 Task: Open Card Dance Fitness Review in Board Product Design Sprint to Workspace Customer Relationship Management Software and add a team member Softage.2@softage.net, a label Green, a checklist Boxing, an attachment from Trello, a color Green and finally, add a card description 'Conduct team training session on active listening' and a comment 'Given the potential impact of this task on our company long-term goals, let us ensure that we approach it with a sense of strategic foresight.'. Add a start date 'Jan 02, 1900' with a due date 'Jan 09, 1900'
Action: Mouse moved to (382, 207)
Screenshot: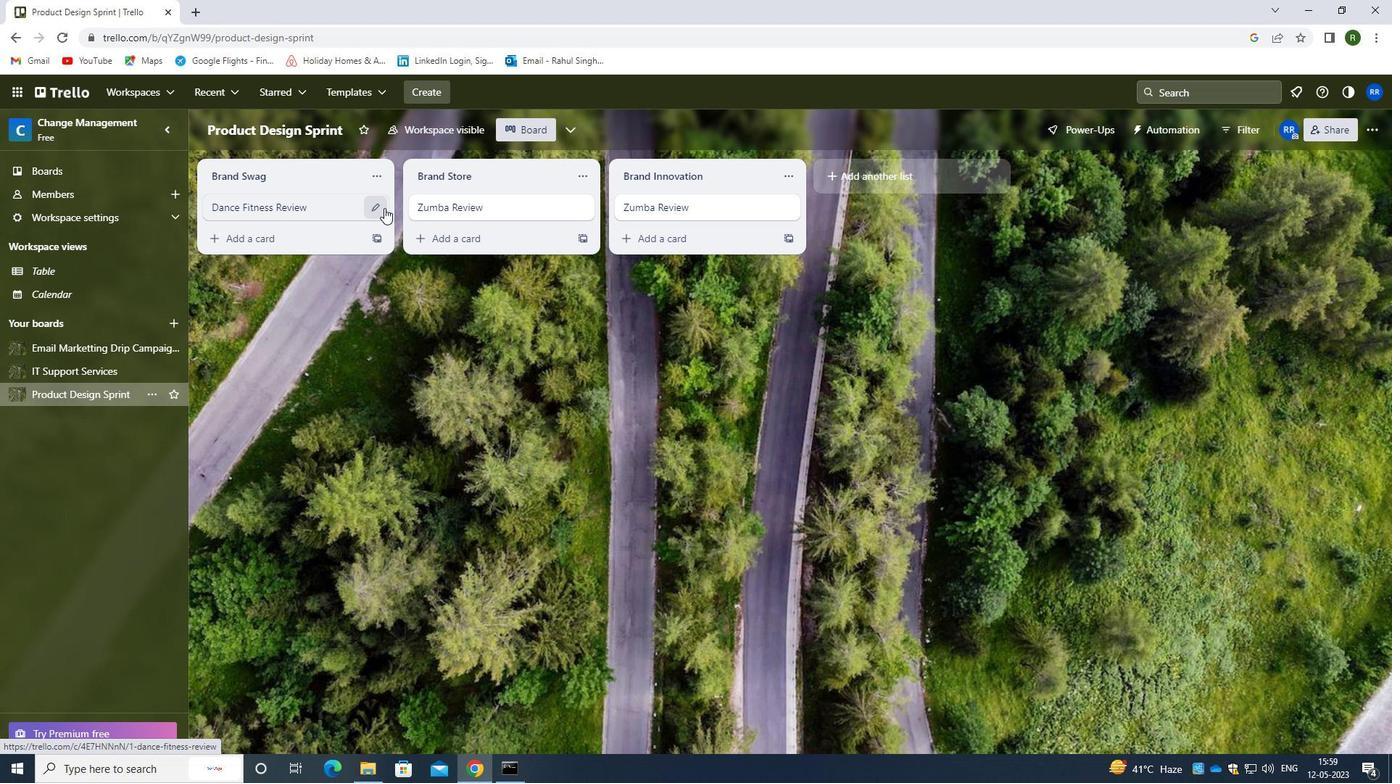 
Action: Mouse pressed left at (382, 207)
Screenshot: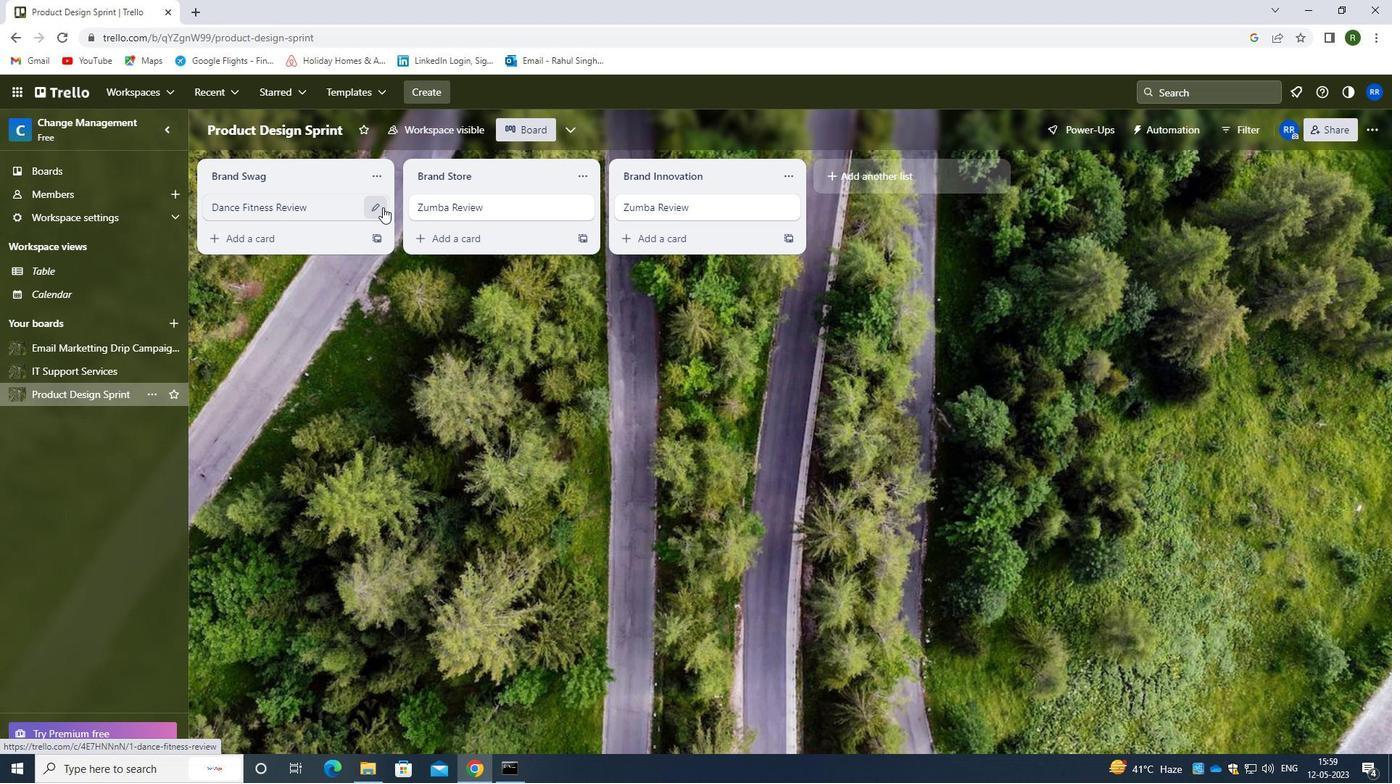 
Action: Mouse moved to (444, 201)
Screenshot: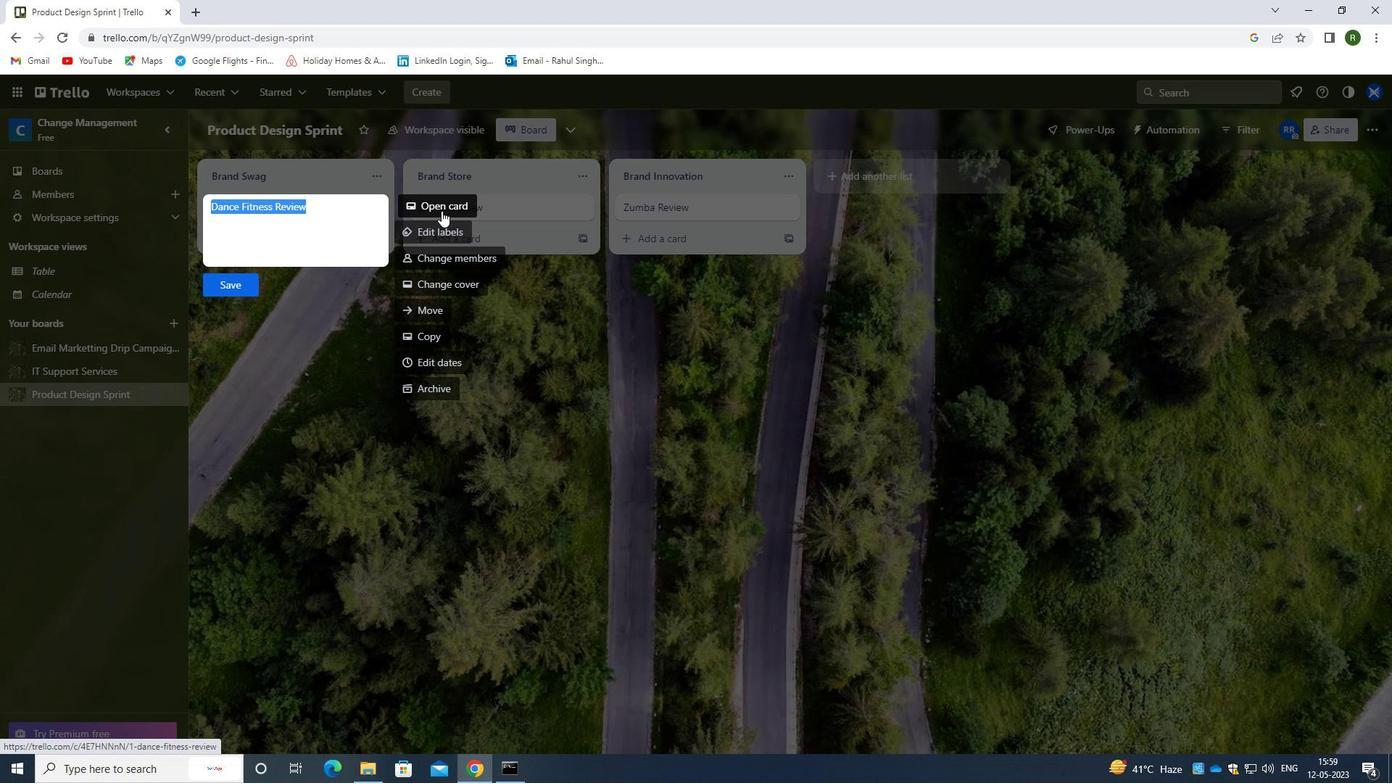 
Action: Mouse pressed left at (444, 201)
Screenshot: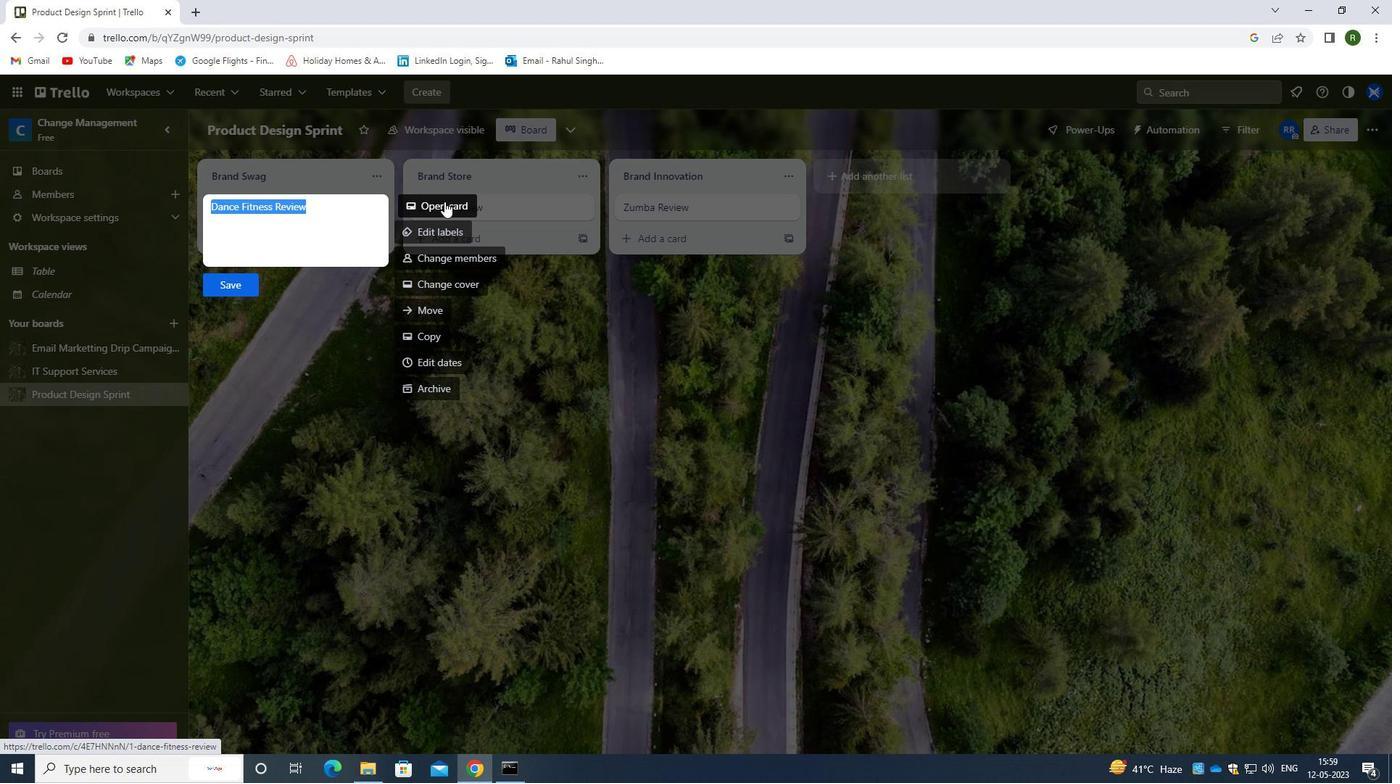 
Action: Mouse moved to (876, 213)
Screenshot: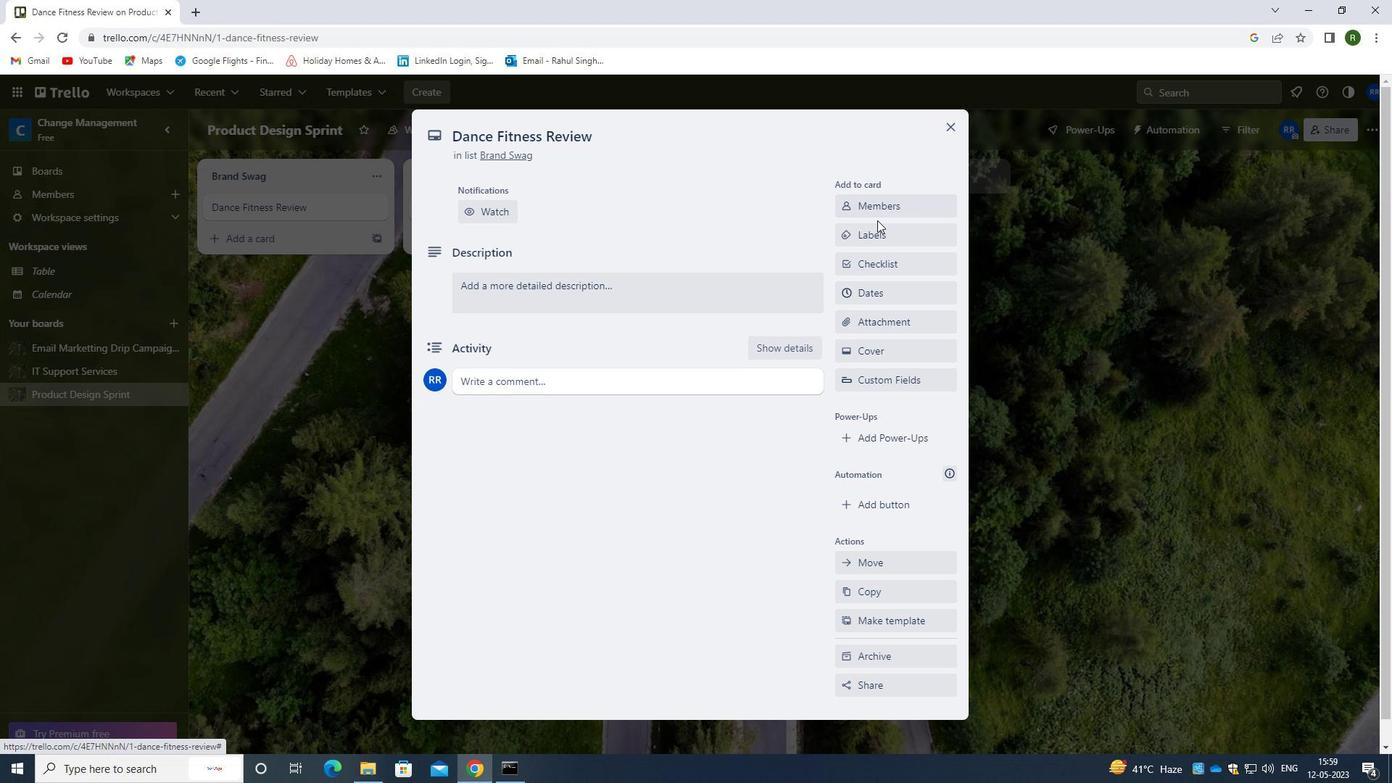 
Action: Mouse pressed left at (876, 213)
Screenshot: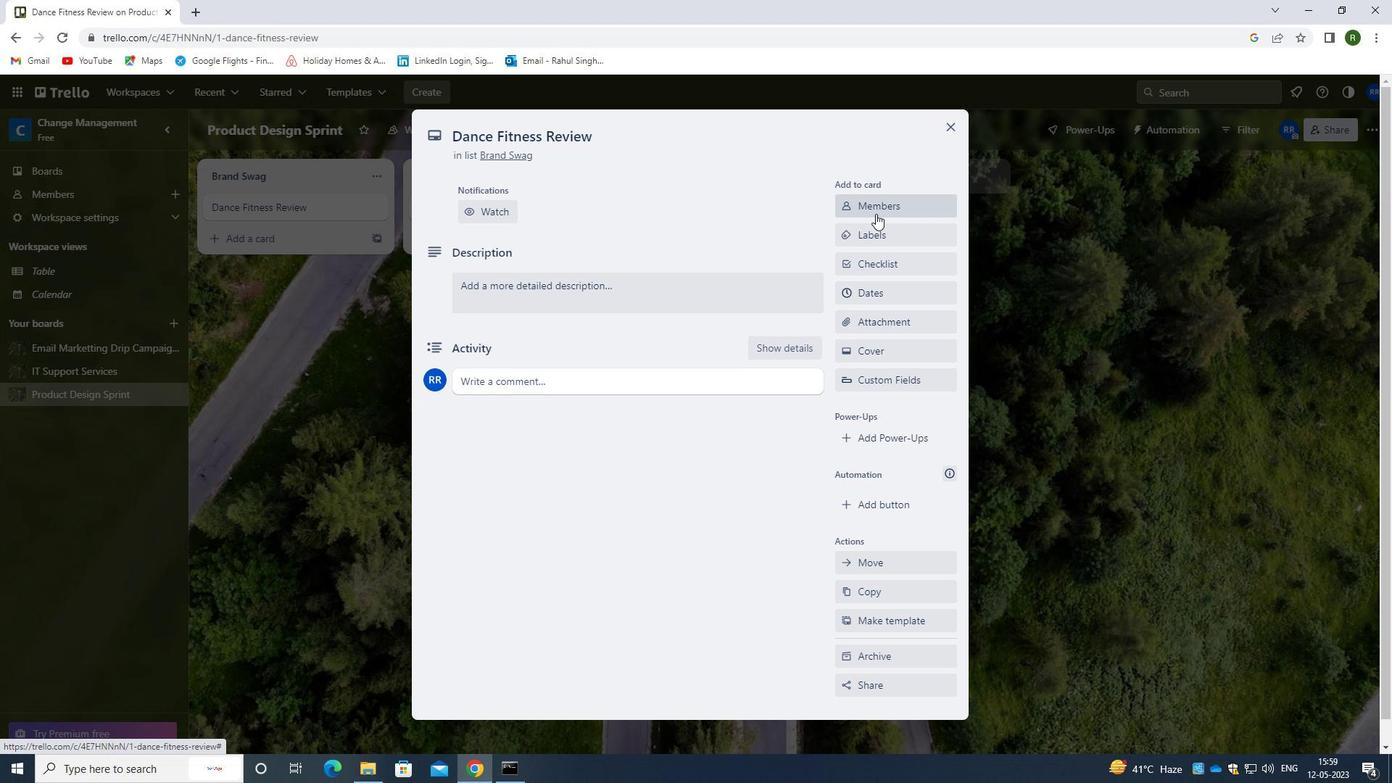 
Action: Mouse moved to (926, 271)
Screenshot: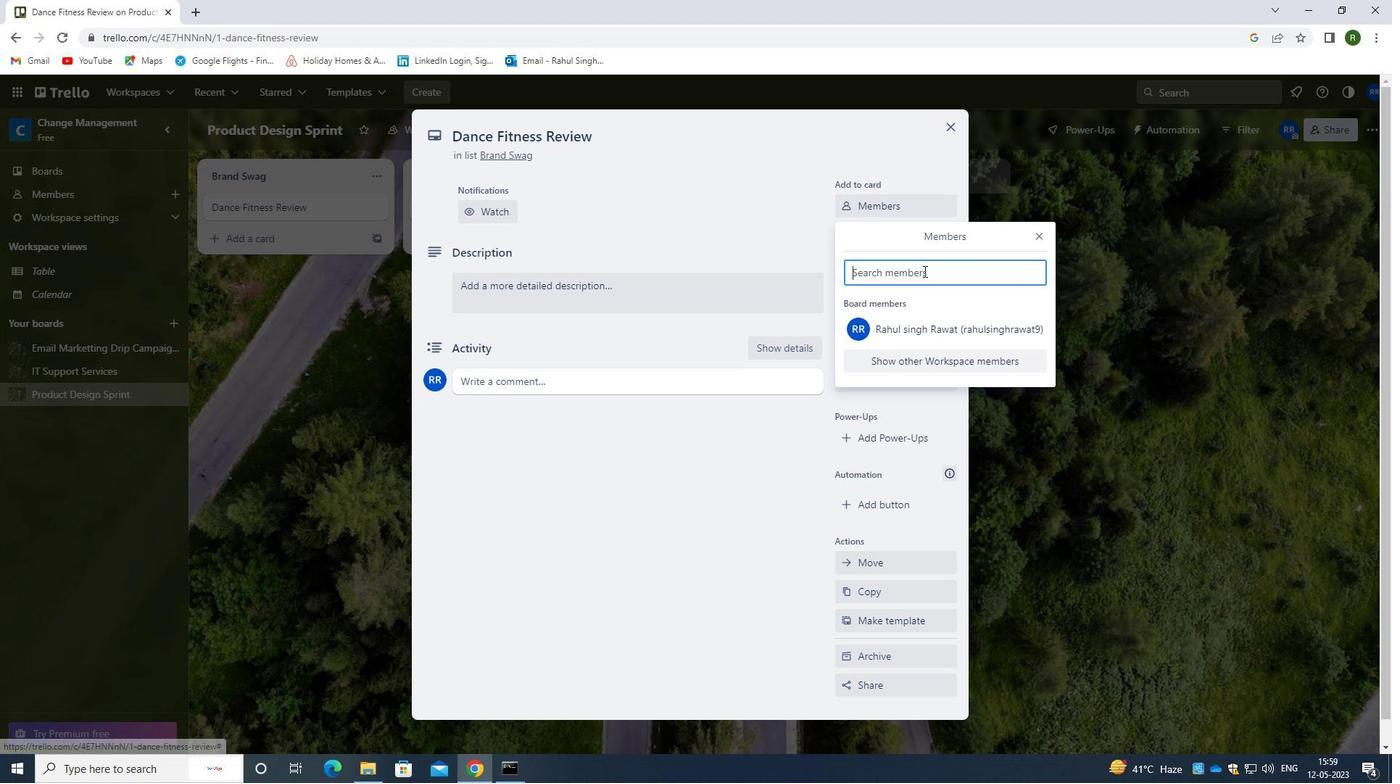 
Action: Key pressed <Key.shift>SOFTAGE.2<Key.shift>@SOFTAGE.NET
Screenshot: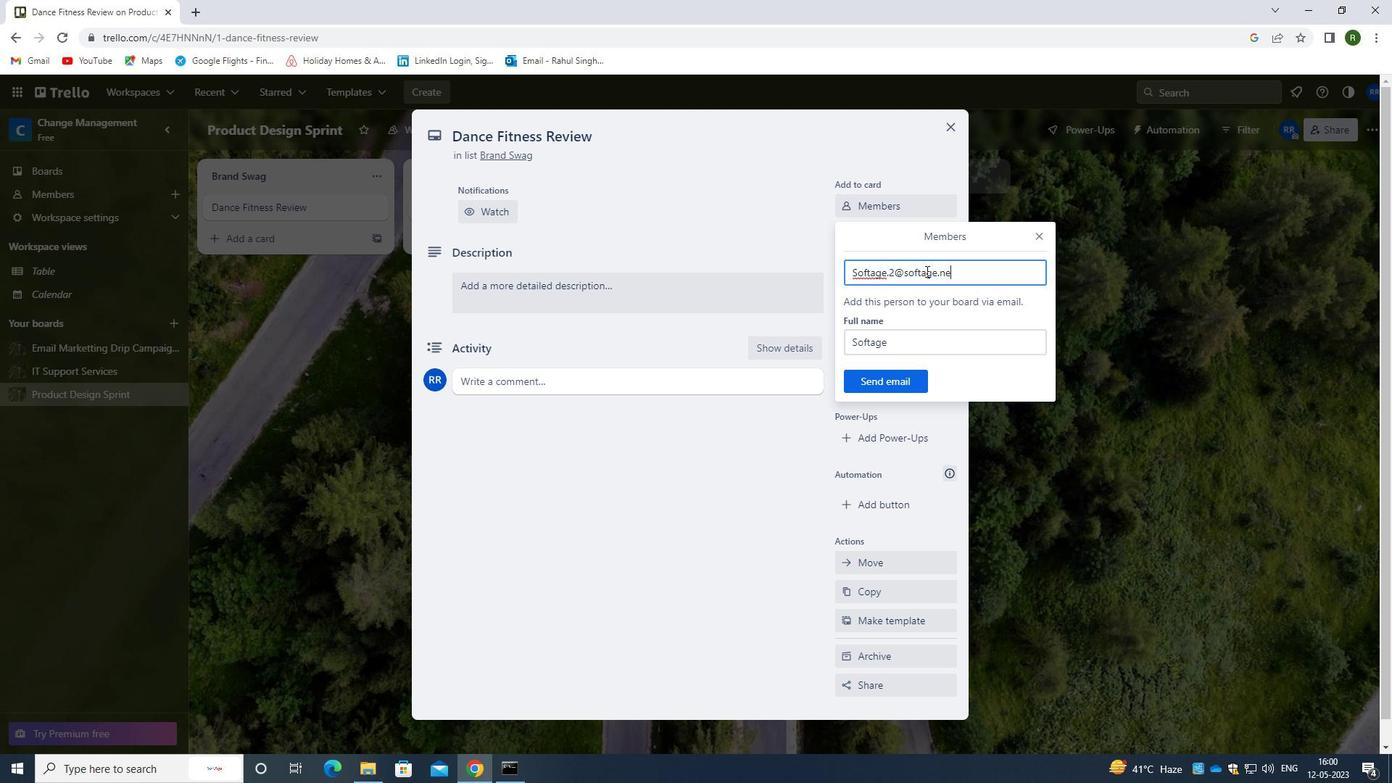 
Action: Mouse moved to (869, 376)
Screenshot: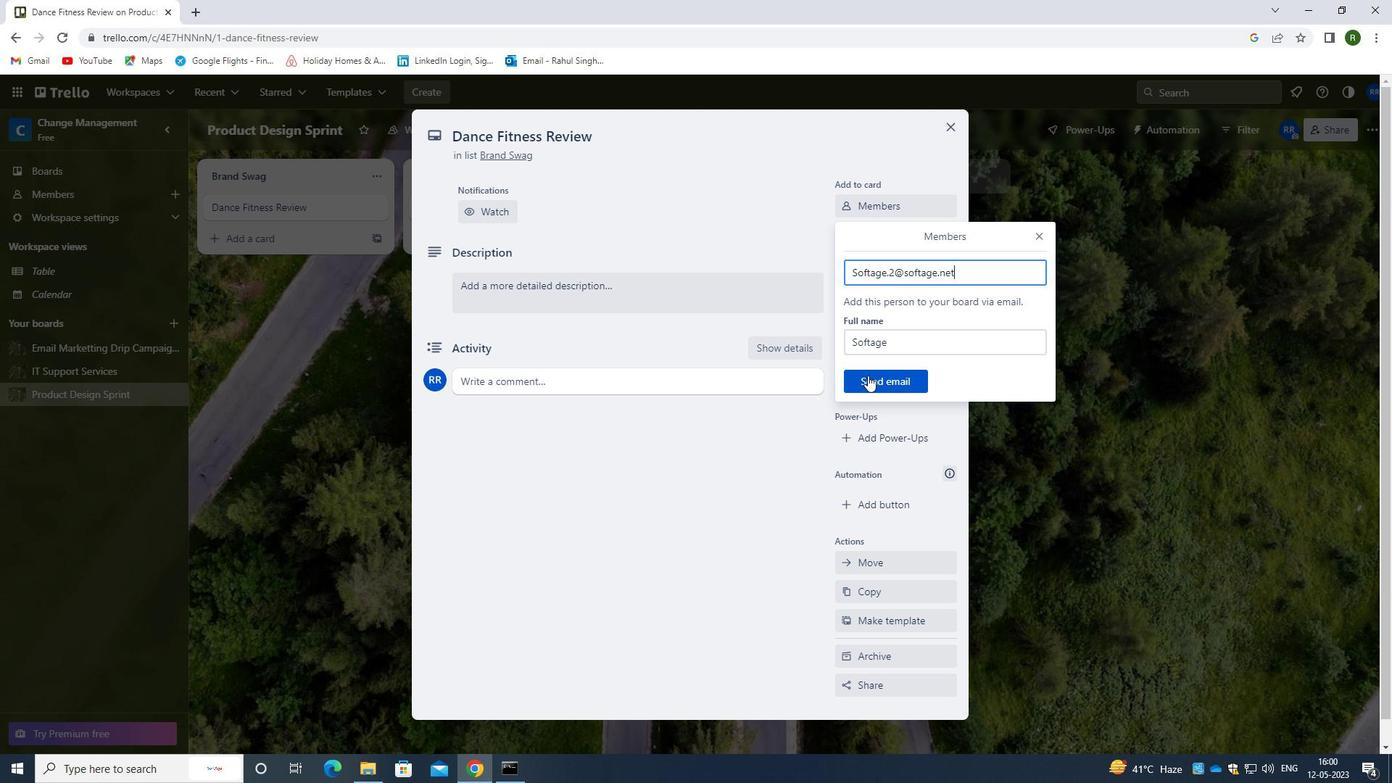 
Action: Mouse pressed left at (869, 376)
Screenshot: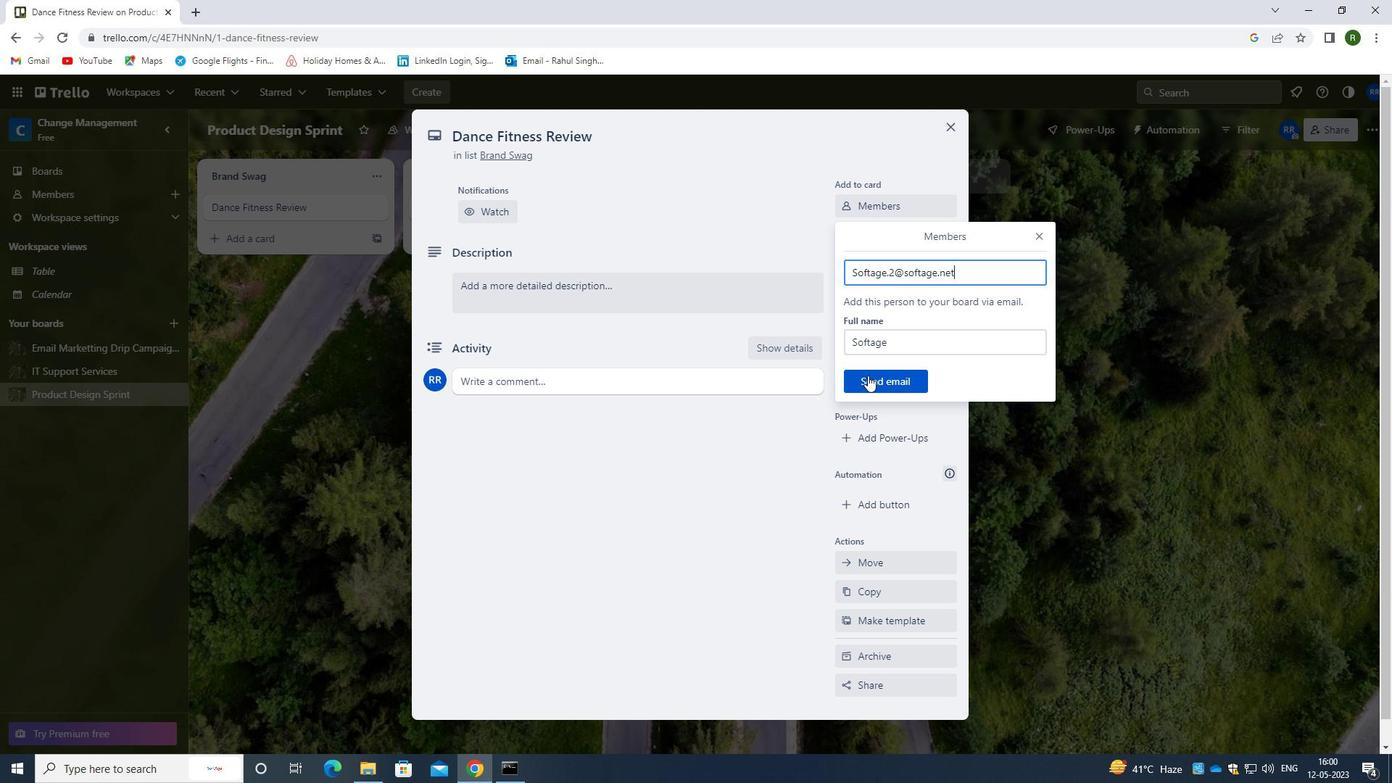 
Action: Mouse moved to (873, 292)
Screenshot: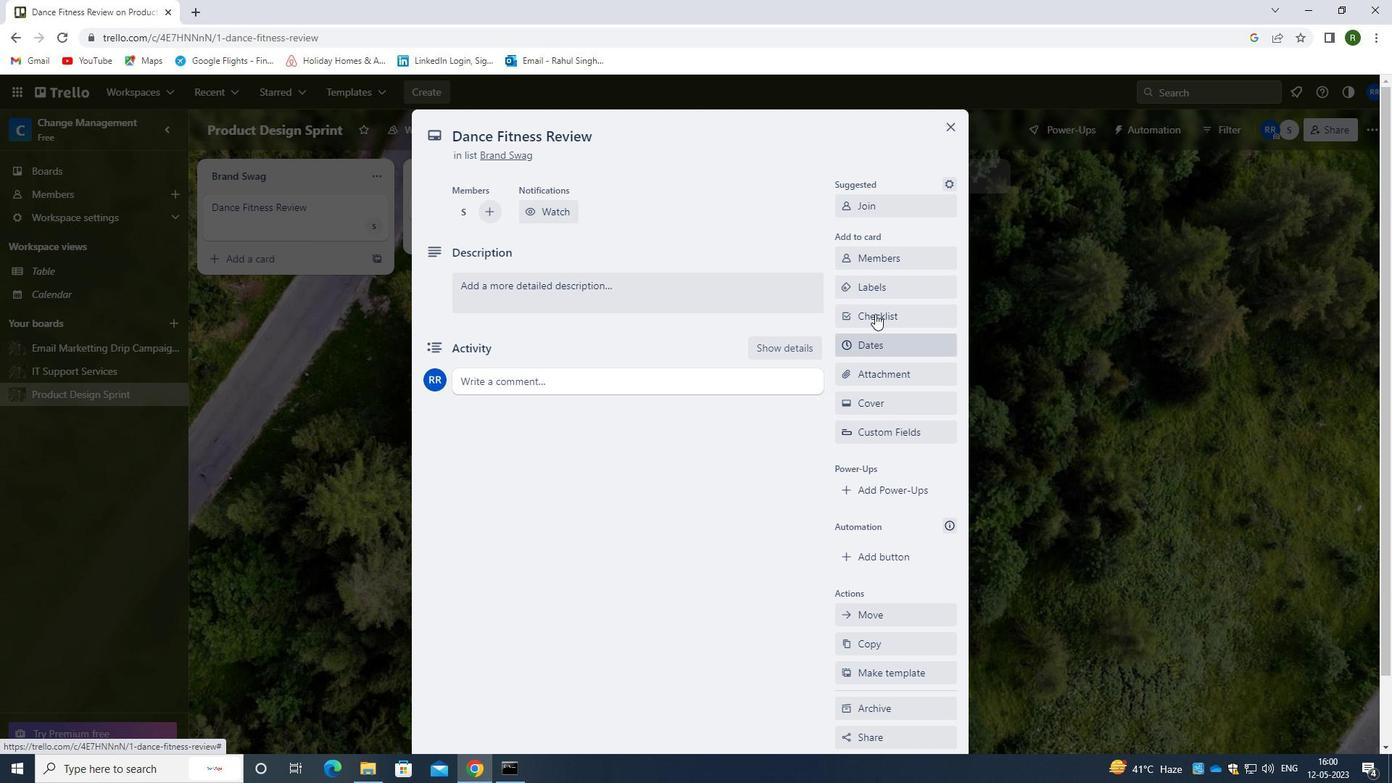 
Action: Mouse pressed left at (873, 292)
Screenshot: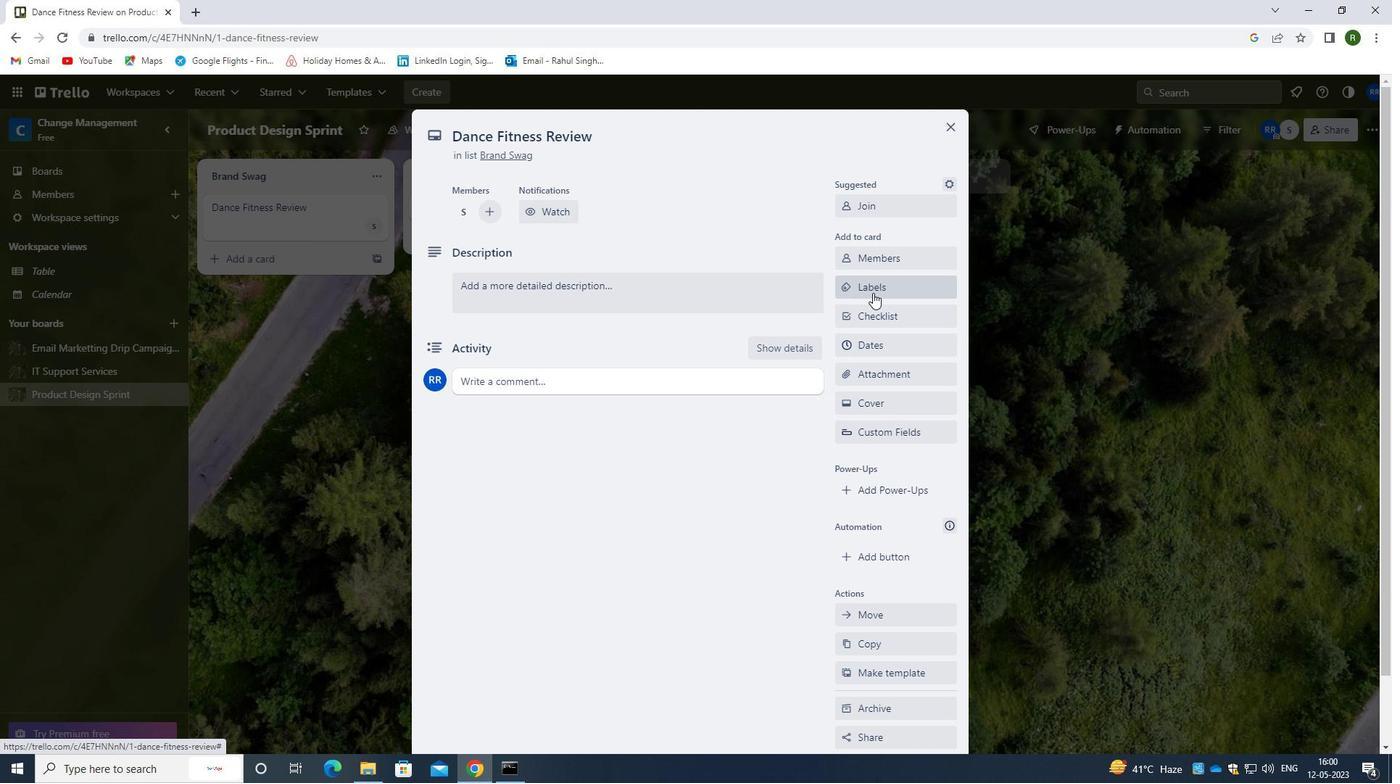 
Action: Mouse moved to (879, 311)
Screenshot: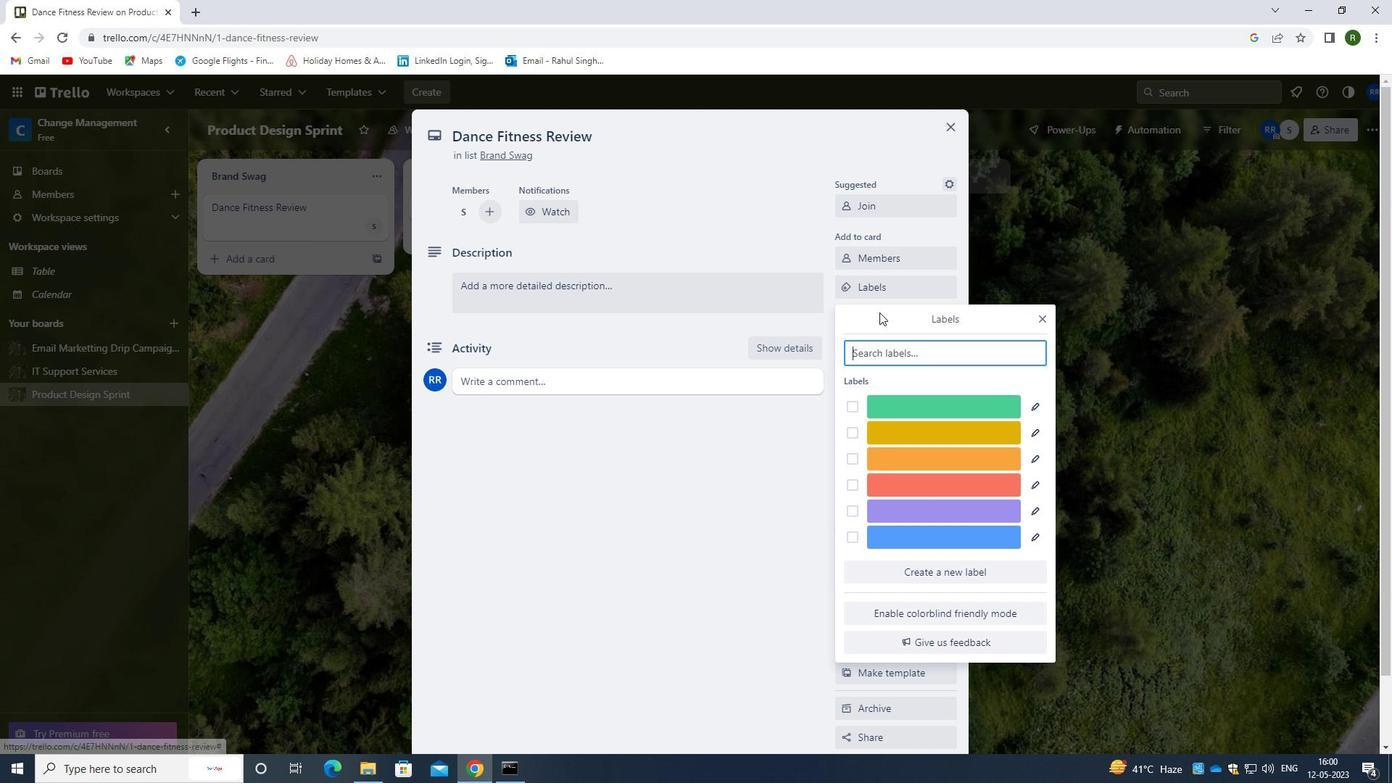 
Action: Key pressed GREEN
Screenshot: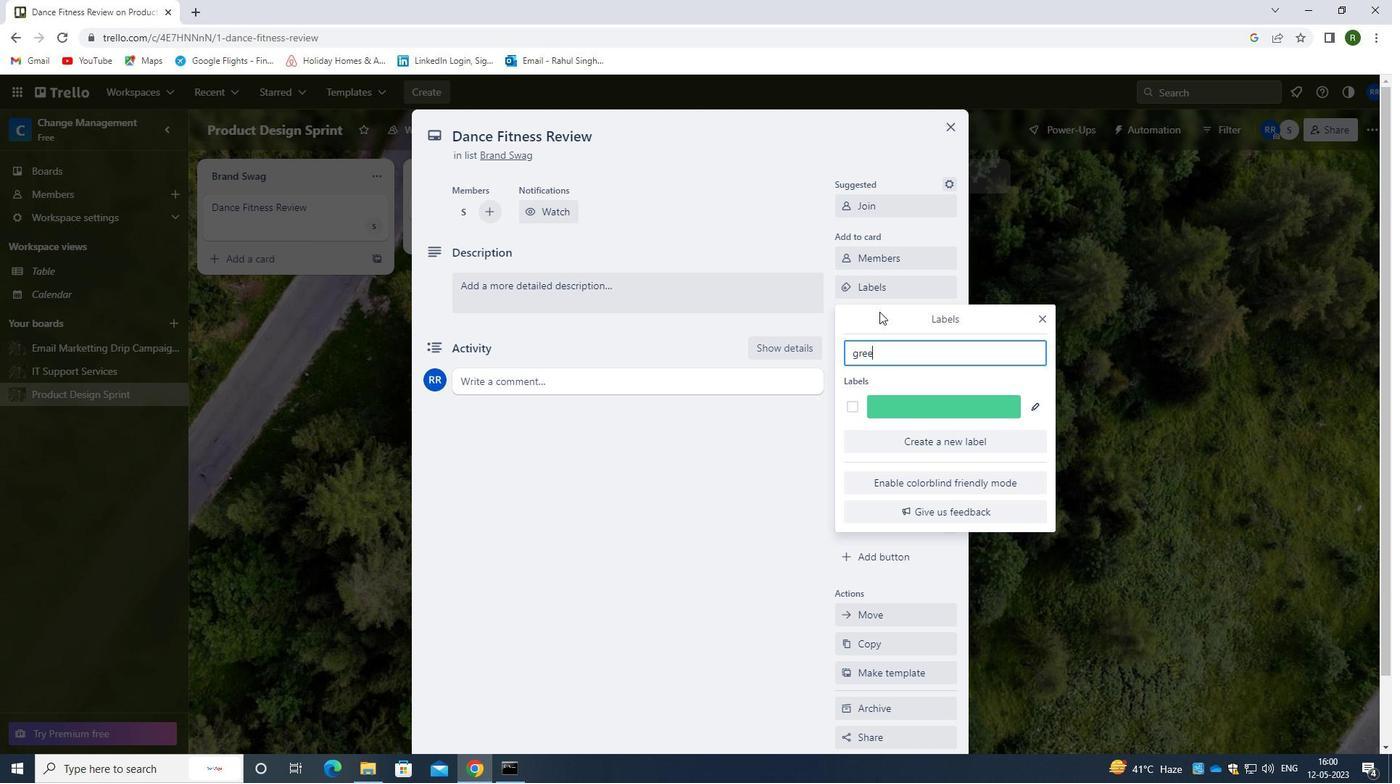 
Action: Mouse moved to (862, 403)
Screenshot: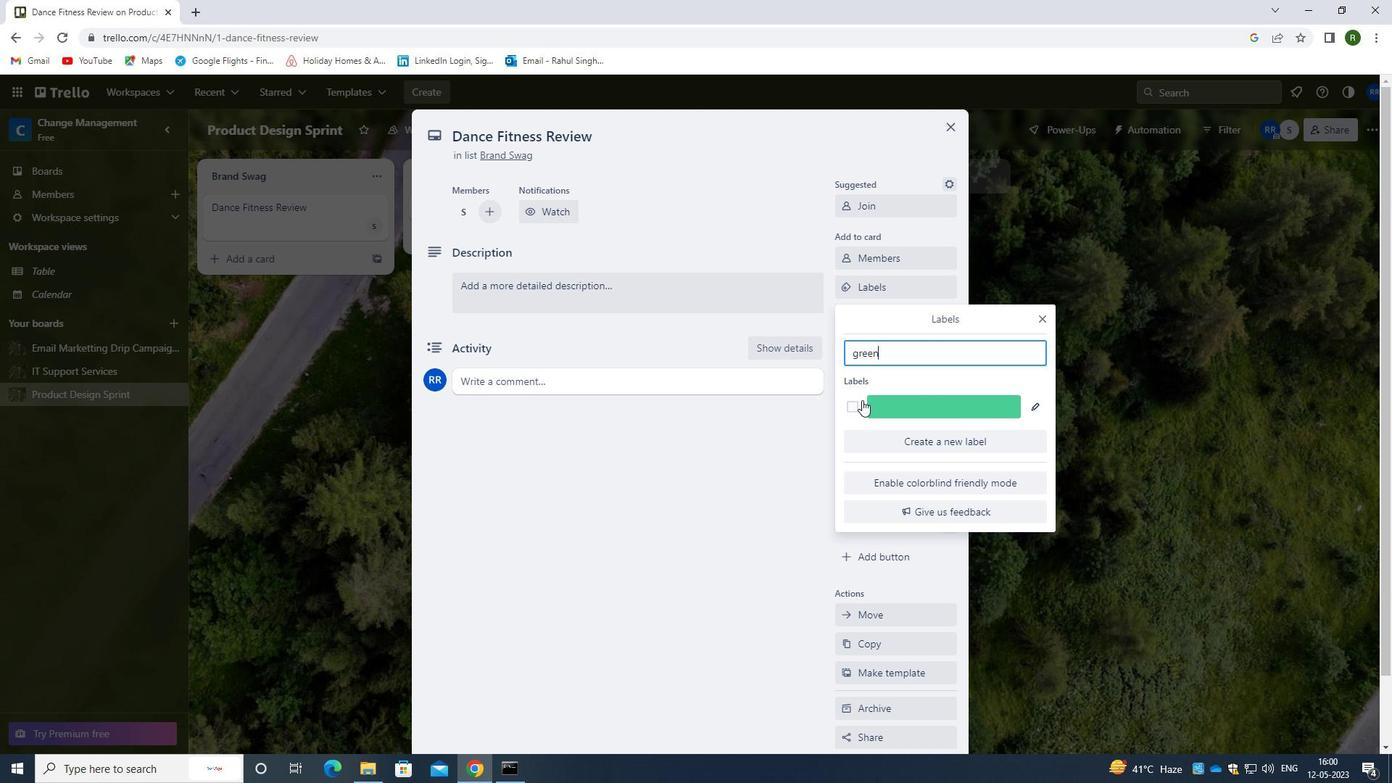 
Action: Mouse pressed left at (862, 403)
Screenshot: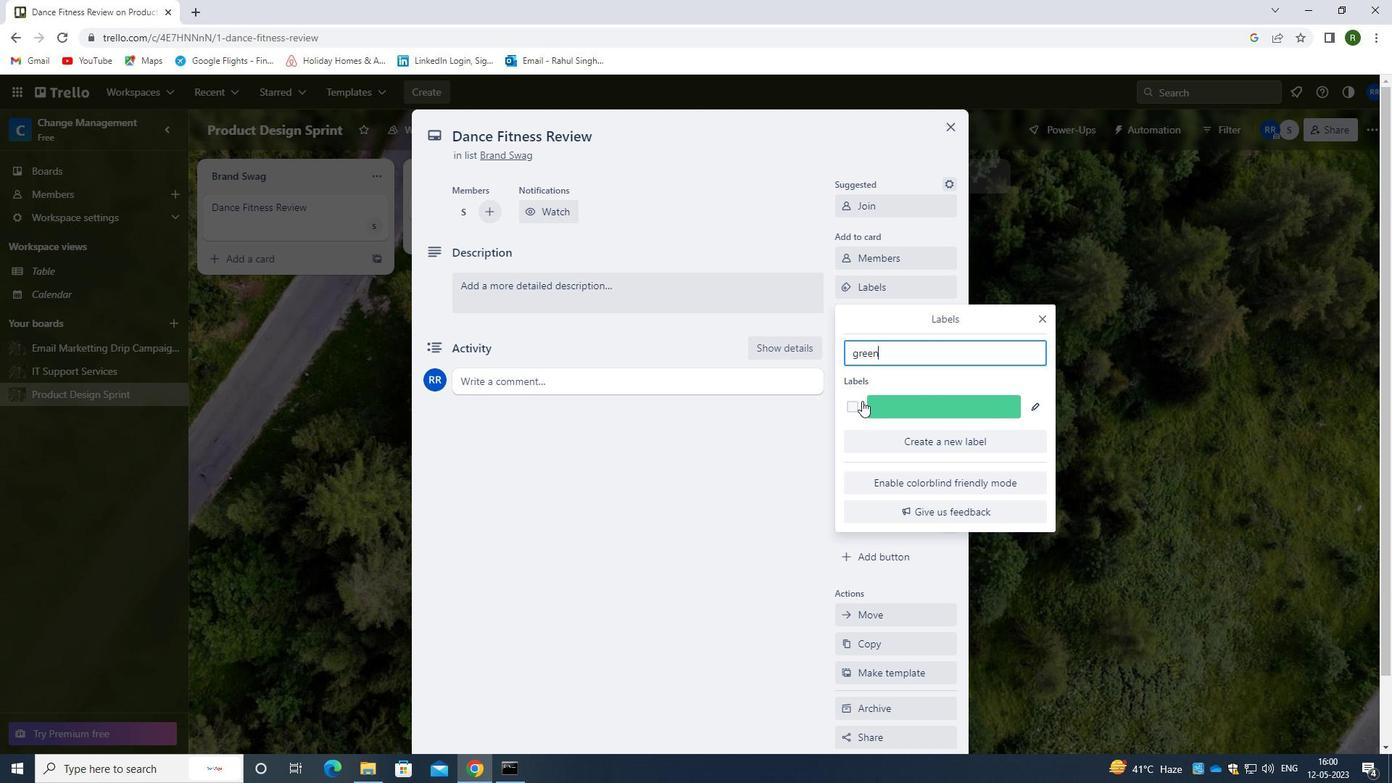 
Action: Mouse moved to (792, 435)
Screenshot: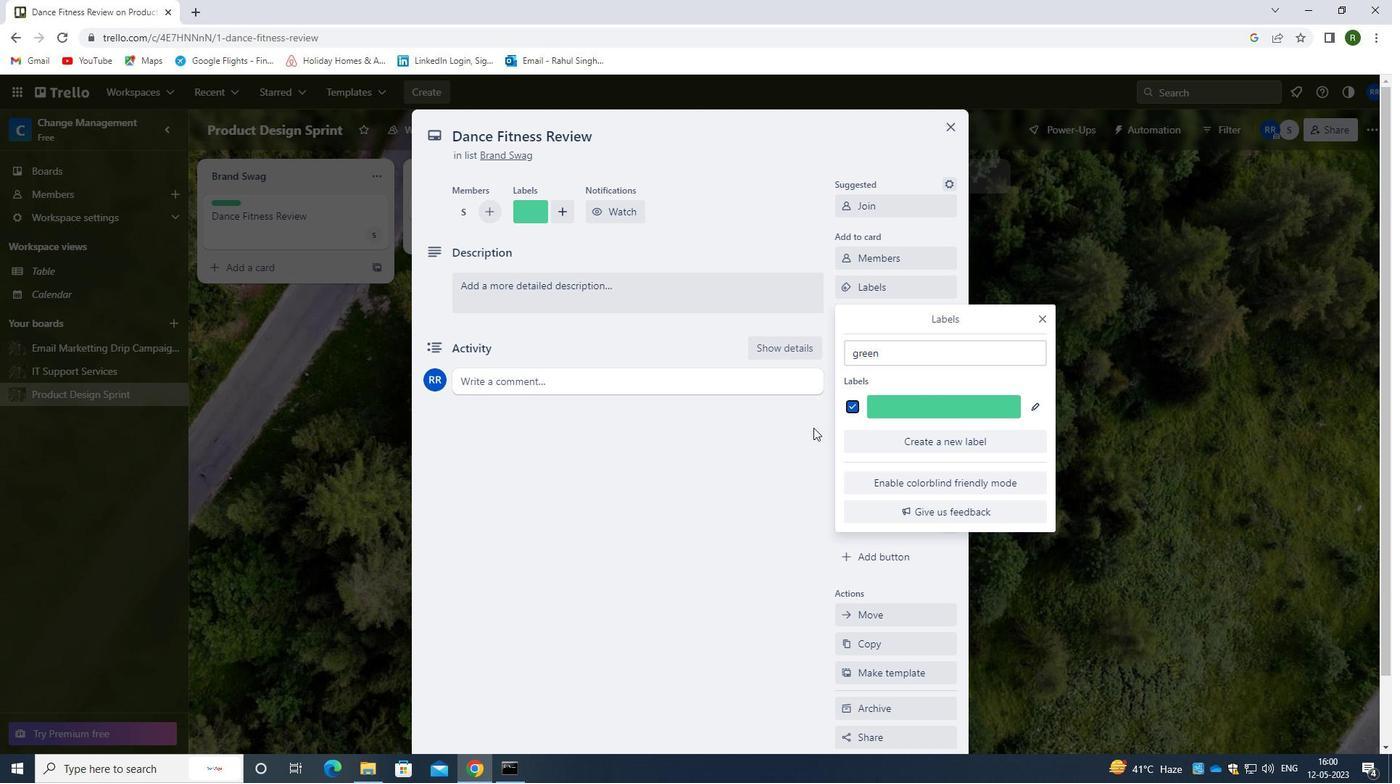 
Action: Mouse pressed left at (792, 435)
Screenshot: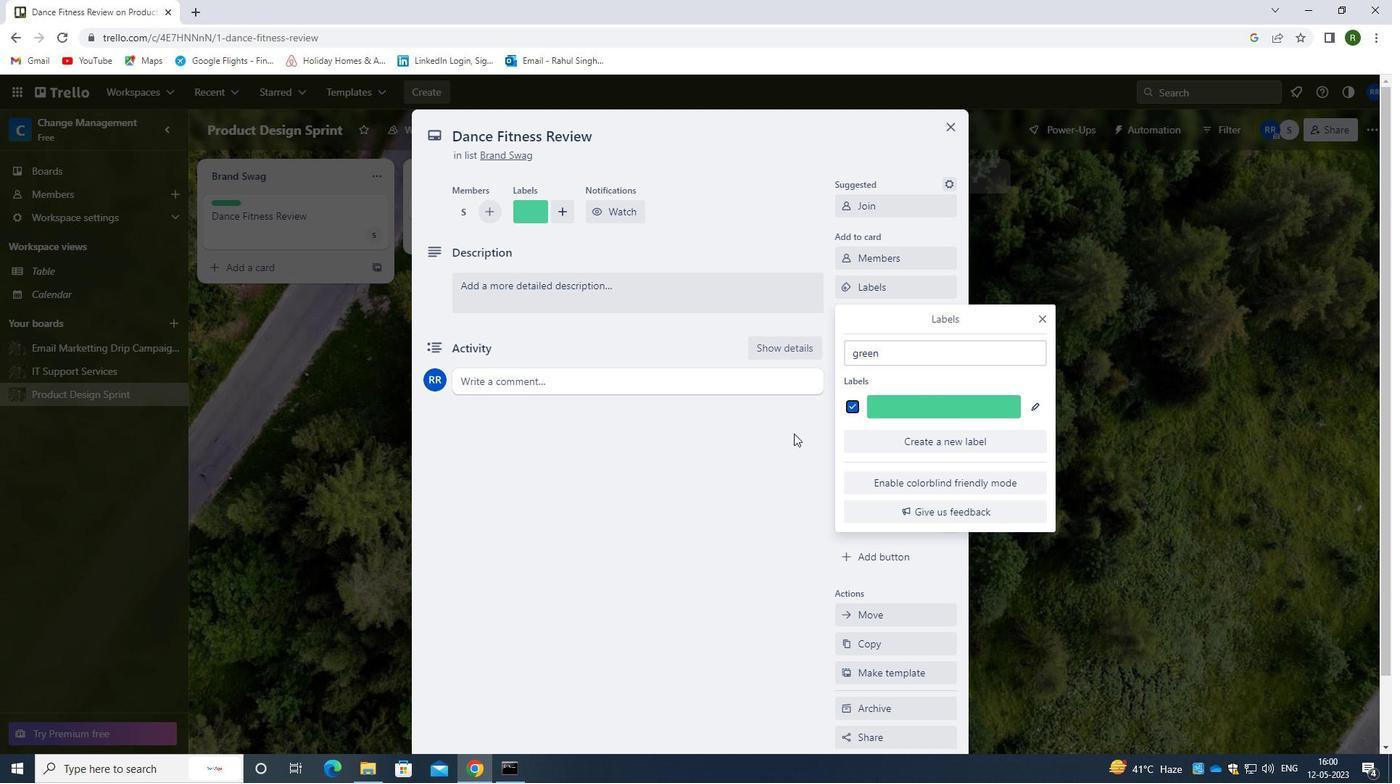 
Action: Mouse moved to (883, 314)
Screenshot: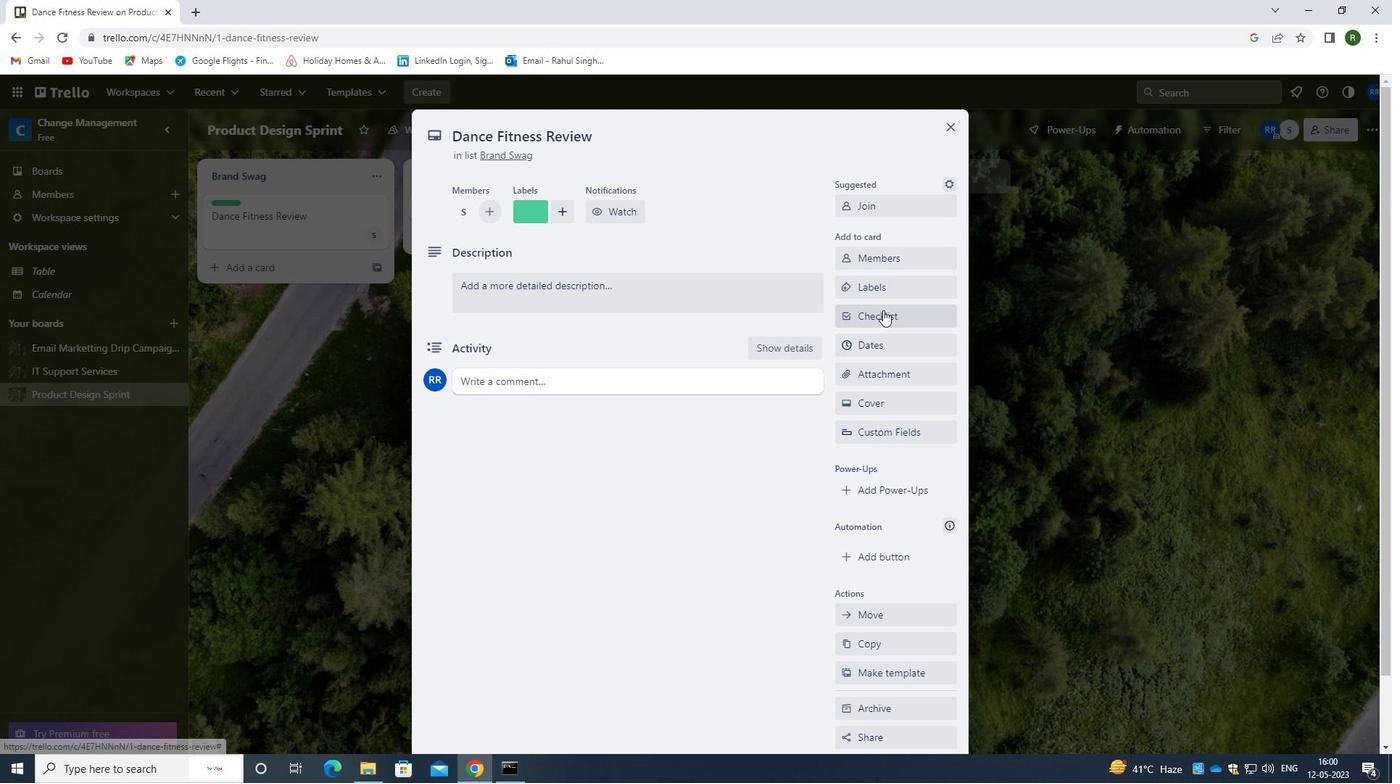 
Action: Mouse pressed left at (883, 314)
Screenshot: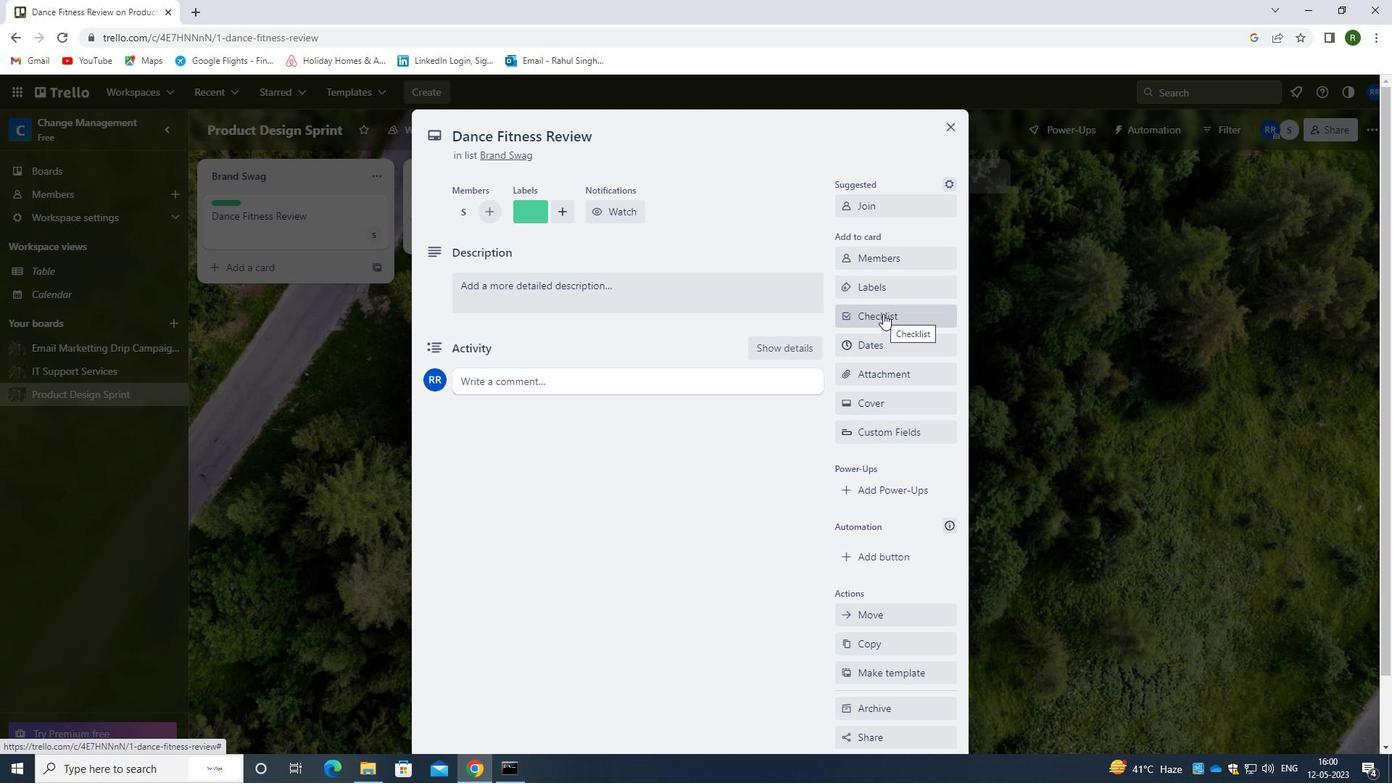 
Action: Mouse moved to (878, 314)
Screenshot: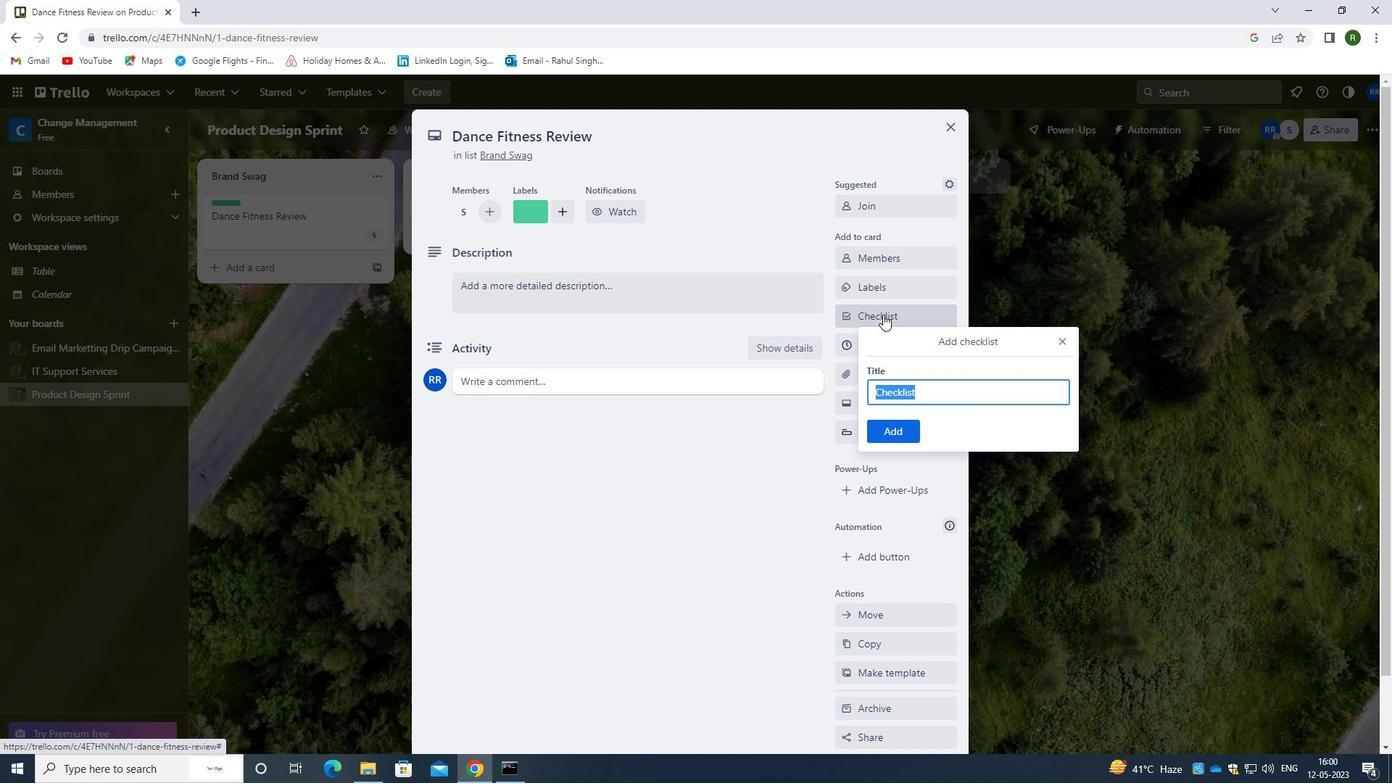 
Action: Key pressed <Key.shift>BOXING
Screenshot: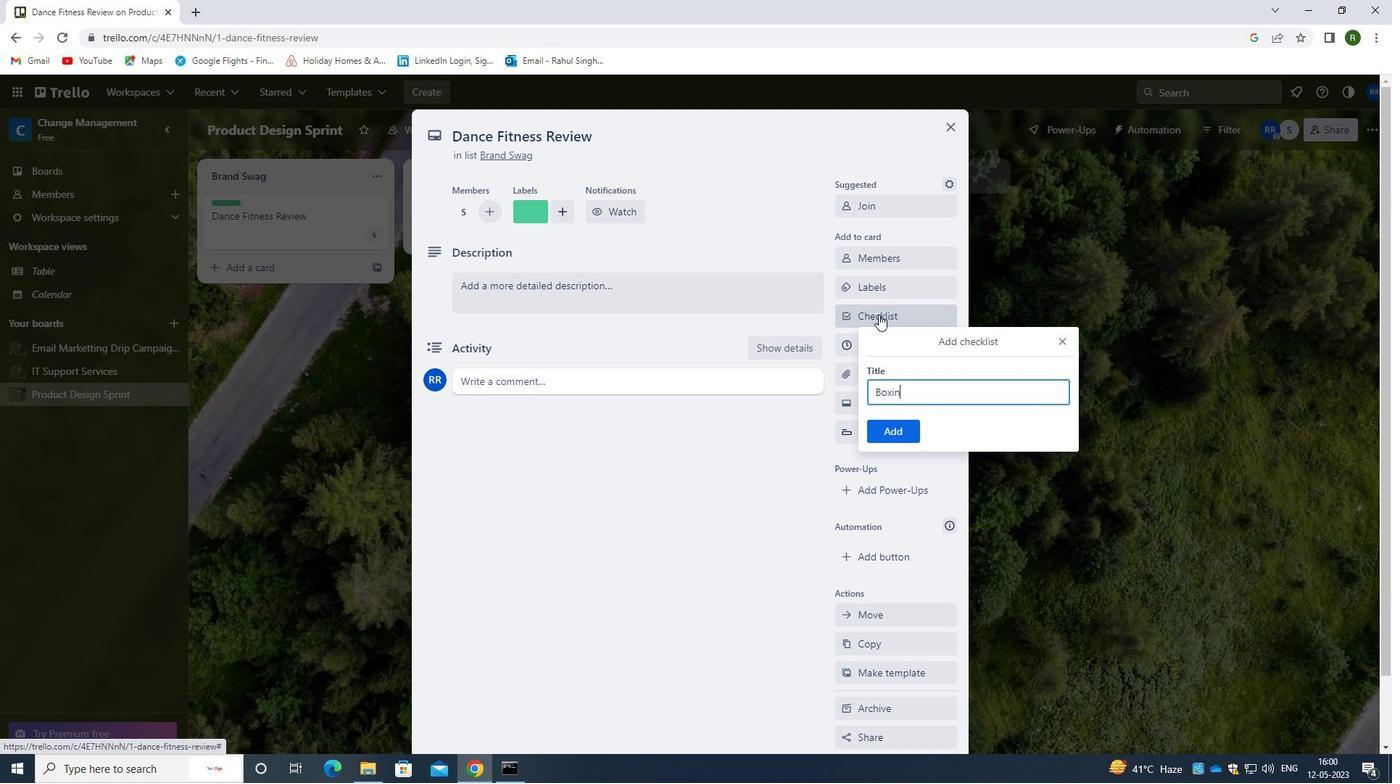 
Action: Mouse moved to (897, 427)
Screenshot: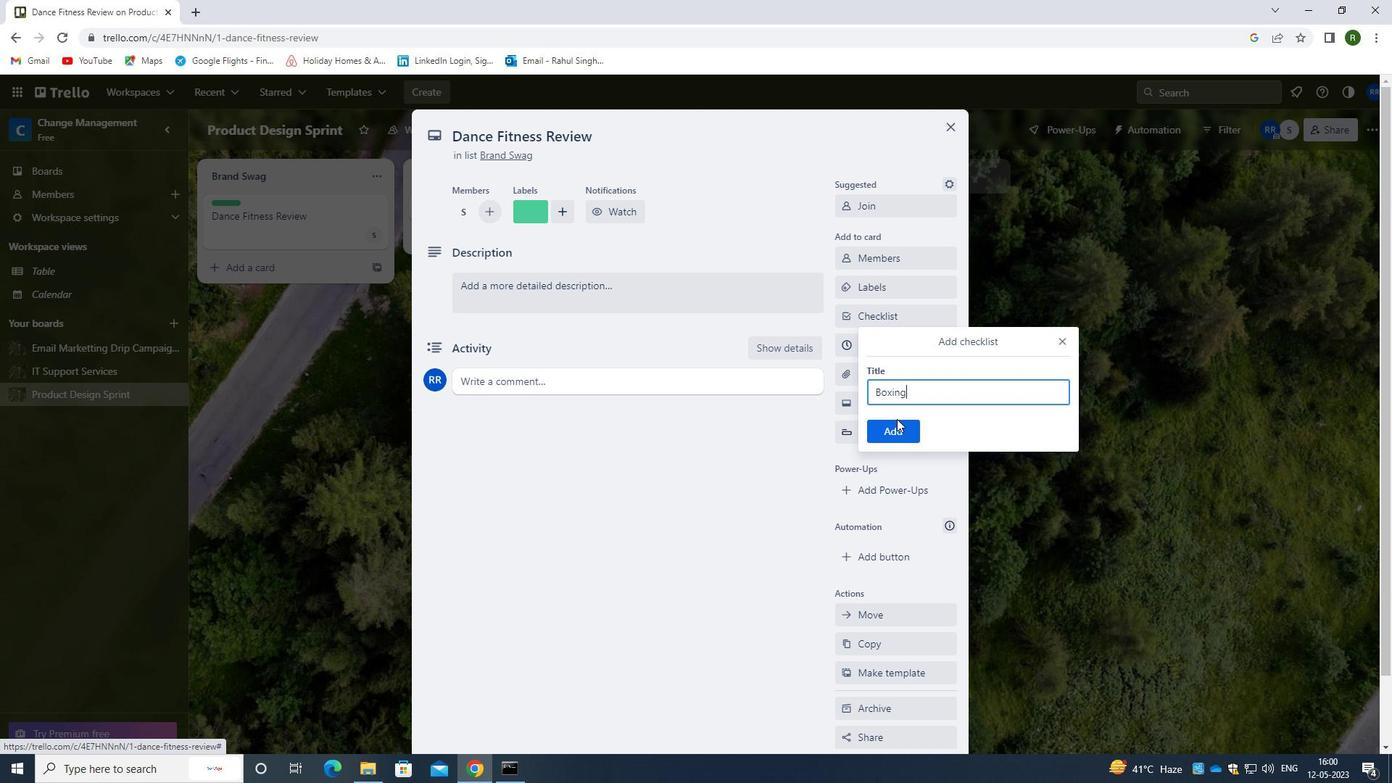 
Action: Mouse pressed left at (897, 427)
Screenshot: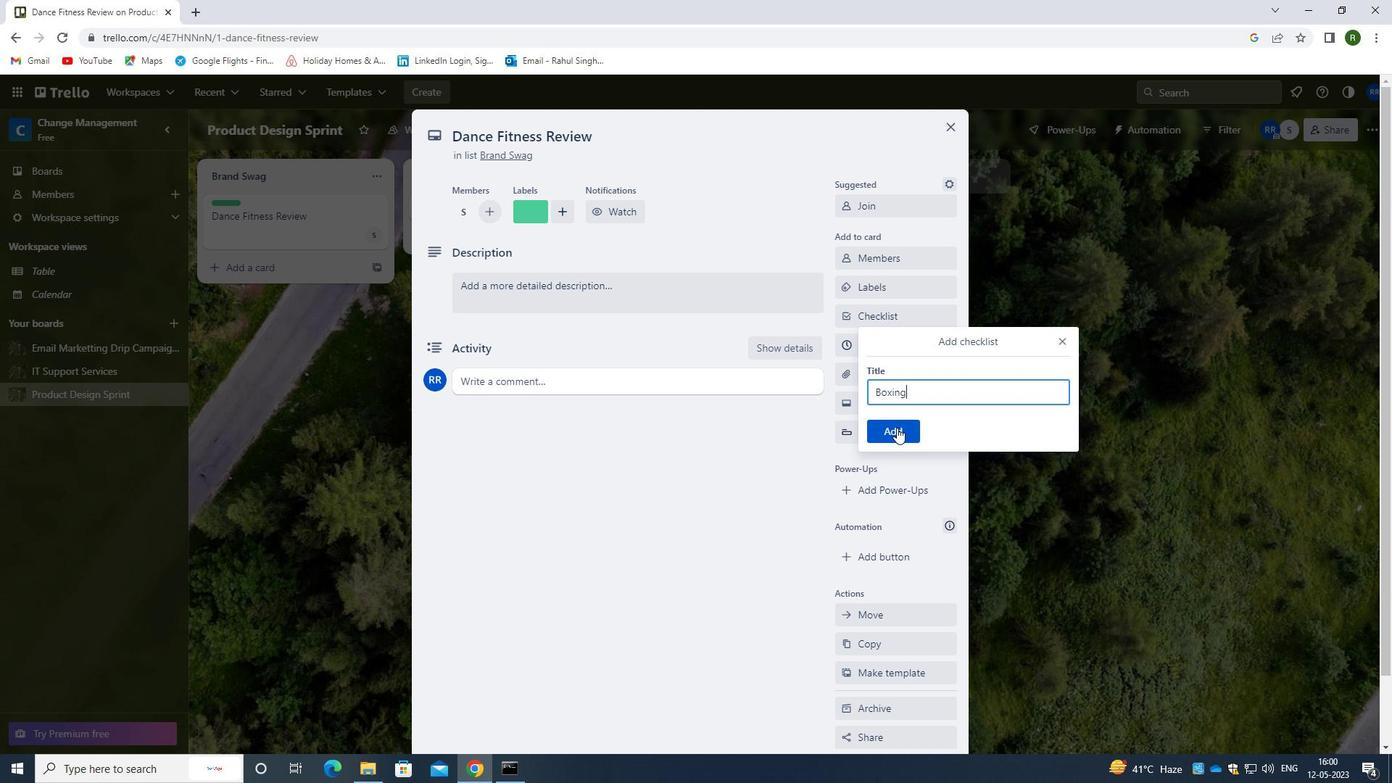 
Action: Mouse moved to (735, 575)
Screenshot: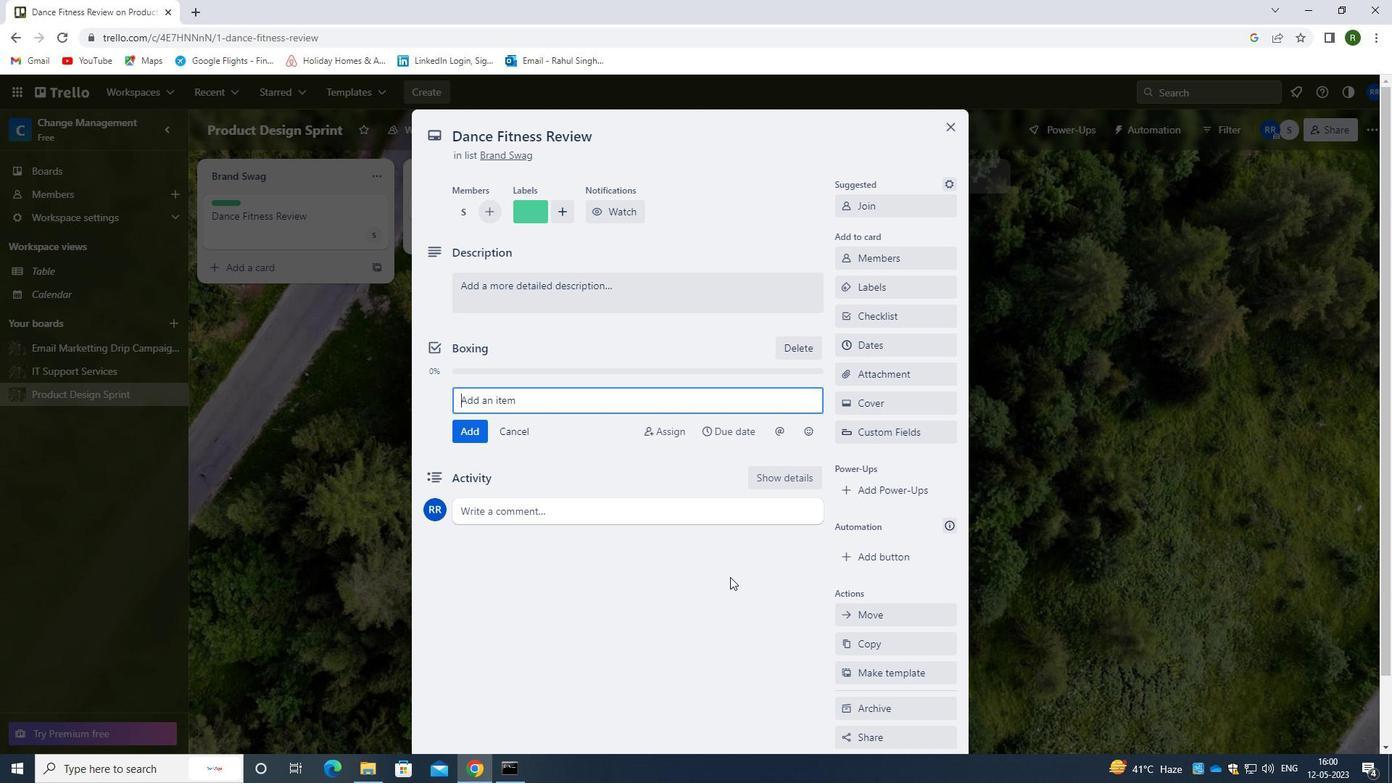 
Action: Mouse pressed left at (735, 575)
Screenshot: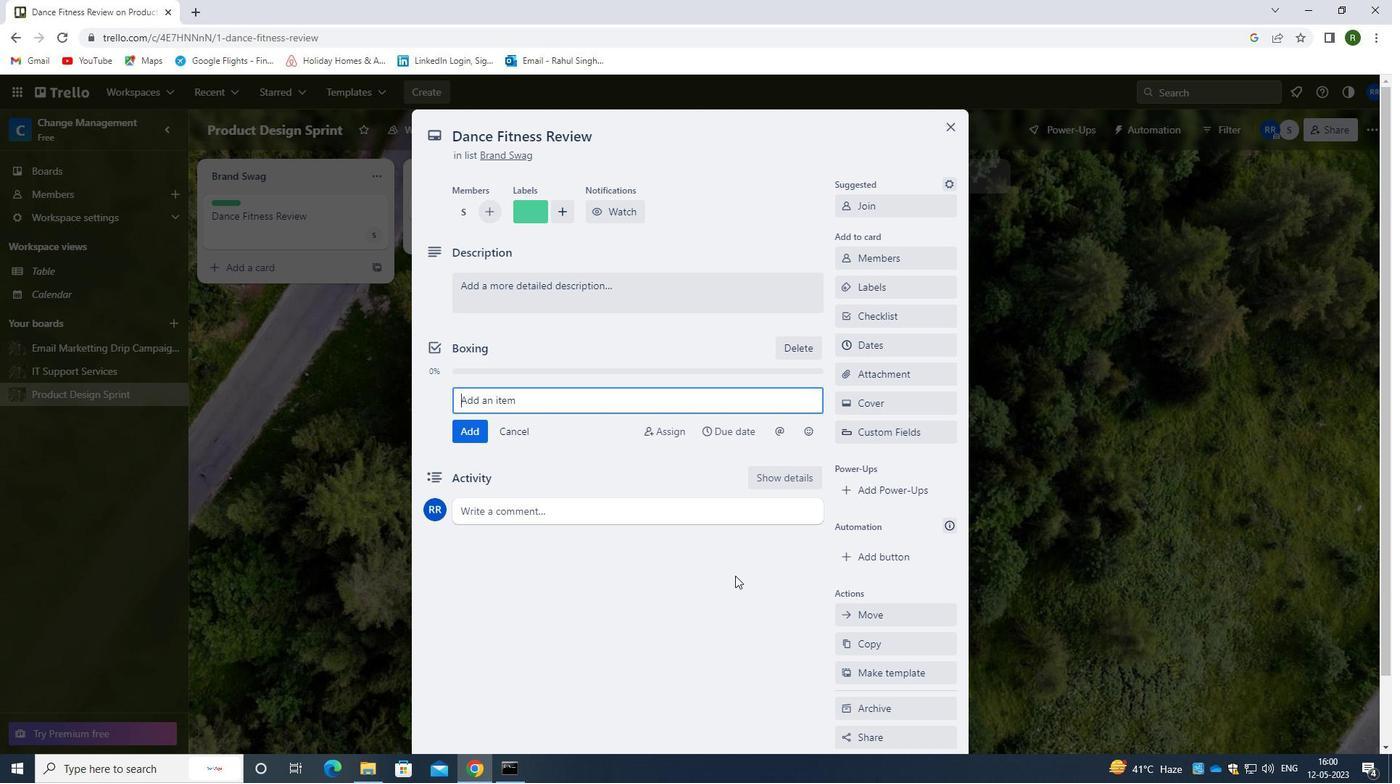 
Action: Mouse moved to (868, 376)
Screenshot: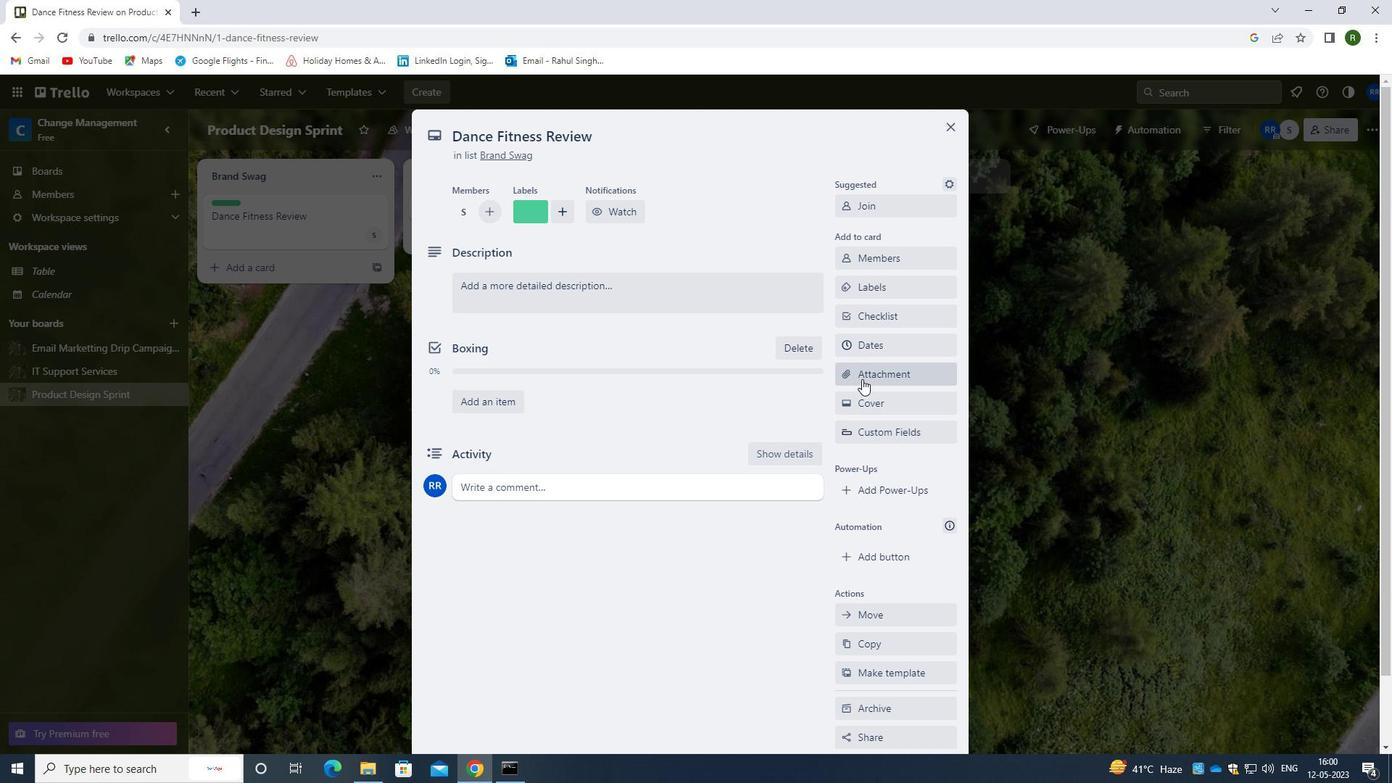 
Action: Mouse pressed left at (868, 376)
Screenshot: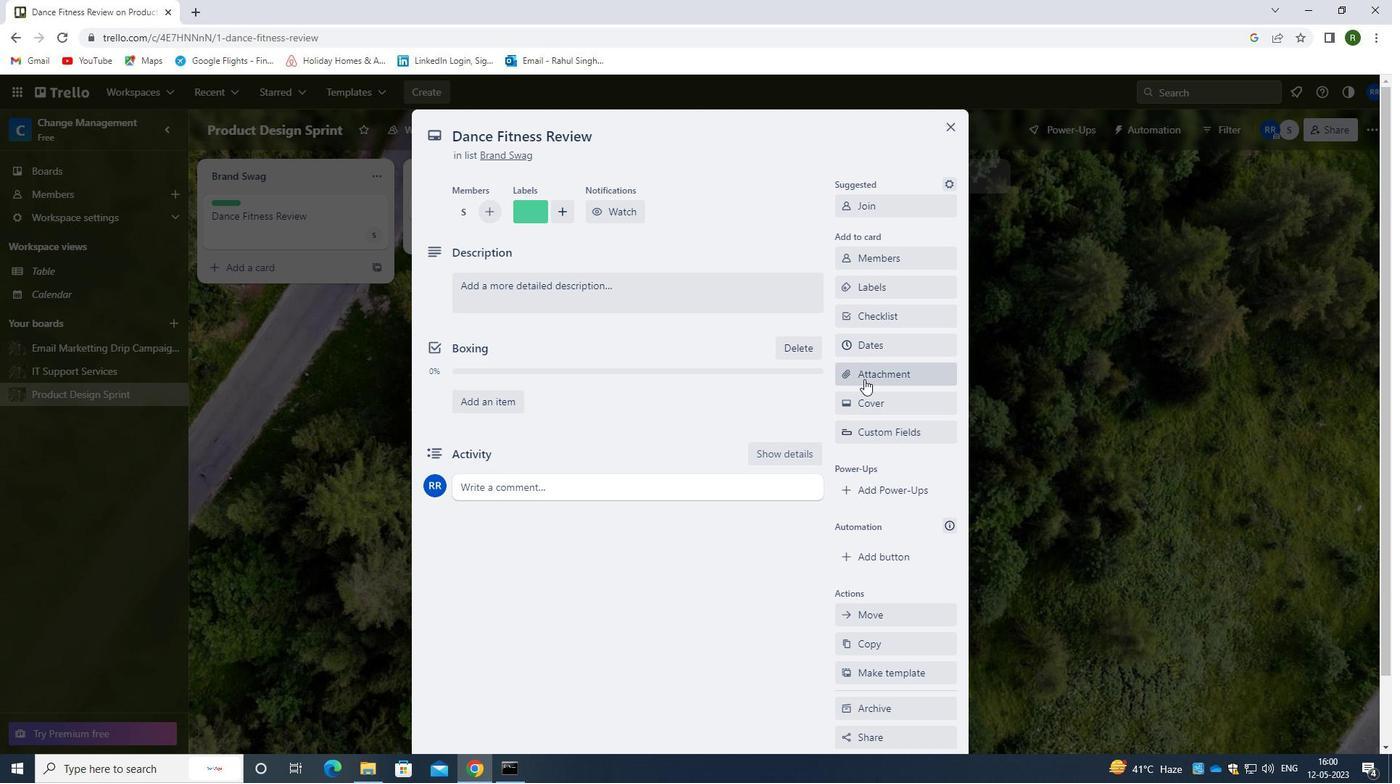 
Action: Mouse moved to (880, 459)
Screenshot: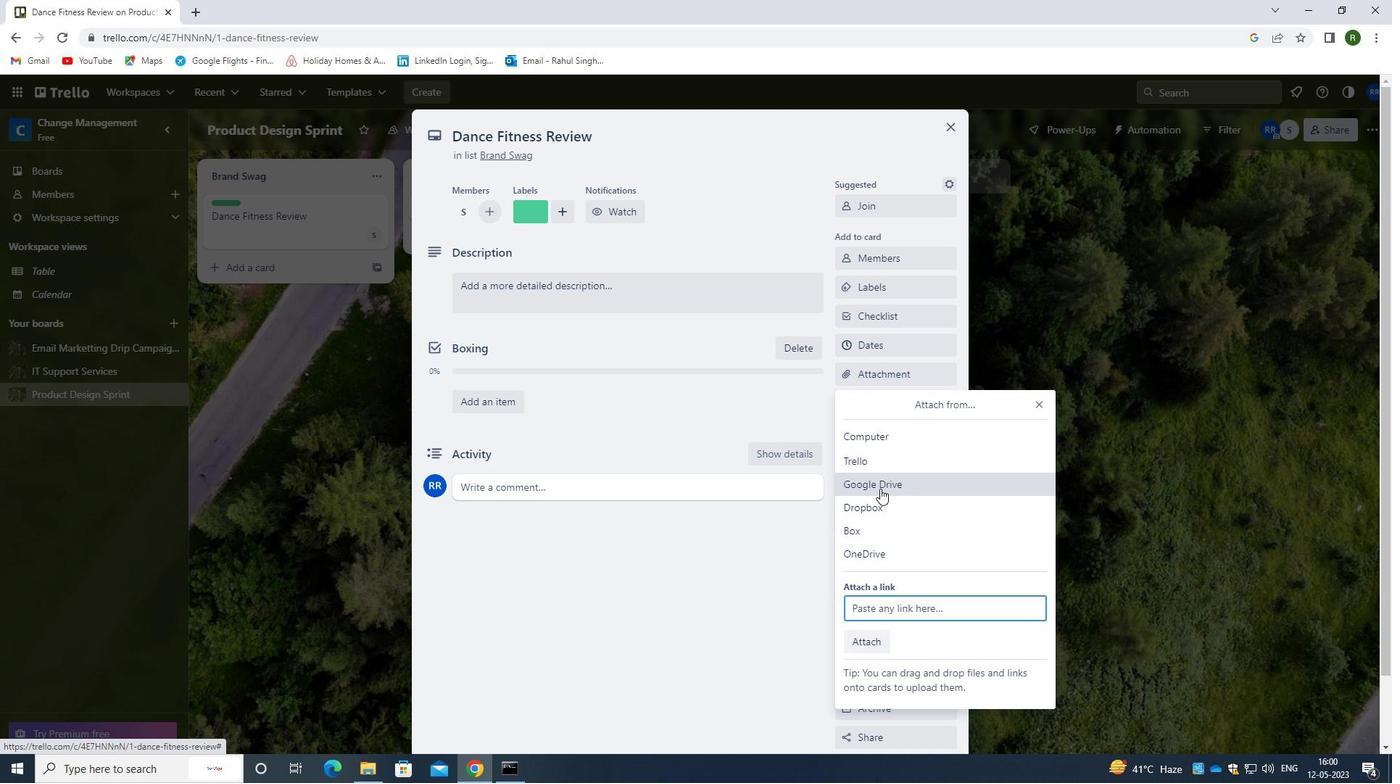 
Action: Mouse pressed left at (880, 459)
Screenshot: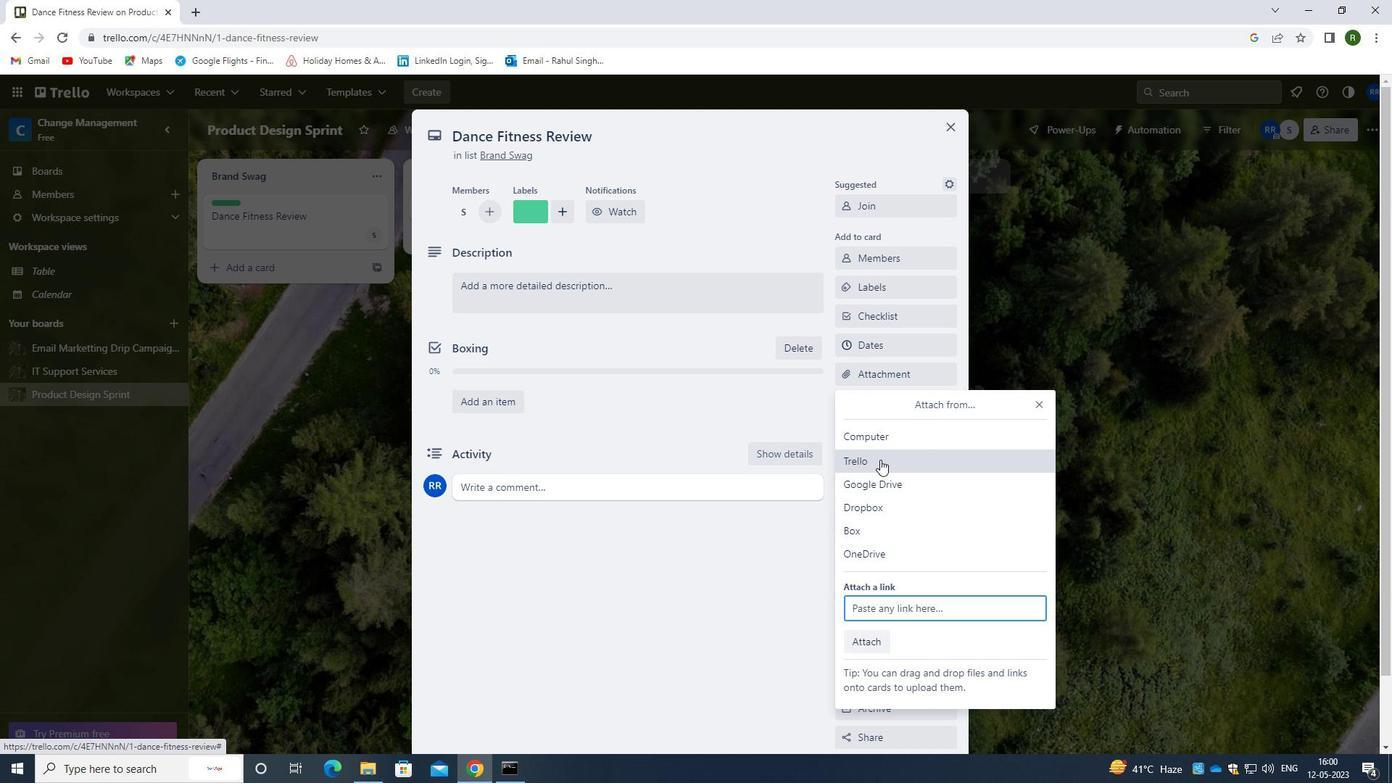 
Action: Mouse moved to (917, 400)
Screenshot: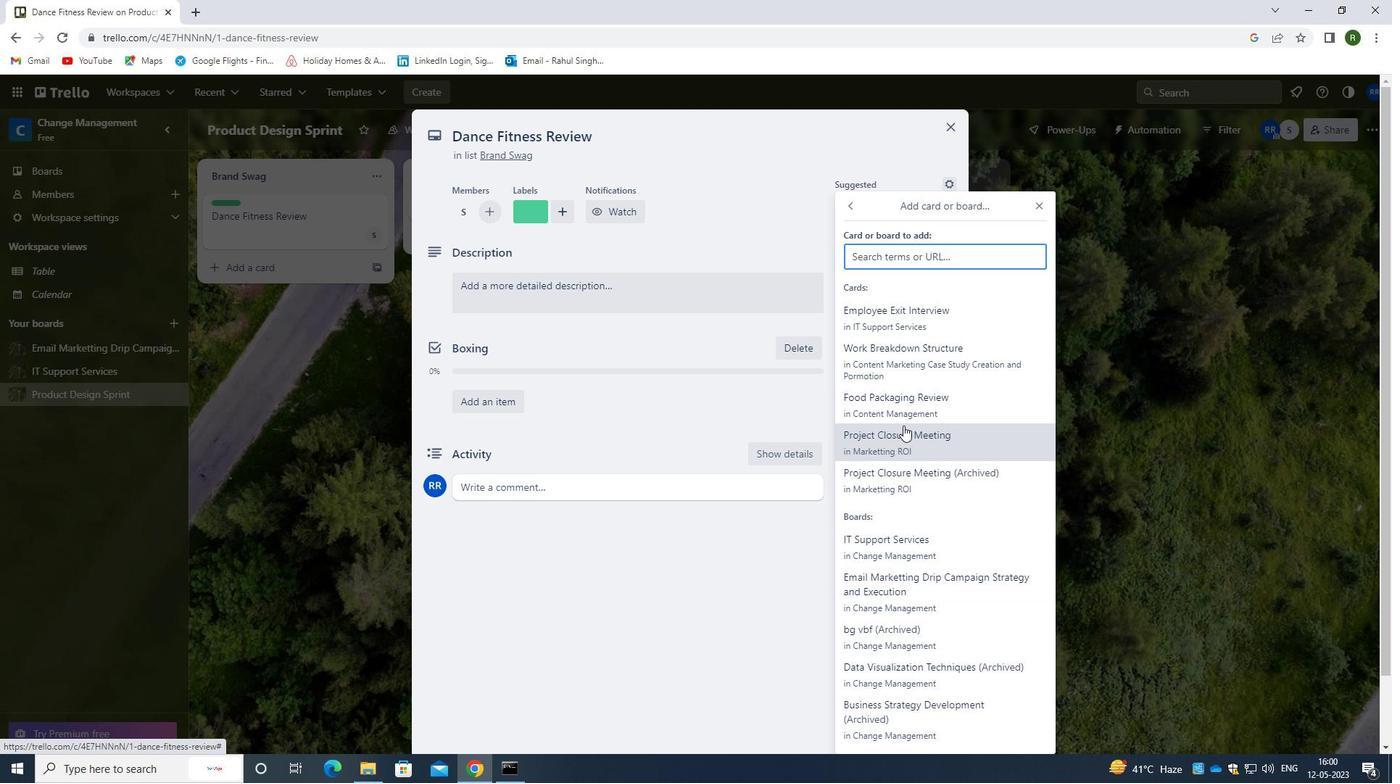 
Action: Mouse pressed left at (917, 400)
Screenshot: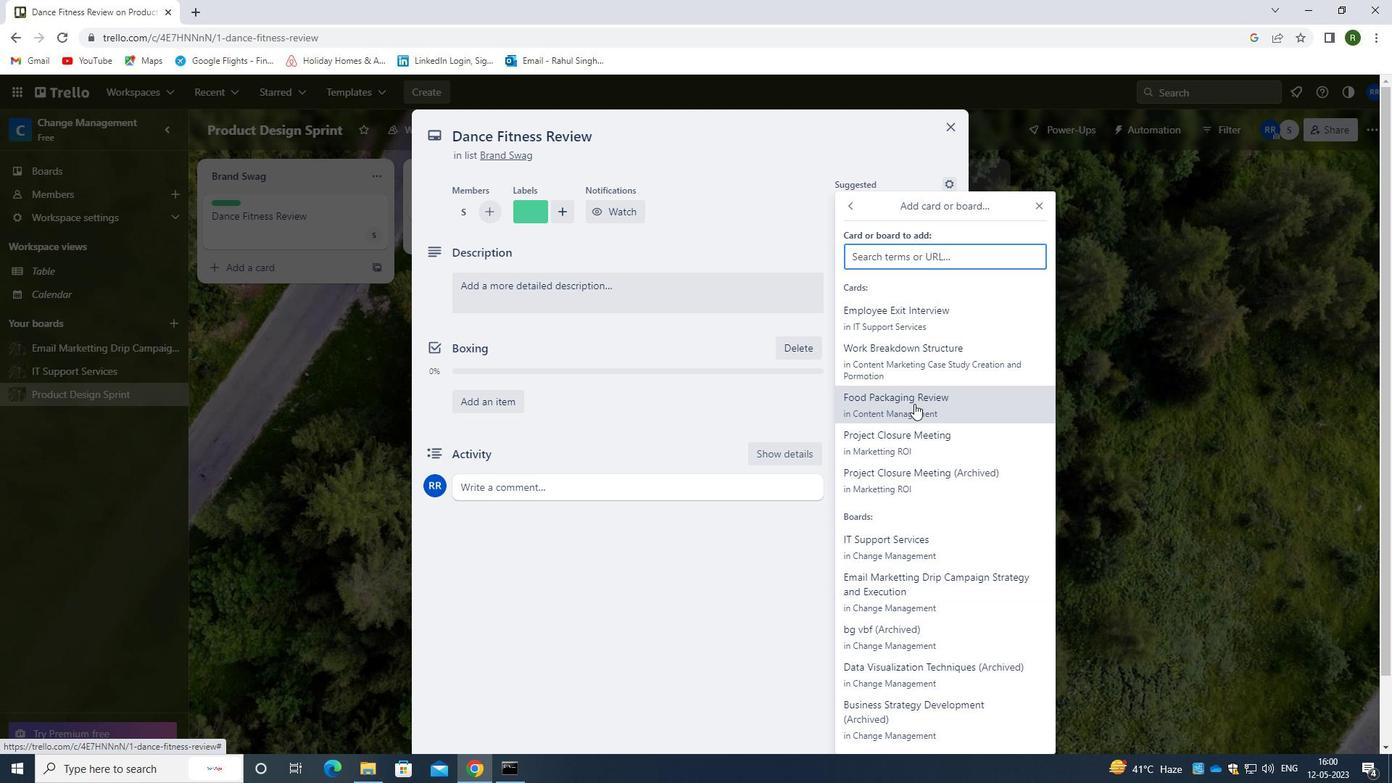 
Action: Mouse moved to (618, 300)
Screenshot: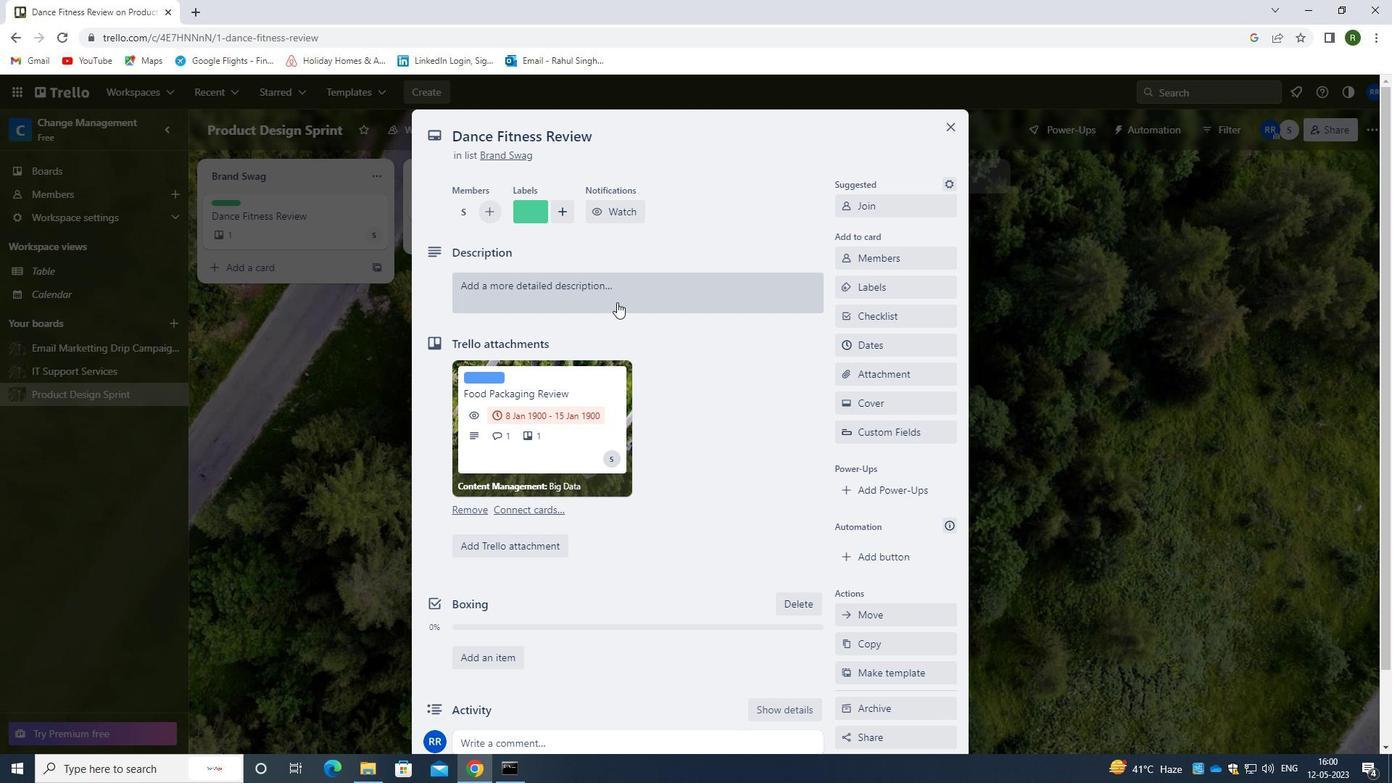 
Action: Mouse pressed left at (618, 300)
Screenshot: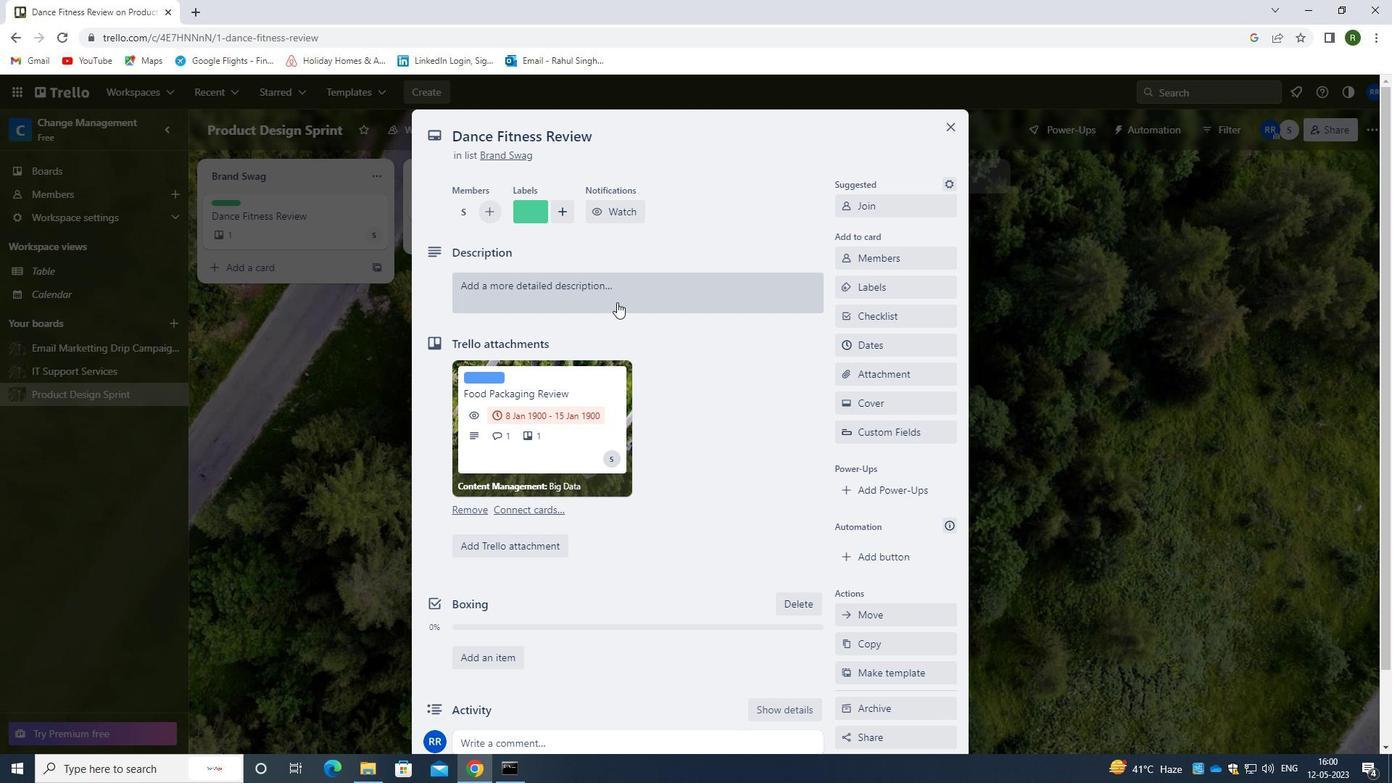 
Action: Mouse moved to (632, 363)
Screenshot: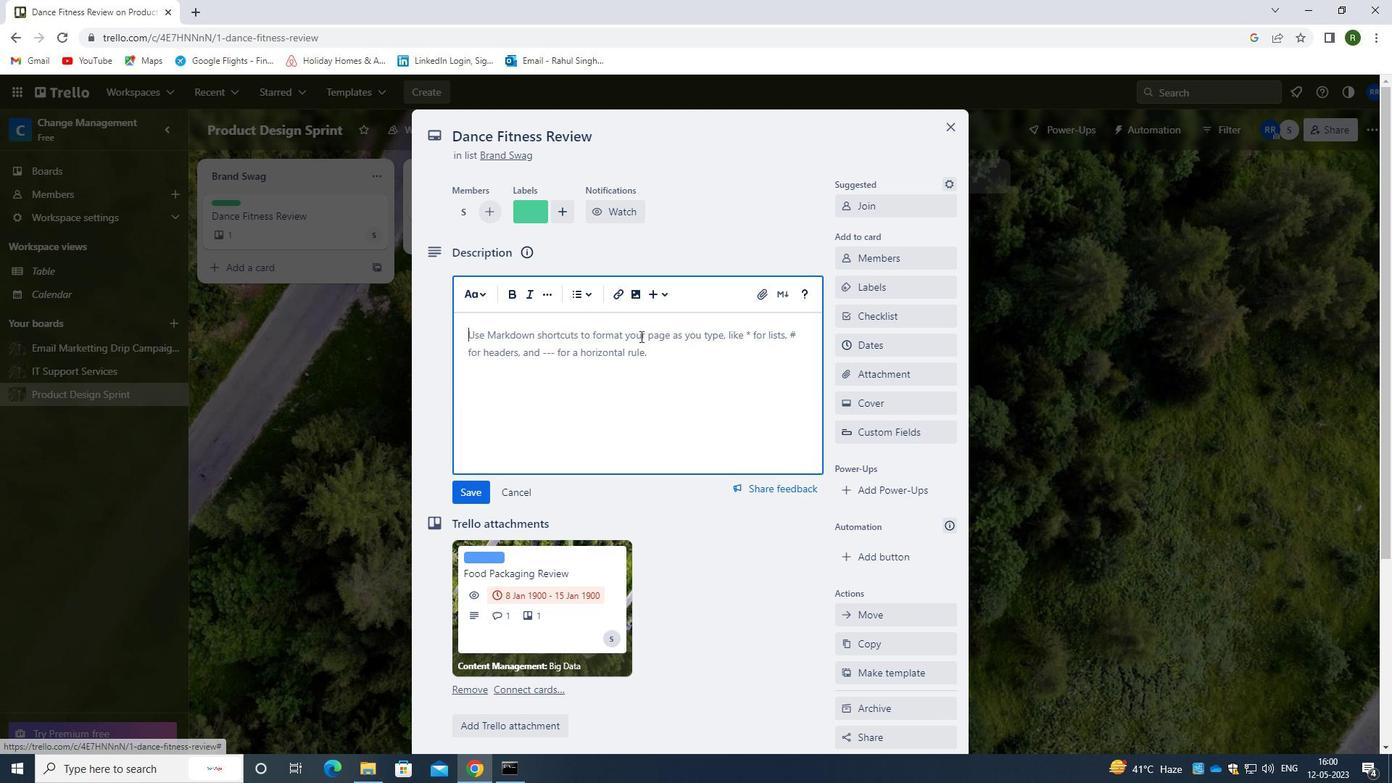 
Action: Mouse pressed left at (632, 363)
Screenshot: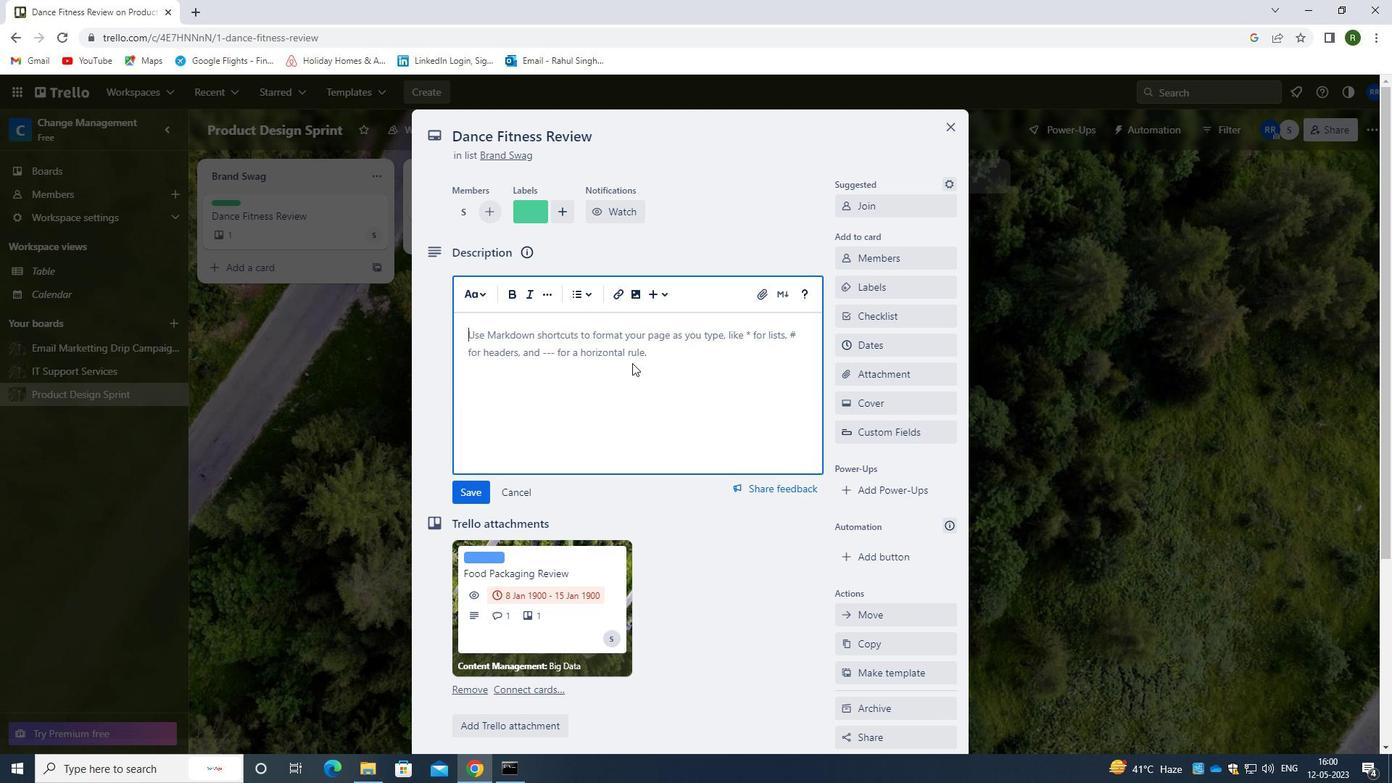 
Action: Key pressed <Key.shift><Key.shift><Key.shift><Key.shift><Key.shift><Key.shift><Key.shift><Key.shift><Key.shift><Key.shift><Key.shift><Key.shift><Key.shift><Key.shift><Key.shift><Key.shift><Key.shift><Key.shift><Key.shift><Key.shift><Key.shift><Key.shift><Key.shift><Key.shift><Key.shift><Key.shift><Key.shift><Key.shift><Key.shift><Key.shift><Key.shift><Key.shift><Key.shift><Key.shift><Key.shift><Key.shift><Key.shift><Key.shift><Key.shift><Key.shift><Key.shift><Key.shift><Key.shift><Key.shift><Key.shift><Key.shift><Key.shift><Key.shift><Key.shift><Key.shift><Key.shift><Key.shift><Key.shift><Key.shift><Key.shift><Key.shift><Key.shift><Key.shift><Key.shift><Key.shift><Key.shift><Key.shift><Key.shift><Key.shift><Key.shift><Key.shift><Key.shift><Key.shift><Key.shift><Key.shift><Key.shift><Key.shift><Key.shift><Key.shift><Key.shift><Key.shift><Key.shift><Key.shift><Key.shift><Key.shift><Key.shift><Key.shift><Key.shift><Key.shift><Key.shift><Key.shift><Key.shift><Key.shift><Key.shift><Key.shift><Key.shift><Key.shift><Key.shift><Key.shift><Key.shift><Key.shift><Key.shift><Key.shift><Key.shift><Key.shift><Key.shift><Key.shift><Key.shift><Key.shift><Key.shift><Key.shift><Key.shift><Key.shift><Key.shift><Key.shift><Key.shift><Key.shift><Key.shift><Key.shift><Key.shift><Key.shift><Key.shift><Key.shift><Key.shift><Key.shift><Key.shift><Key.shift><Key.shift><Key.shift><Key.shift><Key.shift><Key.shift><Key.shift><Key.shift><Key.shift><Key.shift><Key.shift><Key.shift><Key.shift><Key.shift><Key.shift><Key.shift><Key.shift><Key.shift><Key.shift><Key.shift><Key.shift><Key.shift><Key.shift><Key.shift><Key.shift><Key.shift><Key.shift><Key.shift><Key.shift><Key.shift><Key.shift><Key.shift><Key.shift><Key.shift>CONDUCT<Key.space>TRA,<Key.backspace>M<Key.space>TRAINING<Key.space>SESSU<Key.backspace>ION<Key.space>ON<Key.space>ACTIVE<Key.space>LISTENING
Screenshot: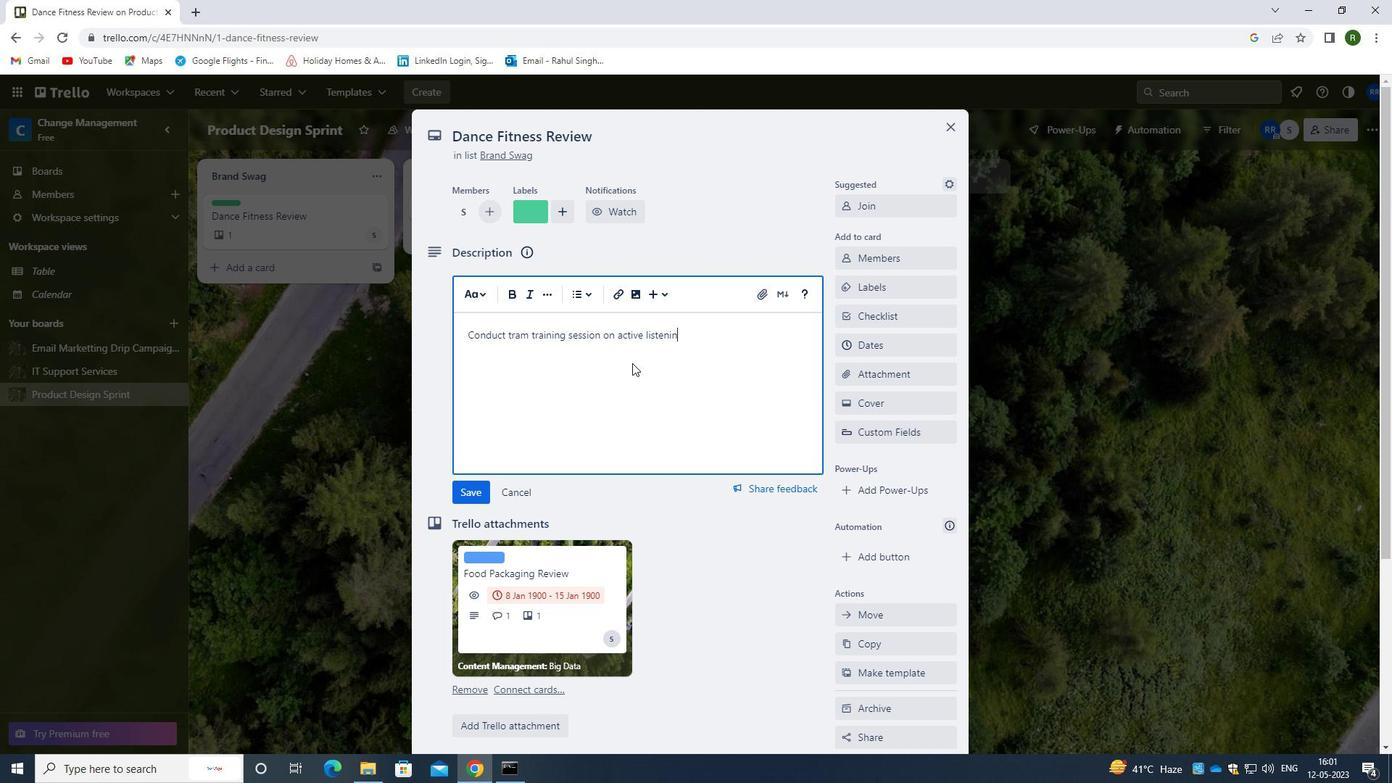 
Action: Mouse moved to (471, 492)
Screenshot: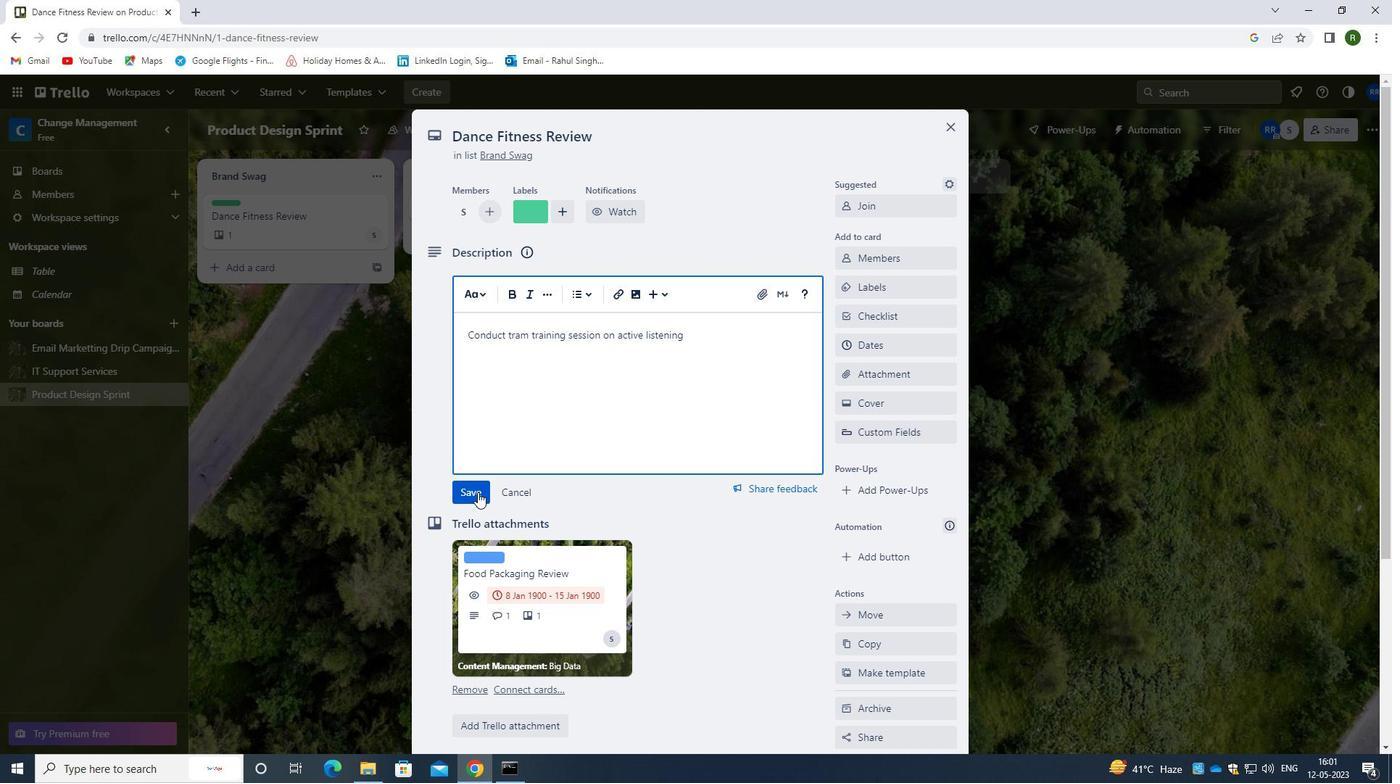 
Action: Mouse pressed left at (471, 492)
Screenshot: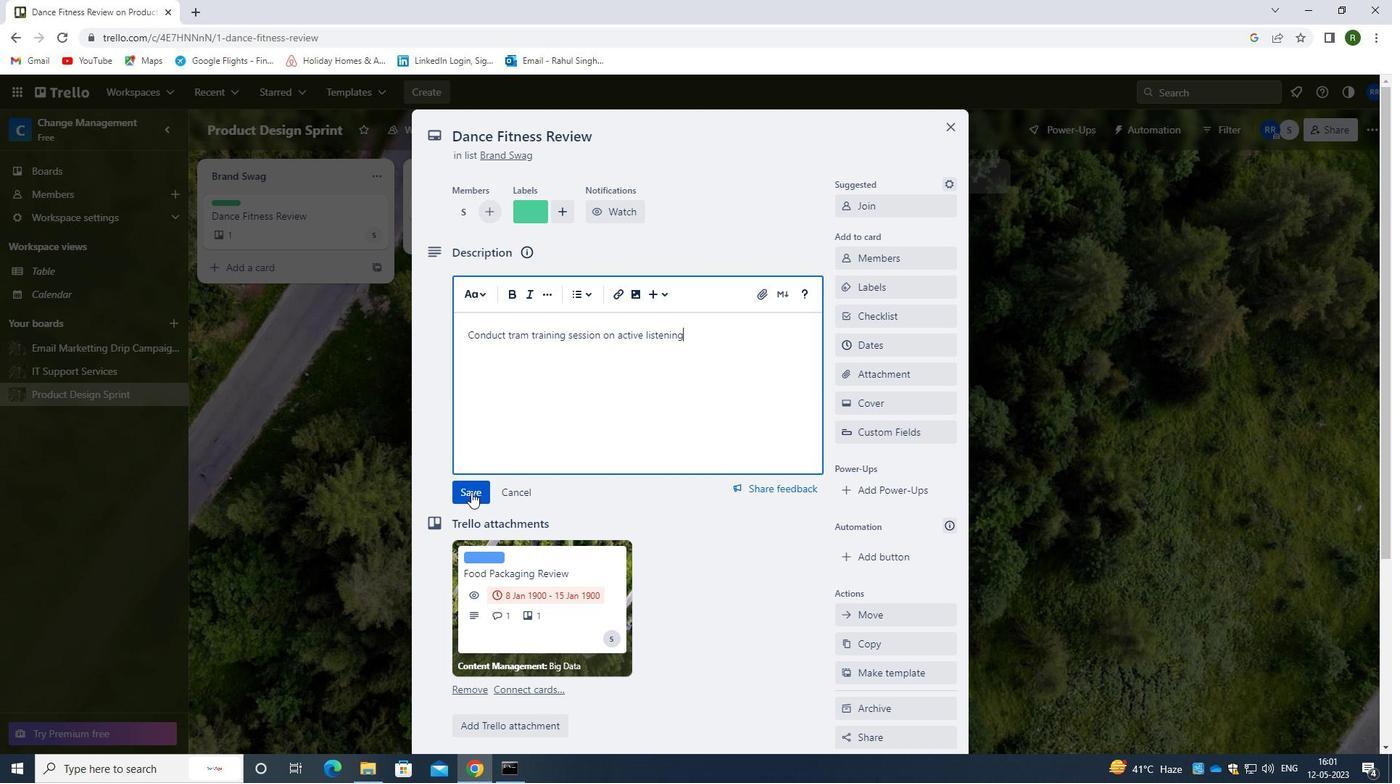 
Action: Mouse moved to (615, 442)
Screenshot: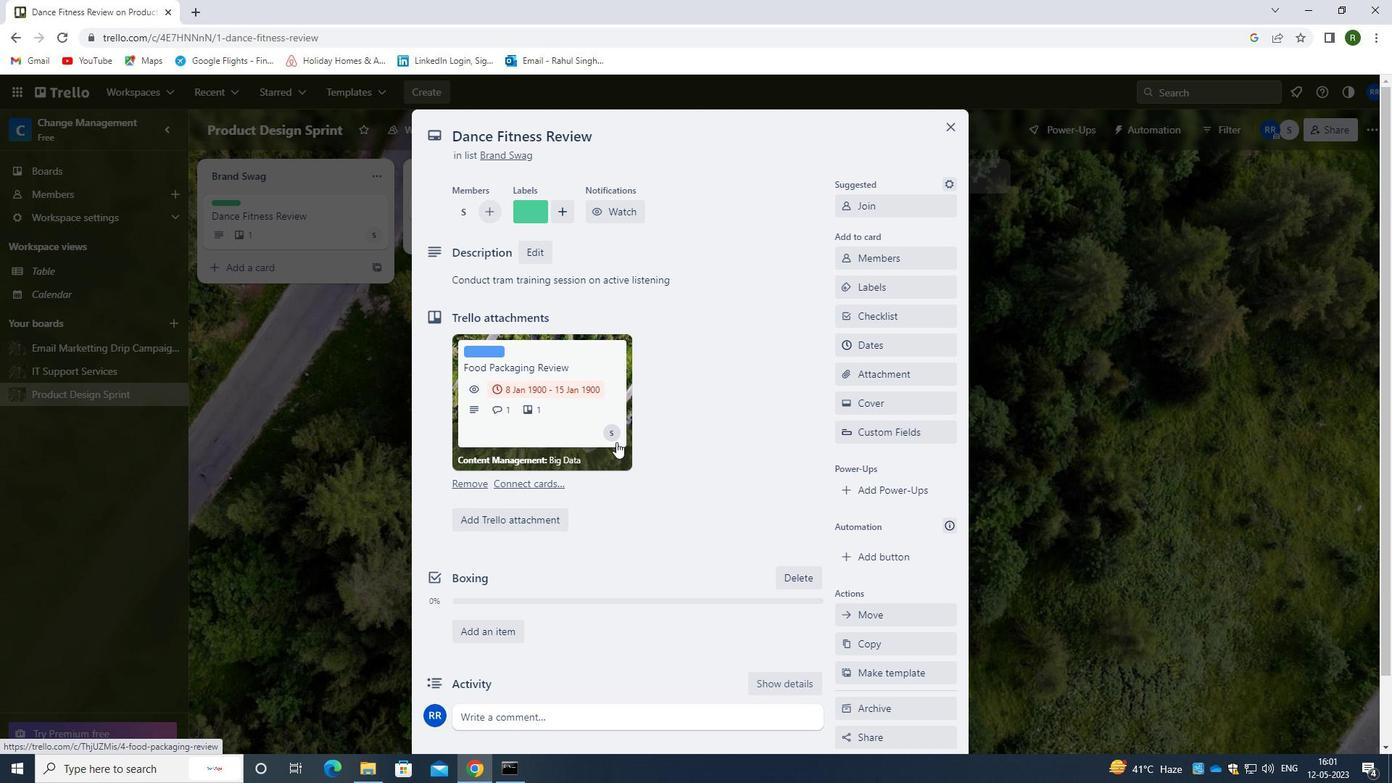 
Action: Mouse scrolled (615, 441) with delta (0, 0)
Screenshot: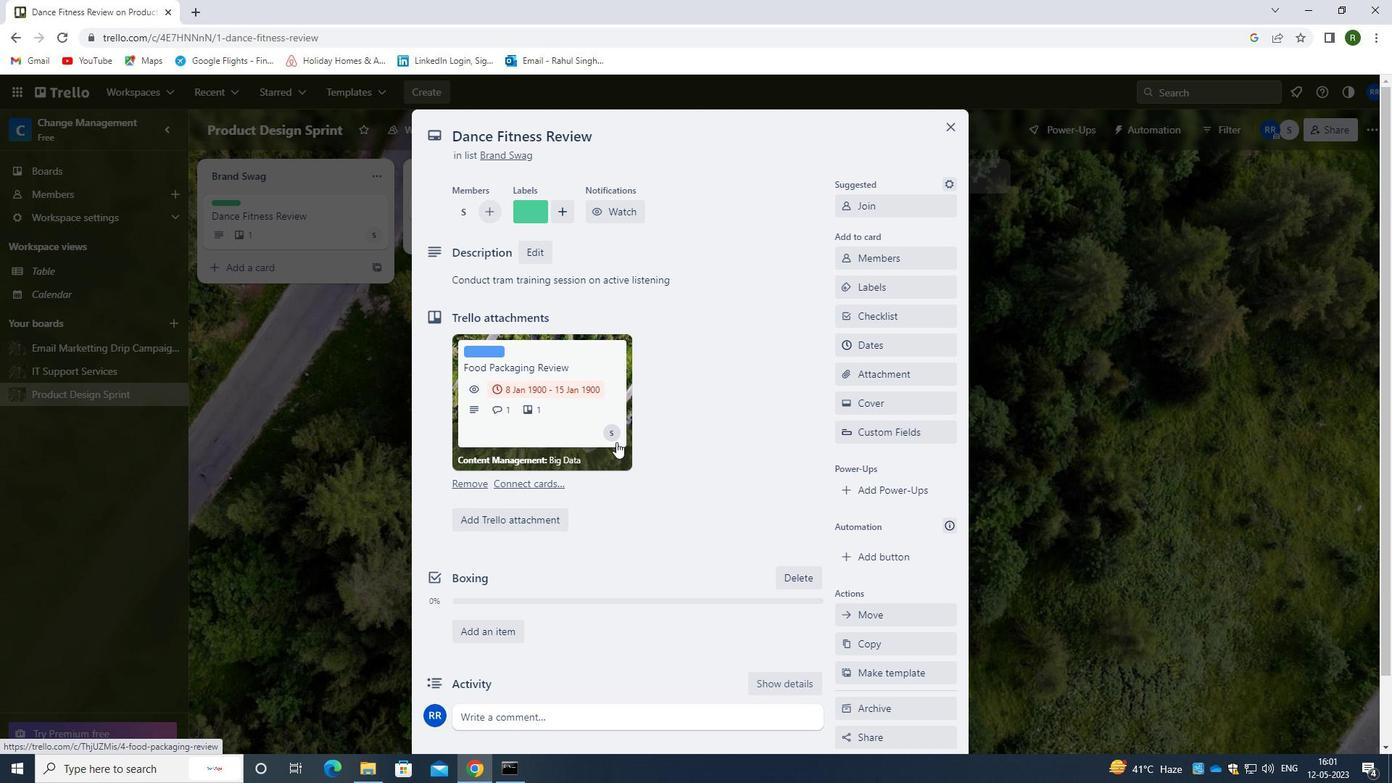 
Action: Mouse moved to (638, 457)
Screenshot: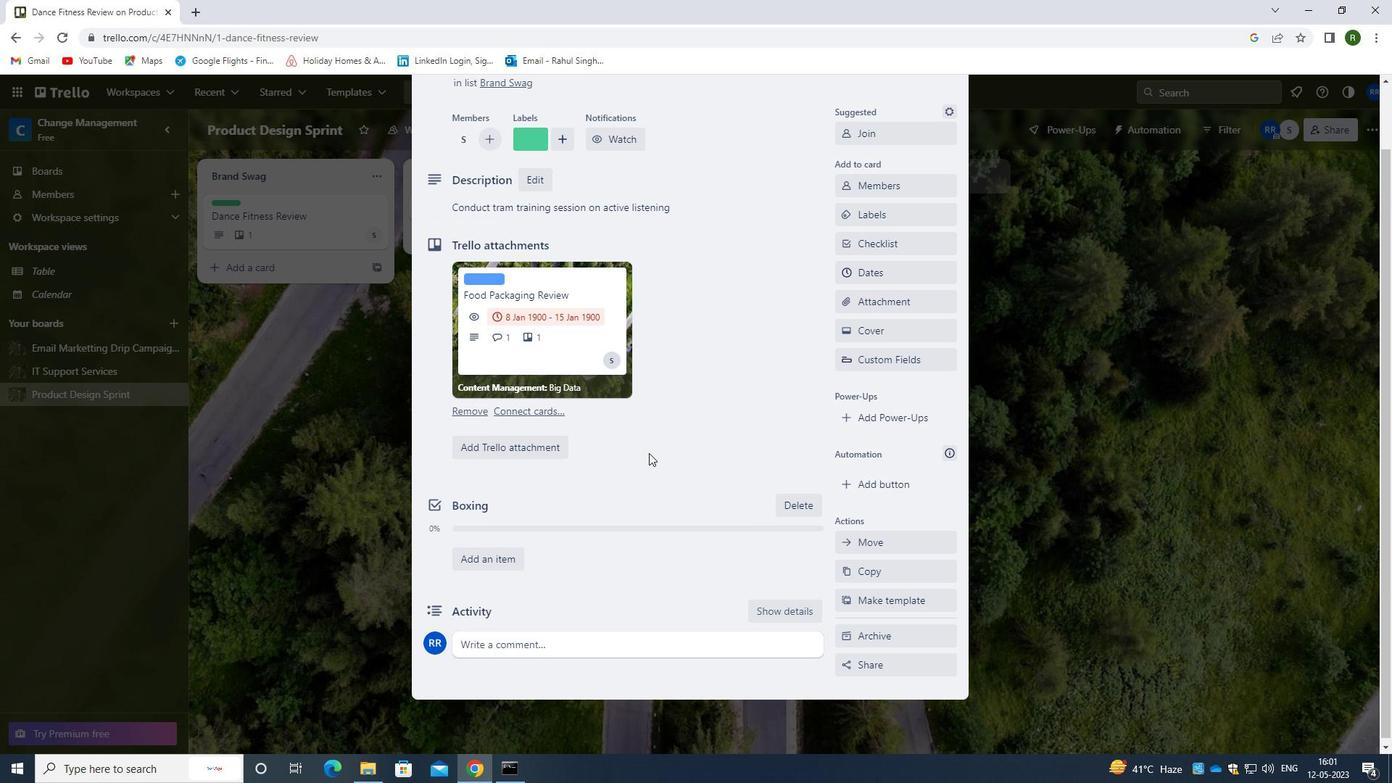 
Action: Mouse scrolled (638, 456) with delta (0, 0)
Screenshot: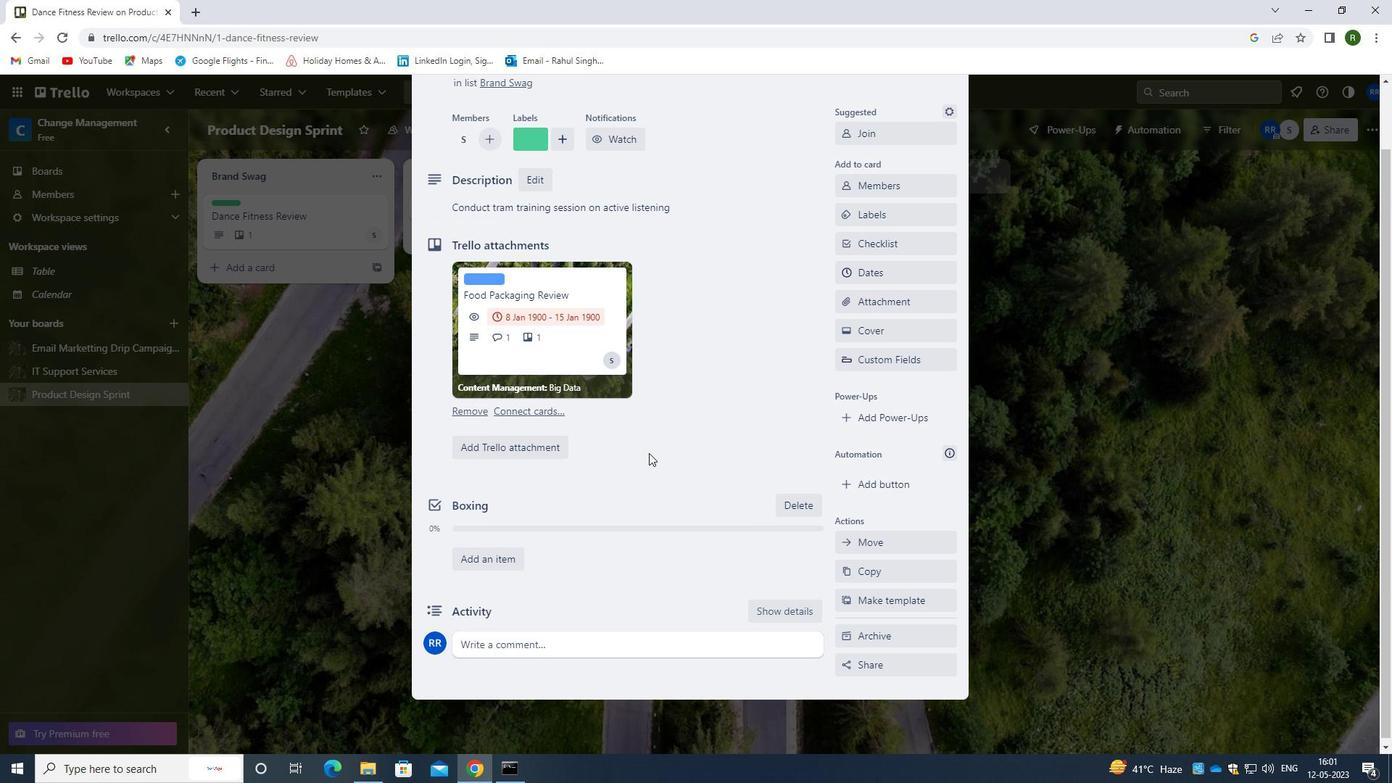 
Action: Mouse moved to (532, 636)
Screenshot: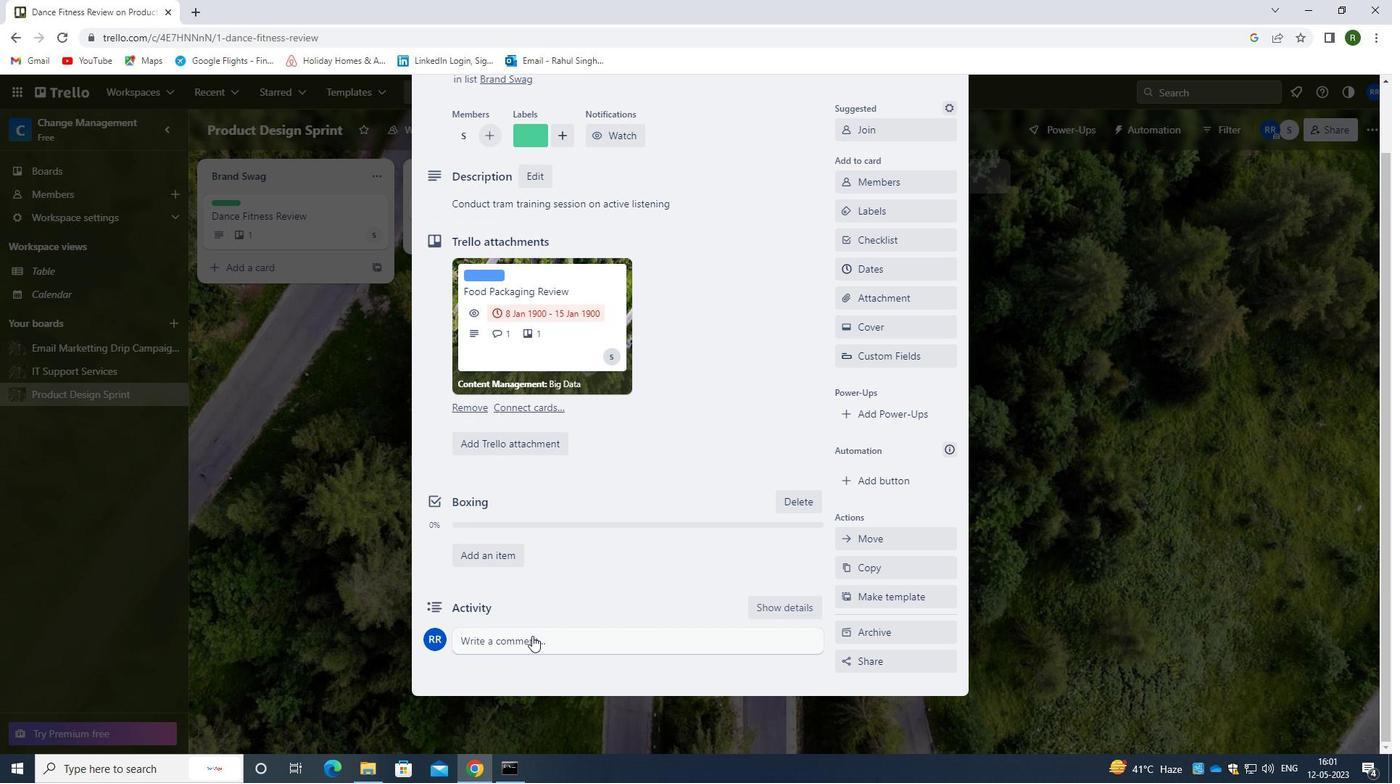 
Action: Mouse pressed left at (532, 636)
Screenshot: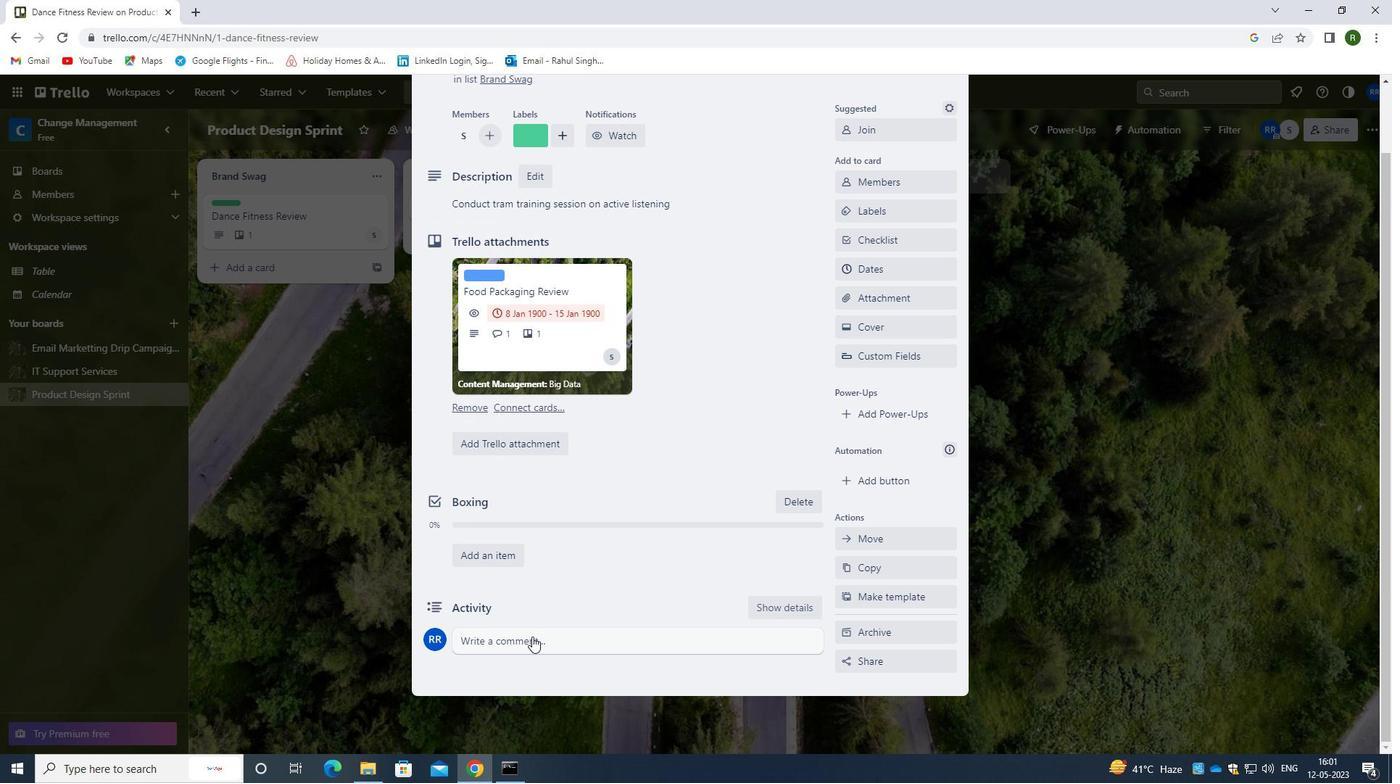 
Action: Mouse moved to (524, 641)
Screenshot: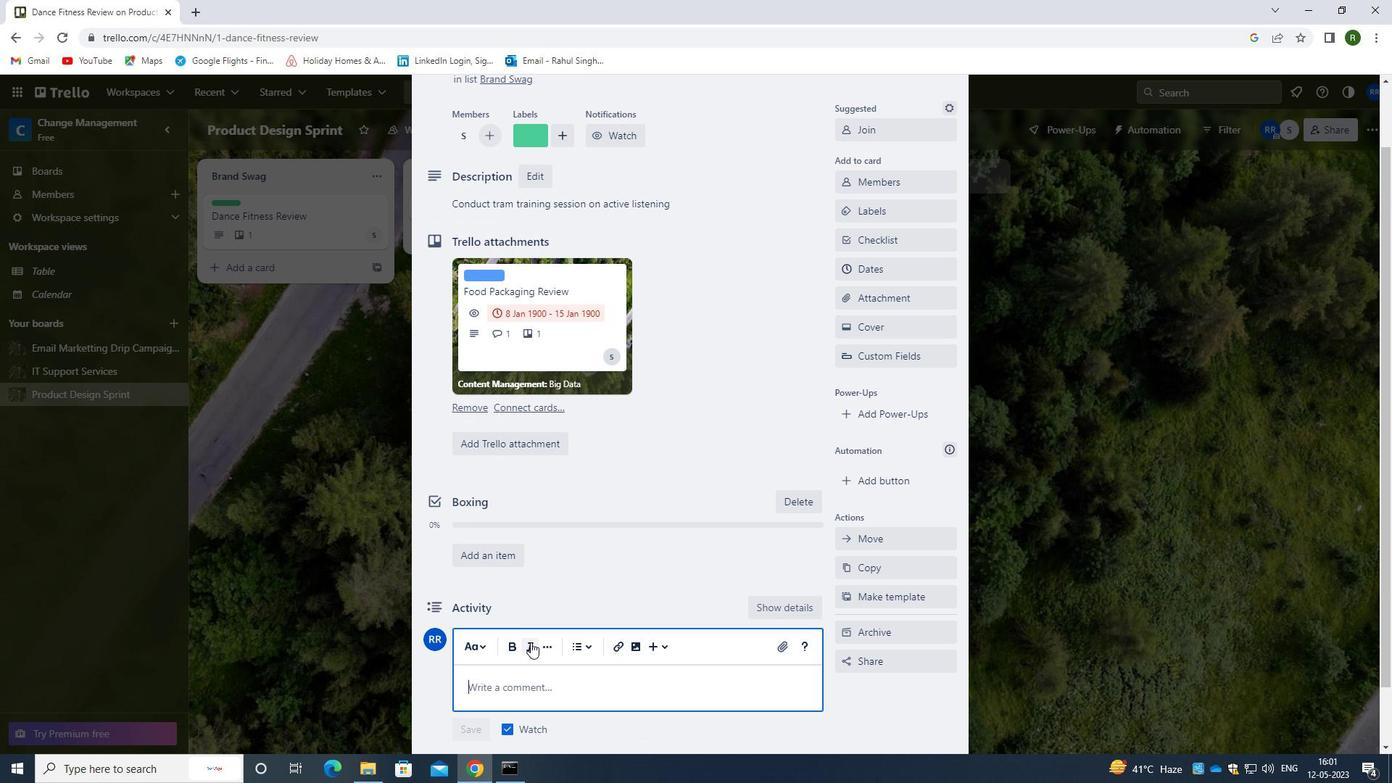 
Action: Key pressed <Key.shift><Key.shift><Key.shift>GIVEN<Key.space>THE<Key.space>POTENTIAL<Key.space>IMPACT<Key.space>OF<Key.space>THIS<Key.space>TASK<Key.space>ON<Key.space>OUR<Key.space>O<Key.backspace>COMPANY<Key.space>LONG-TERM<Key.space>GOALS,<Key.space>LET<Key.space>US<Key.space>ENSURE<Key.space>THAT<Key.space>WE<Key.space>APPROACH<Key.space>IT<Key.space>WITH<Key.space>A<Key.space>SENCE<Key.backspace><Key.backspace>SE<Key.space>OF<Key.space>STRATEGIC<Key.space>FORESIGHT.
Screenshot: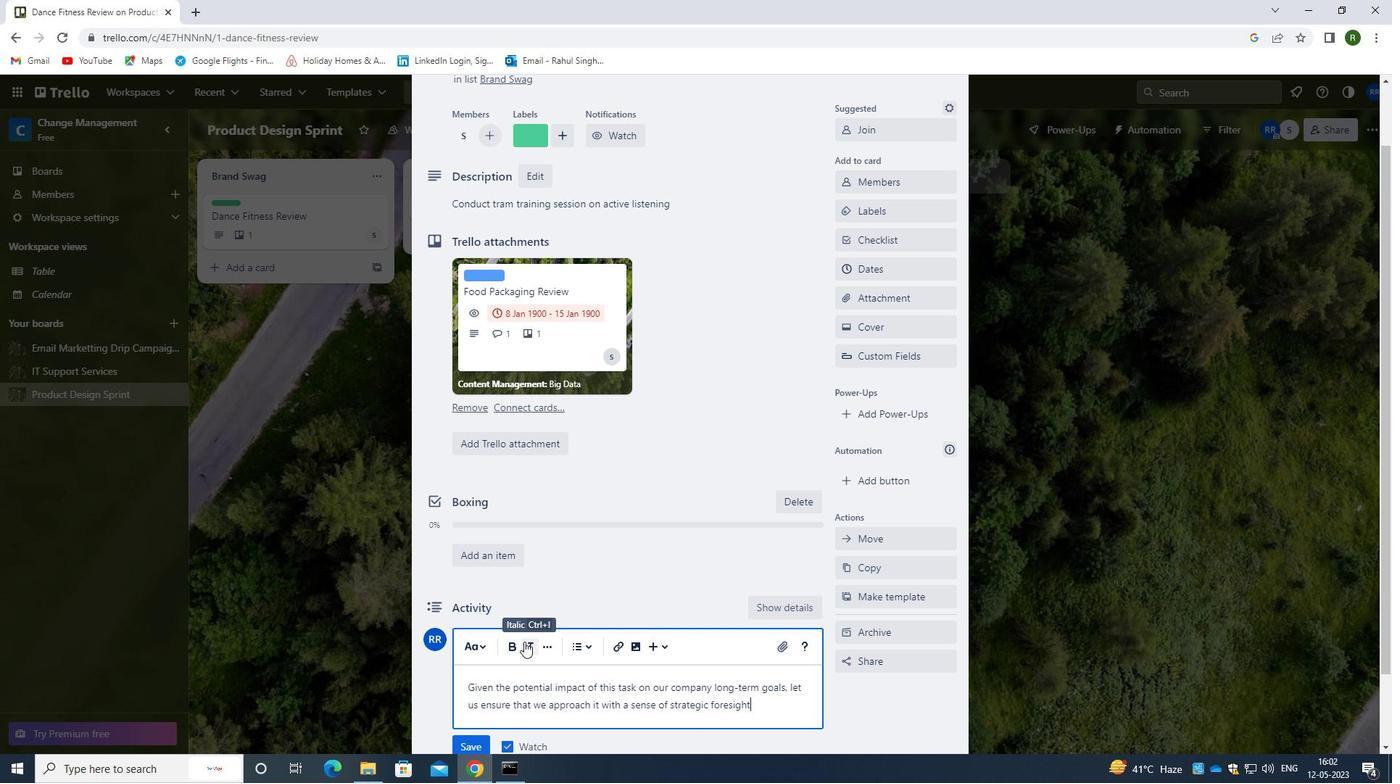 
Action: Mouse moved to (472, 745)
Screenshot: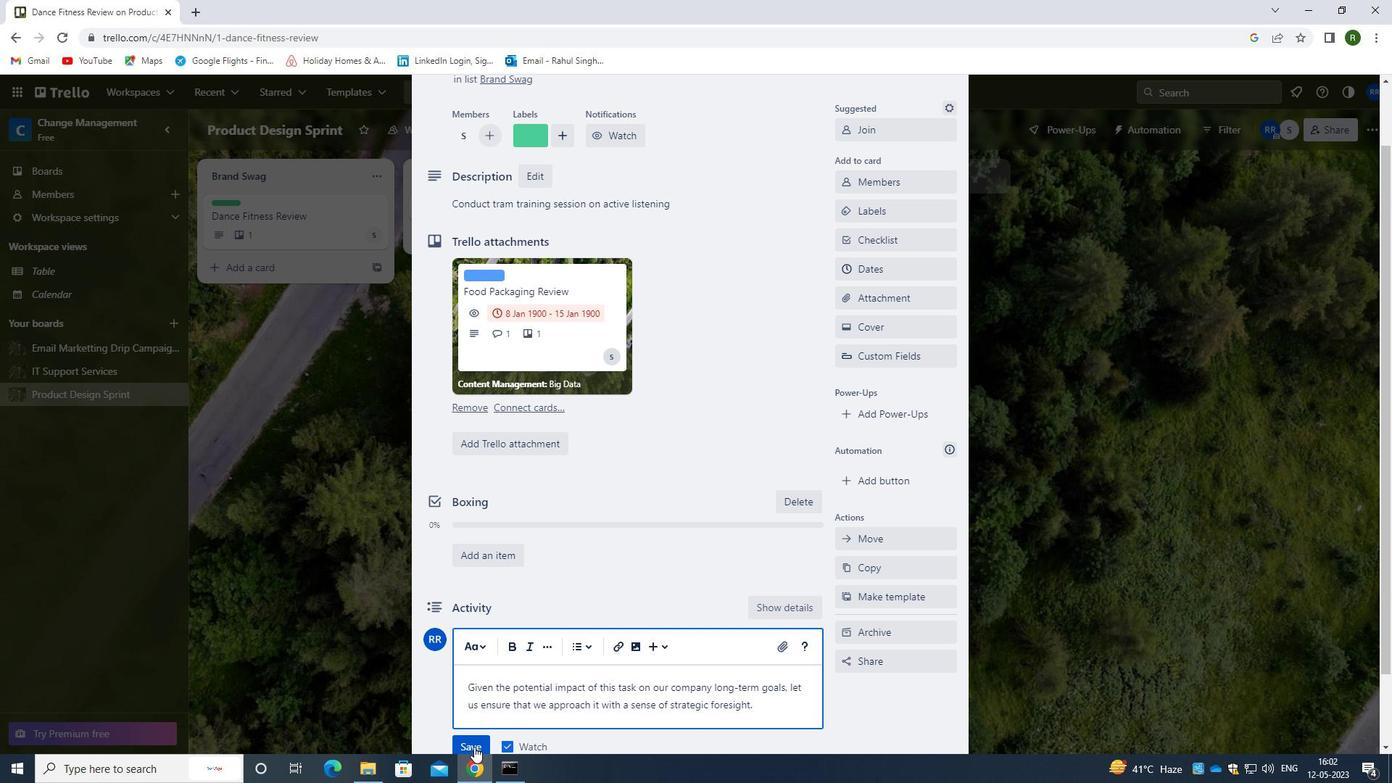 
Action: Mouse pressed left at (472, 745)
Screenshot: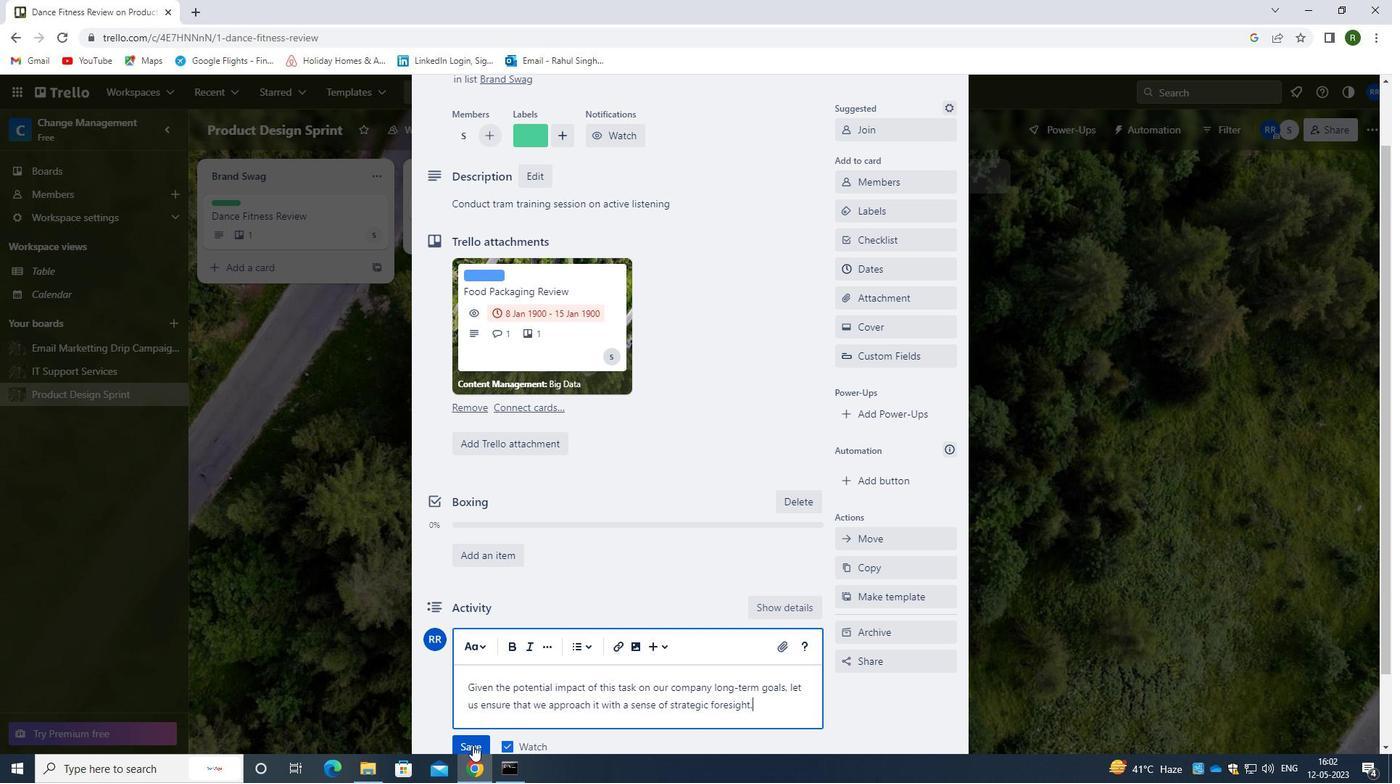 
Action: Mouse moved to (878, 269)
Screenshot: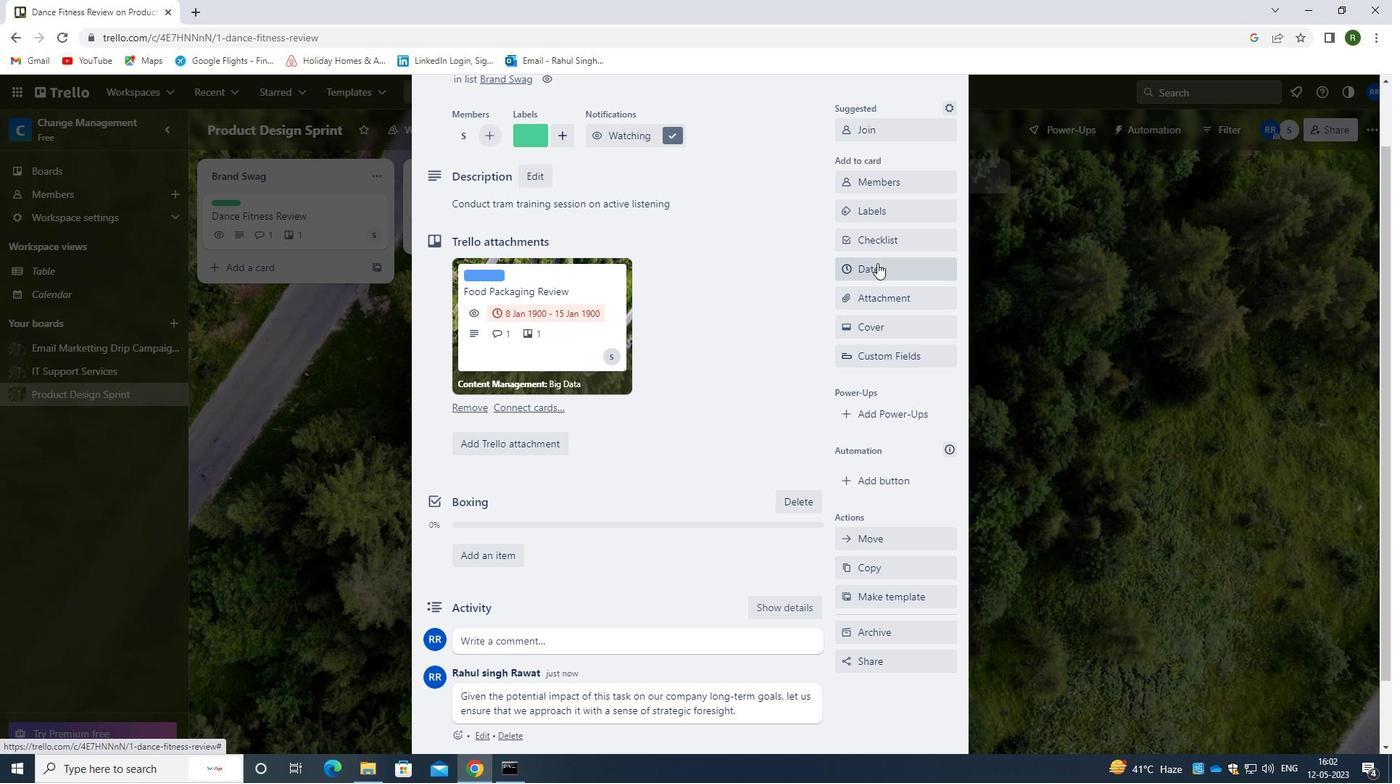 
Action: Mouse pressed left at (878, 269)
Screenshot: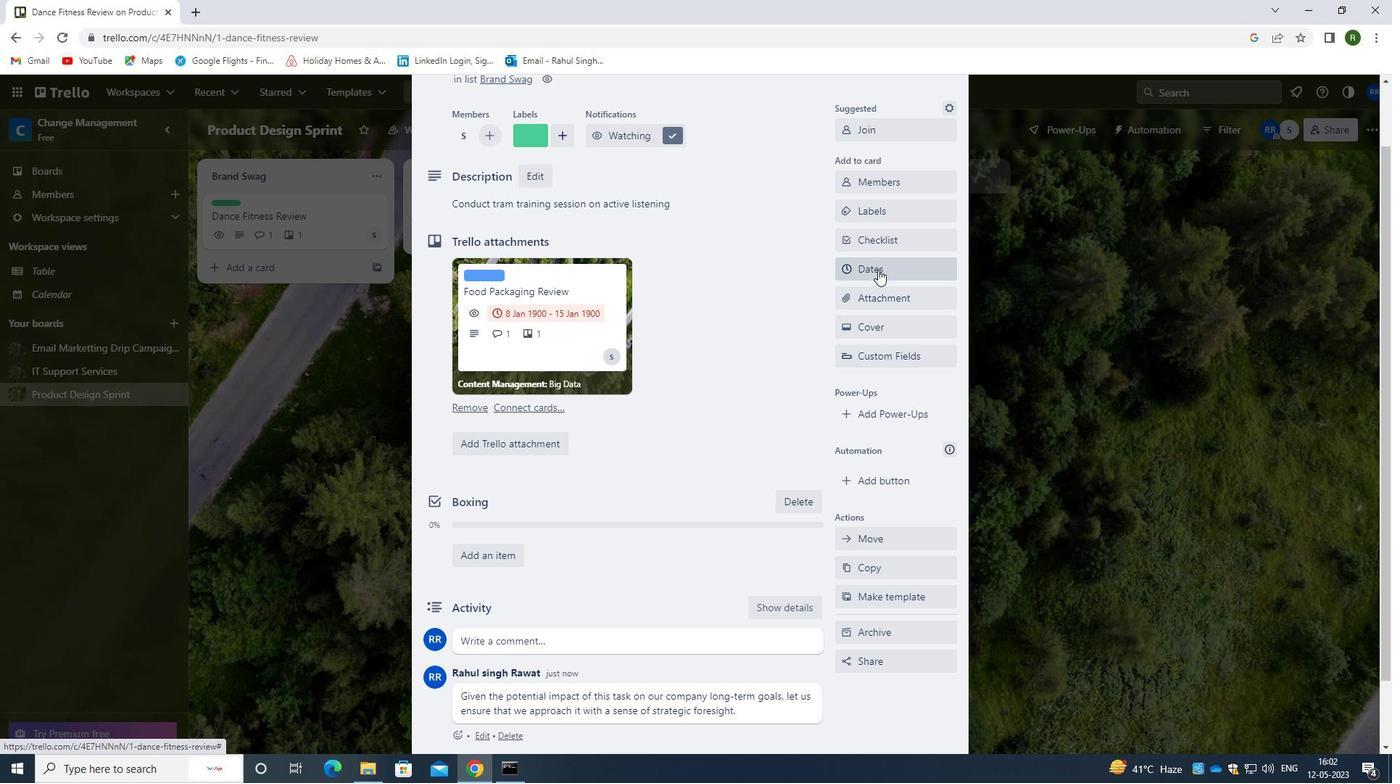 
Action: Mouse moved to (850, 390)
Screenshot: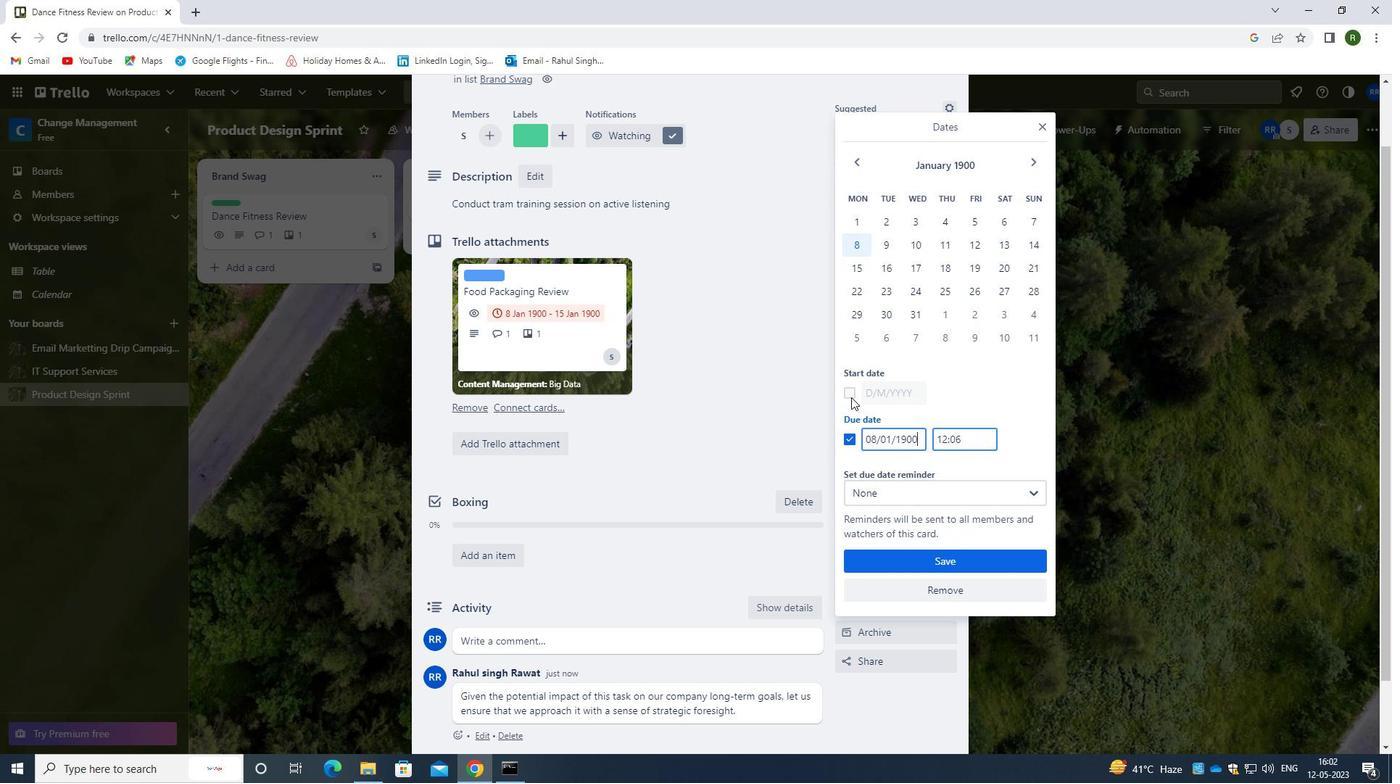 
Action: Mouse pressed left at (850, 390)
Screenshot: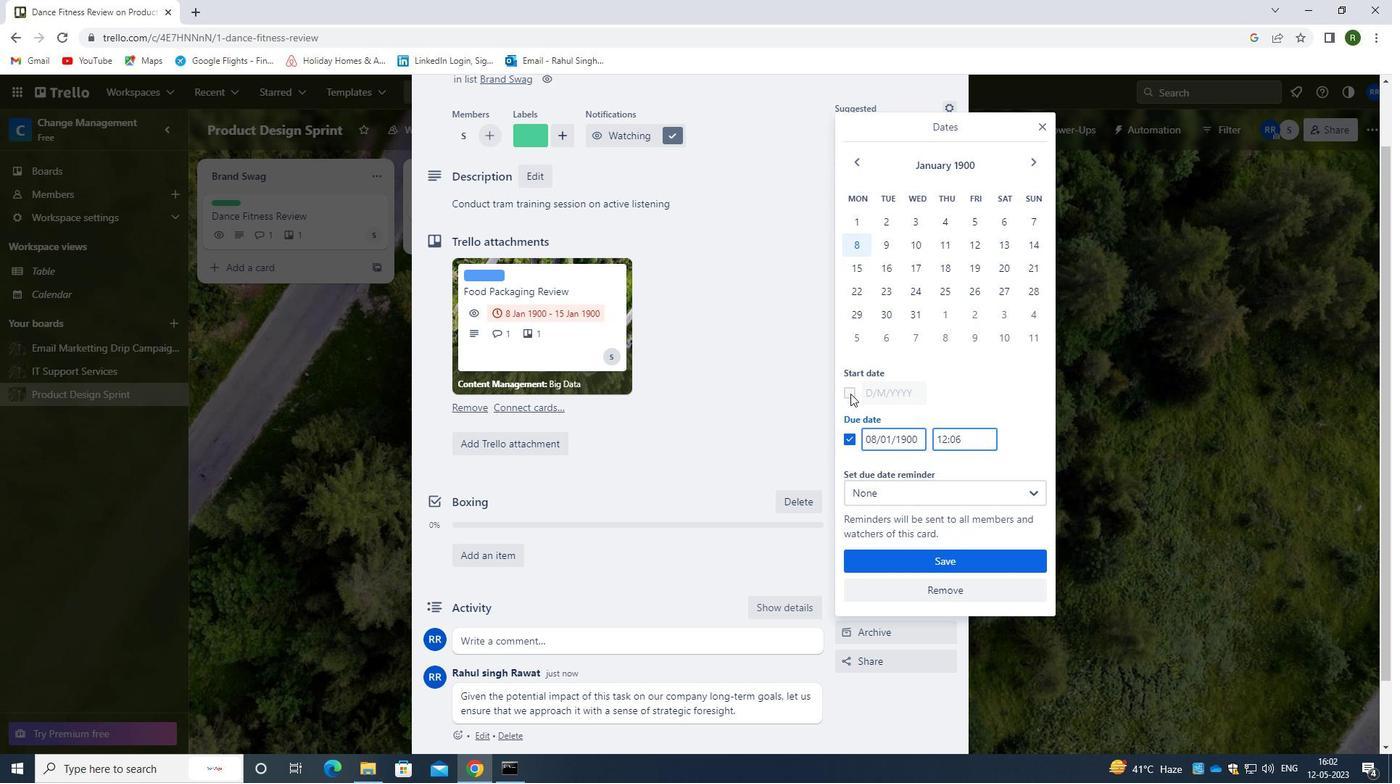 
Action: Mouse moved to (921, 390)
Screenshot: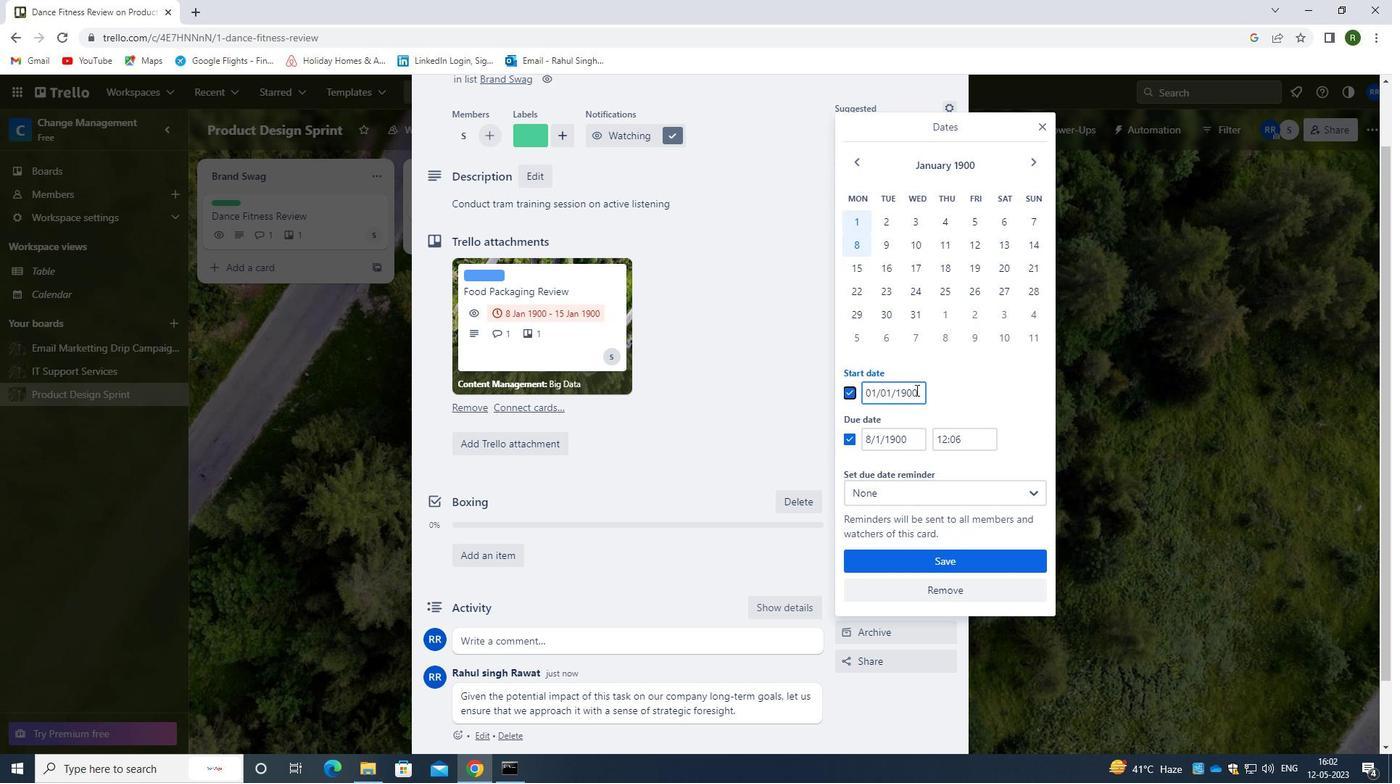 
Action: Mouse pressed left at (921, 390)
Screenshot: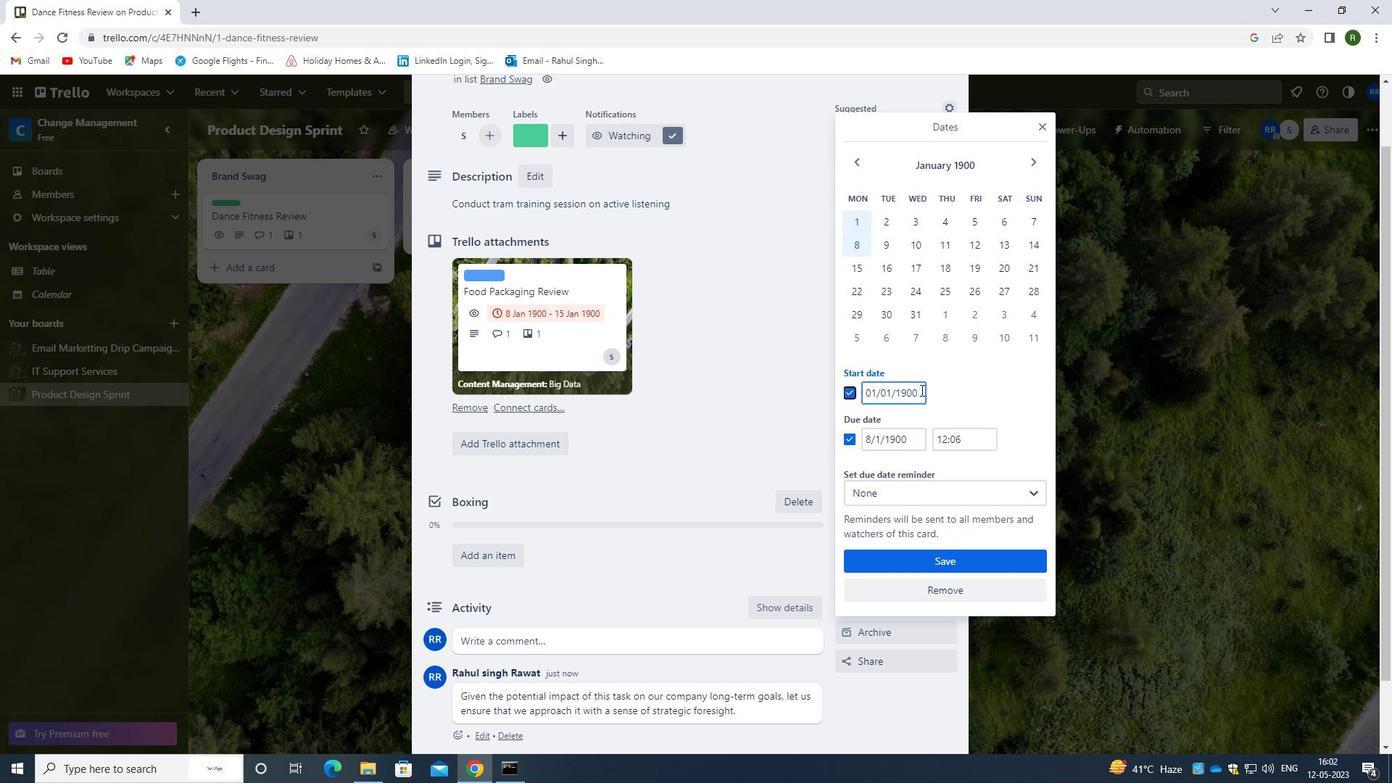 
Action: Mouse moved to (852, 395)
Screenshot: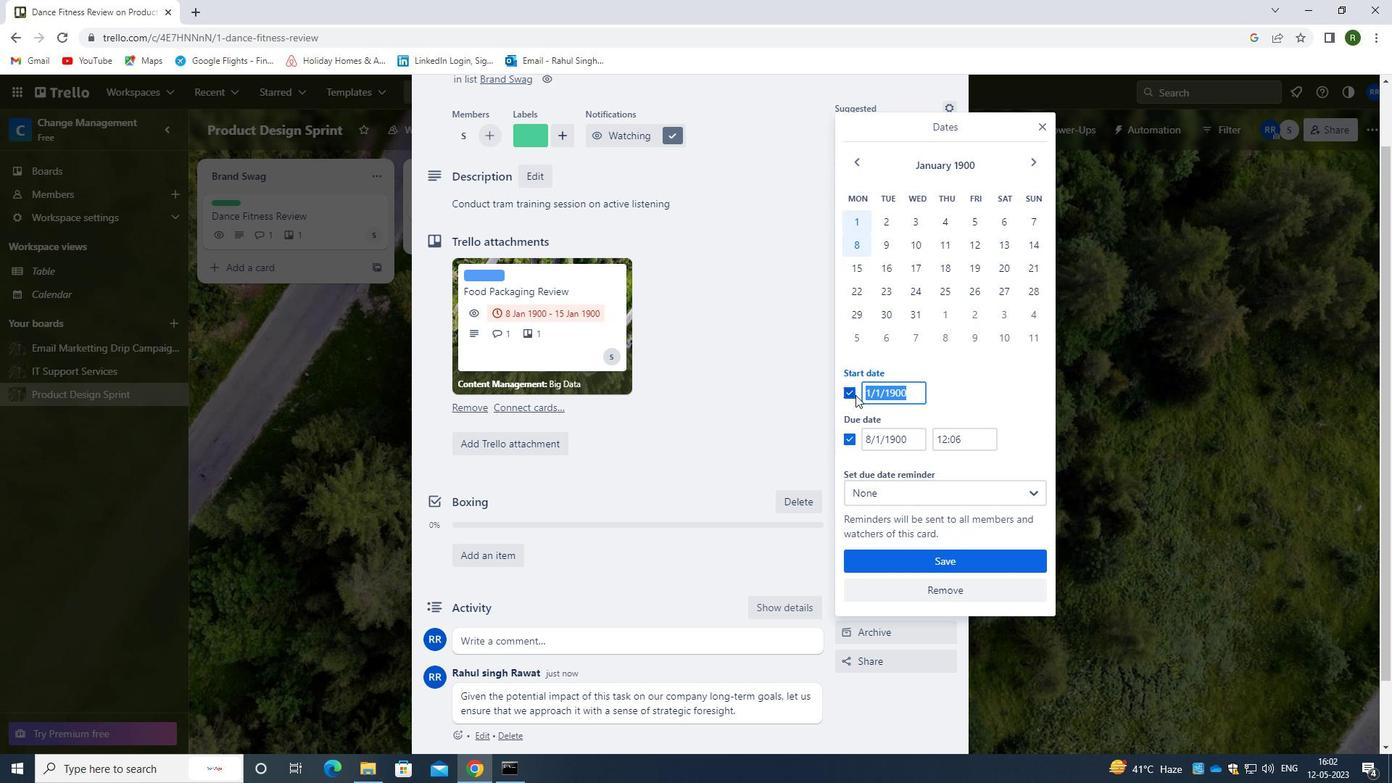 
Action: Key pressed 02/01/1900
Screenshot: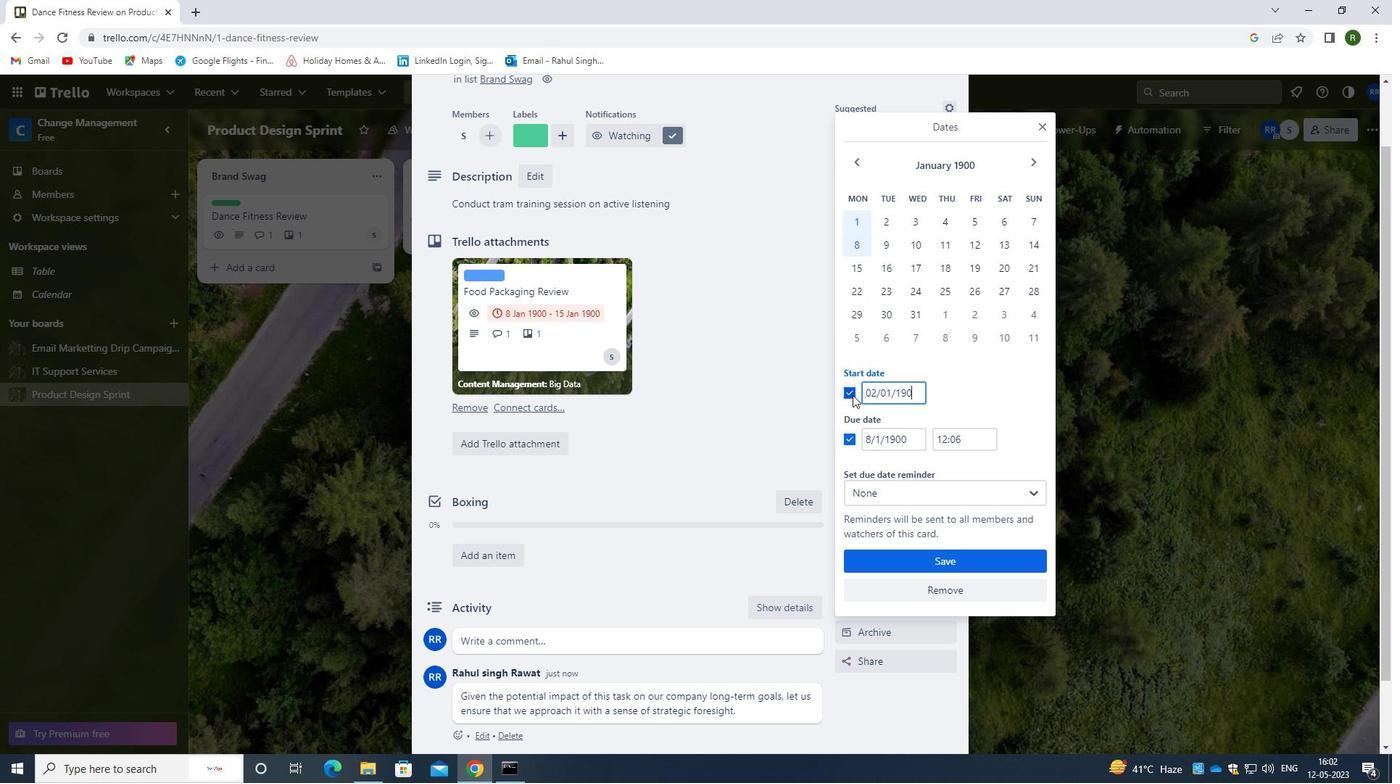 
Action: Mouse moved to (913, 442)
Screenshot: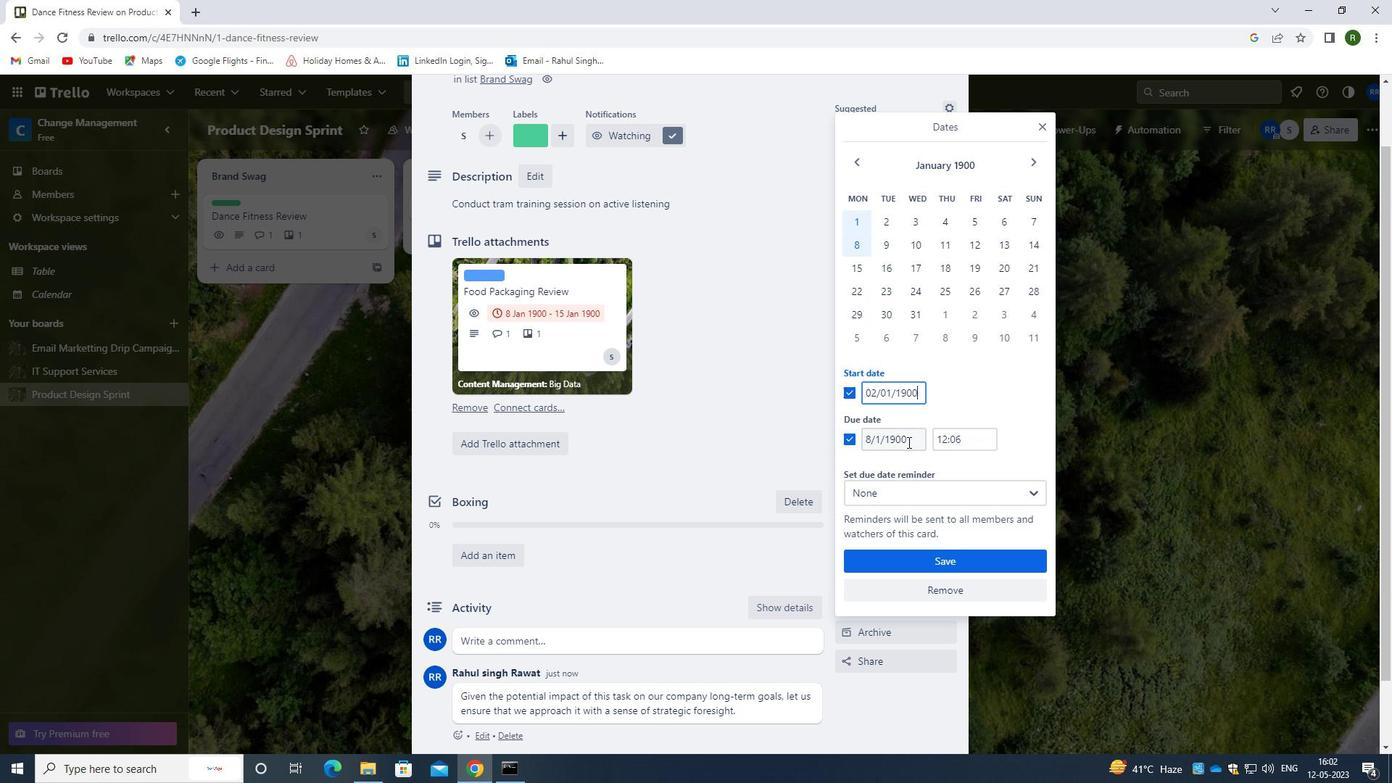 
Action: Mouse pressed left at (913, 442)
Screenshot: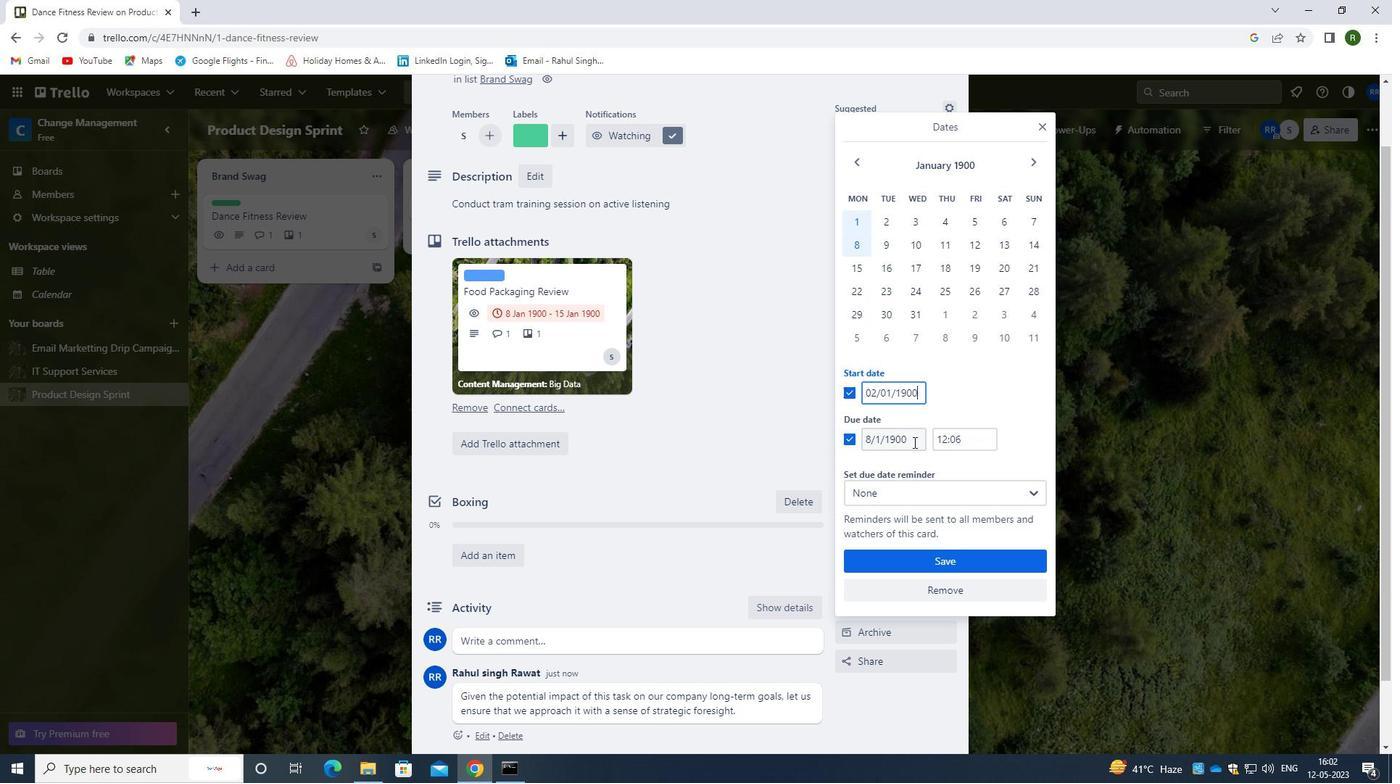 
Action: Mouse moved to (856, 459)
Screenshot: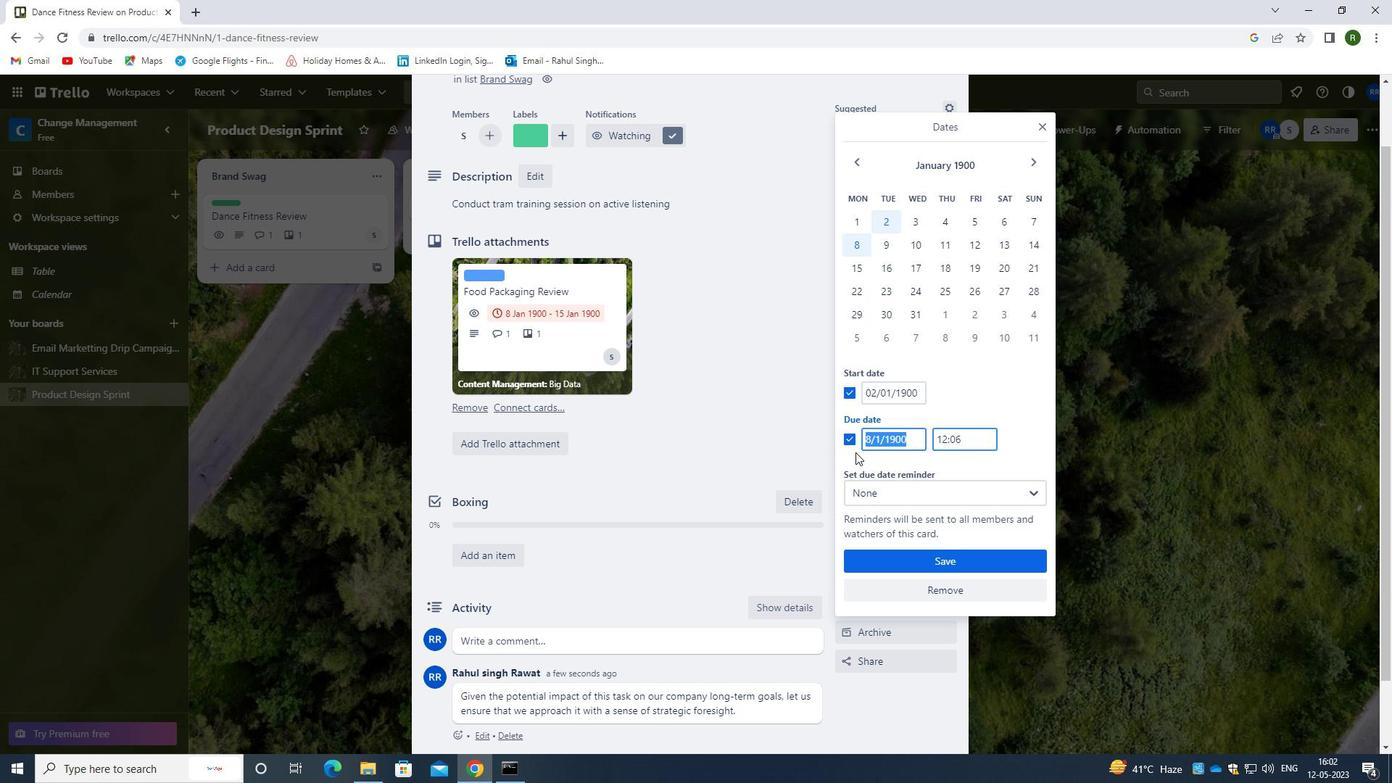 
Action: Key pressed <Key.backspace>09/01/1900
Screenshot: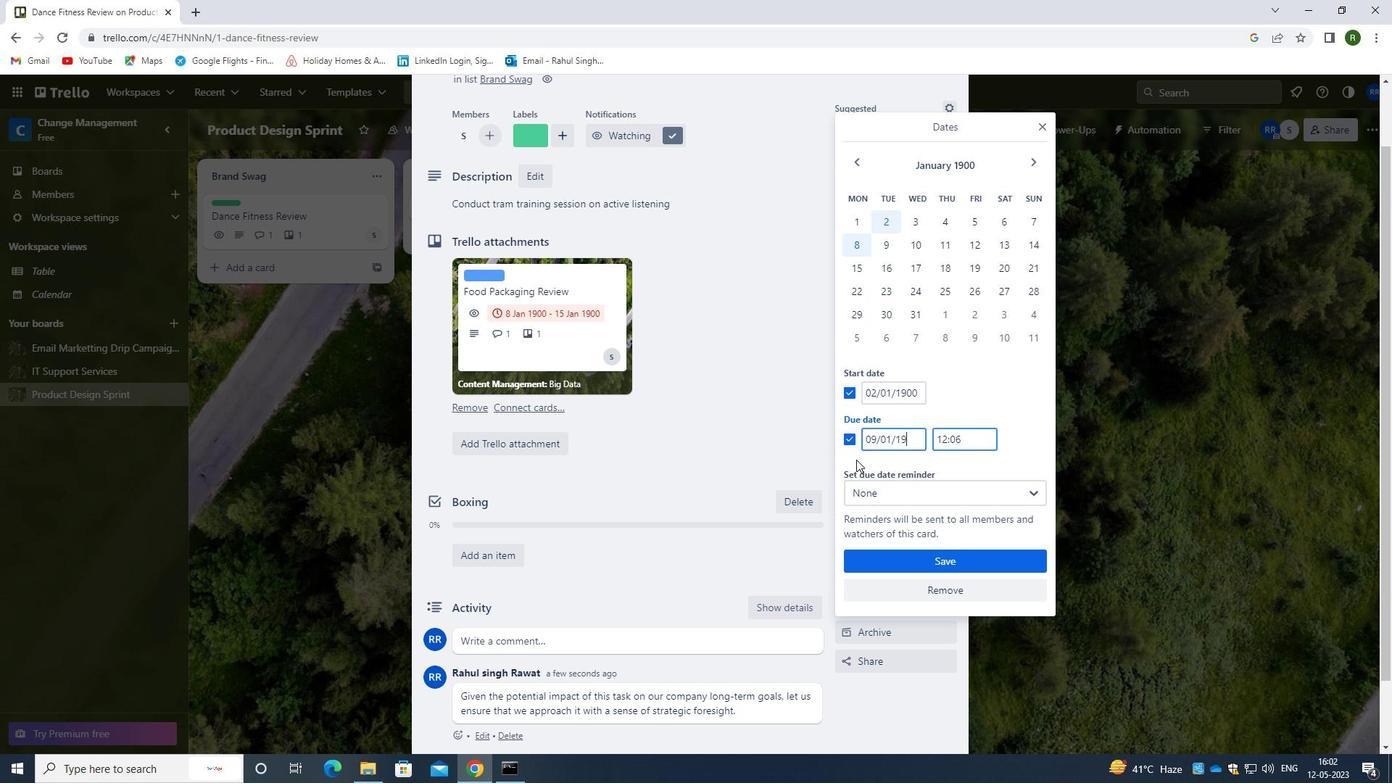 
Action: Mouse moved to (938, 555)
Screenshot: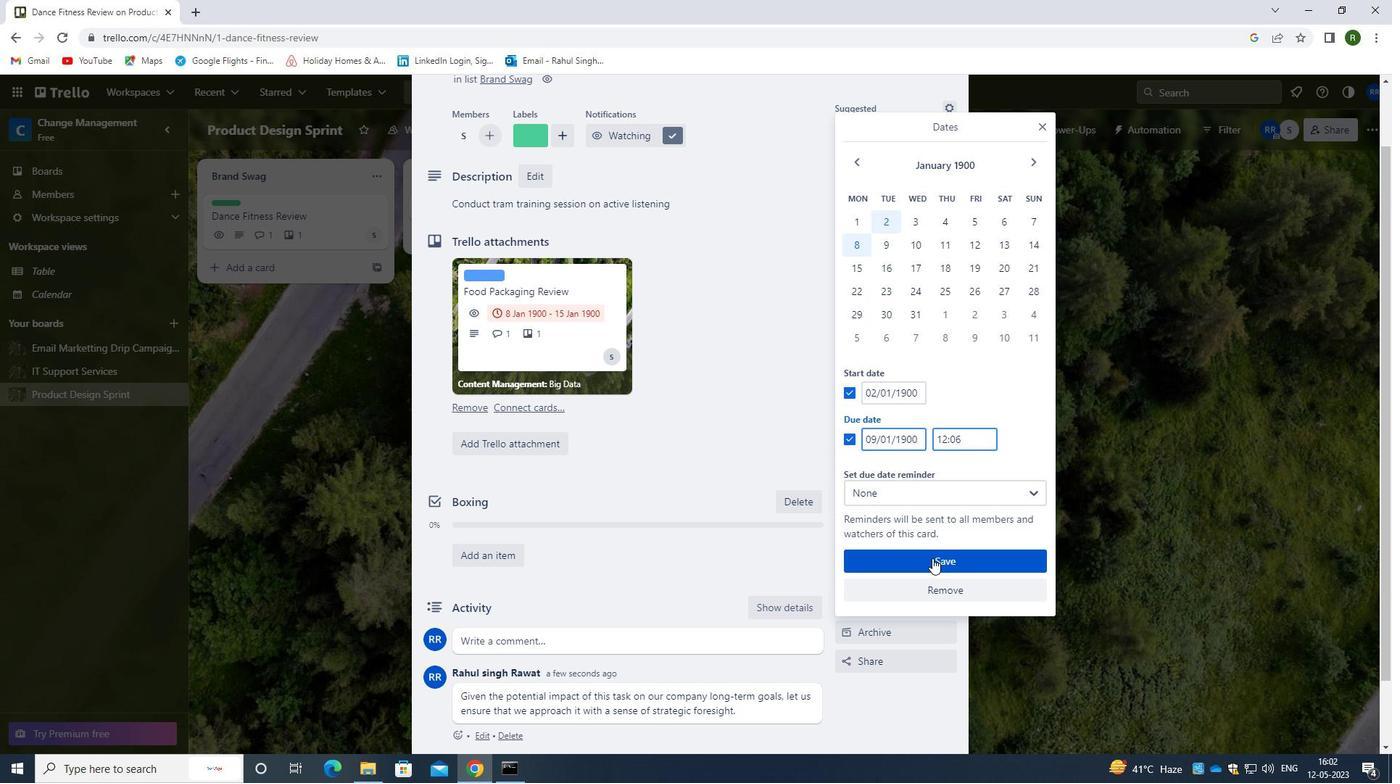 
Action: Mouse pressed left at (938, 555)
Screenshot: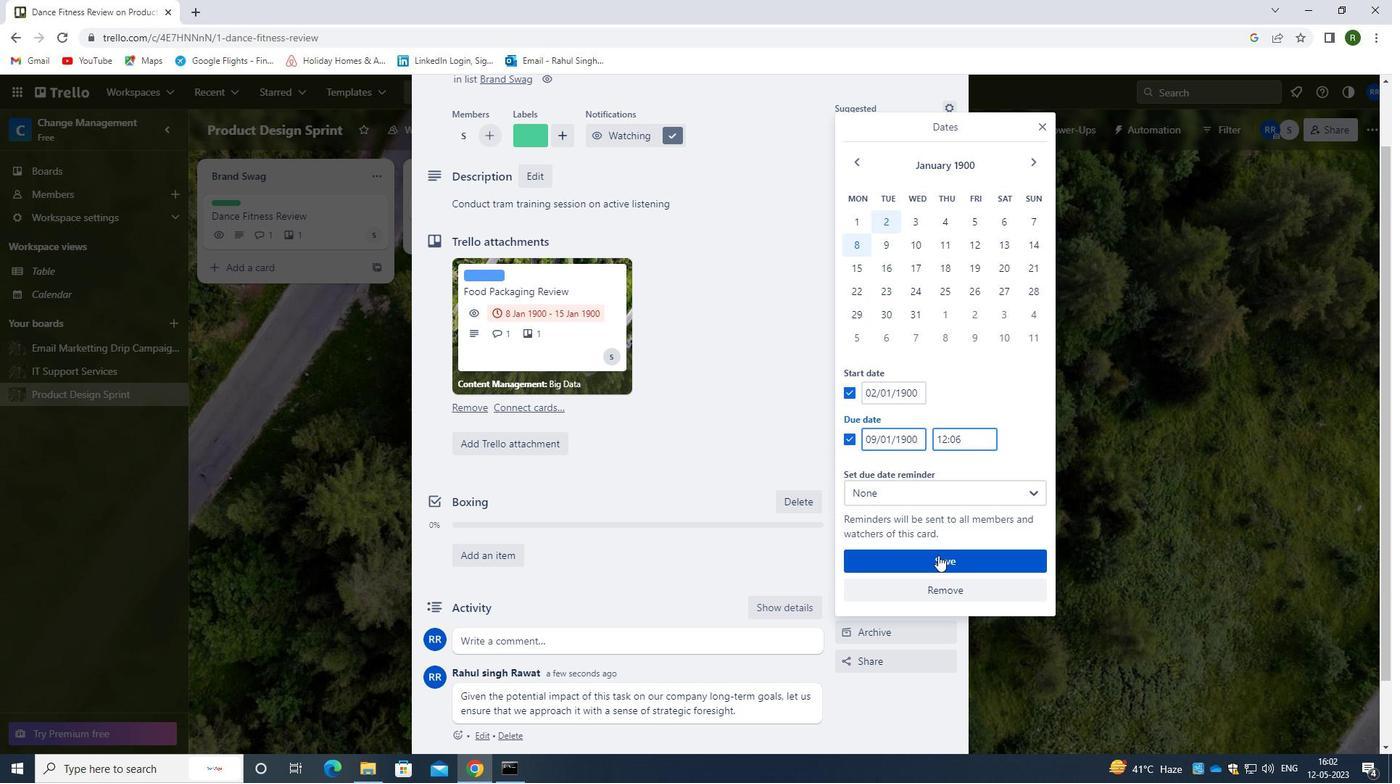 
Action: Mouse moved to (762, 484)
Screenshot: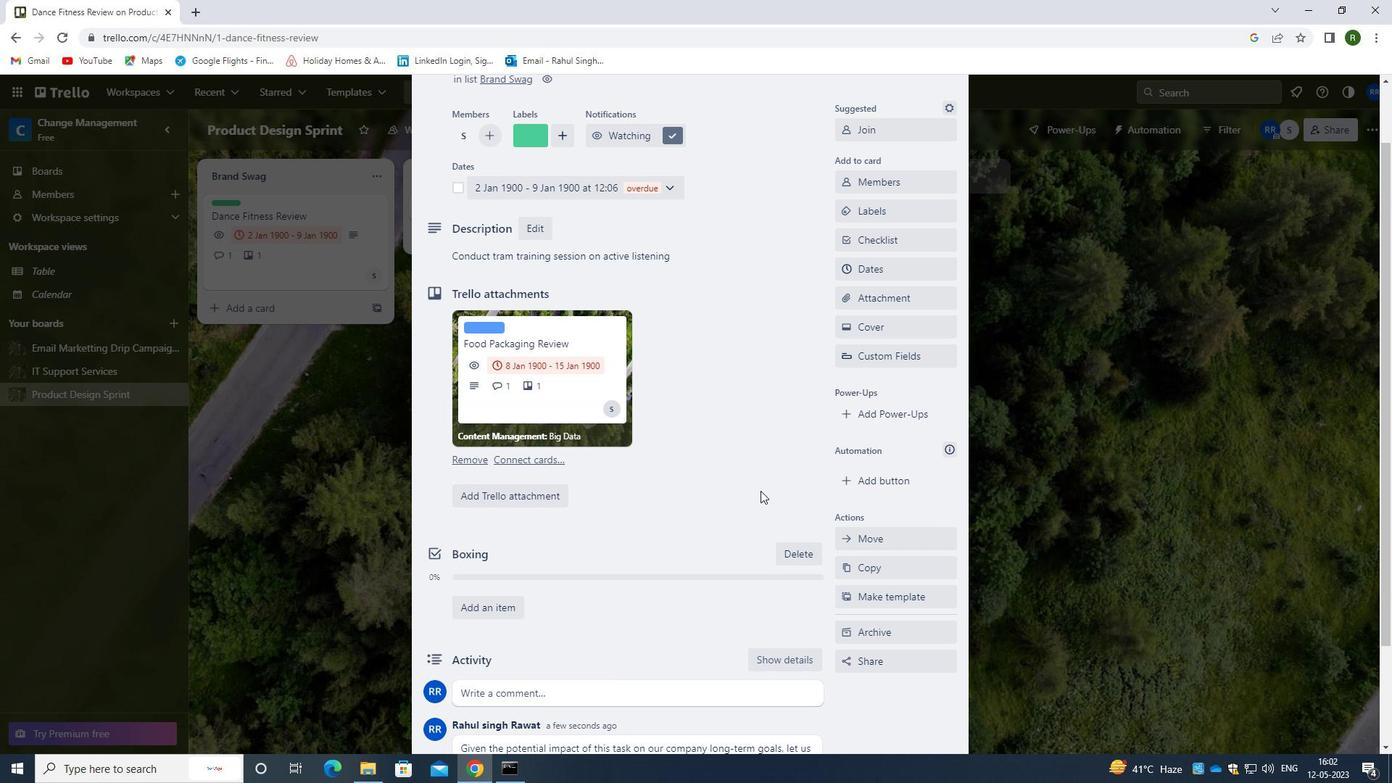 
Action: Mouse scrolled (762, 485) with delta (0, 0)
Screenshot: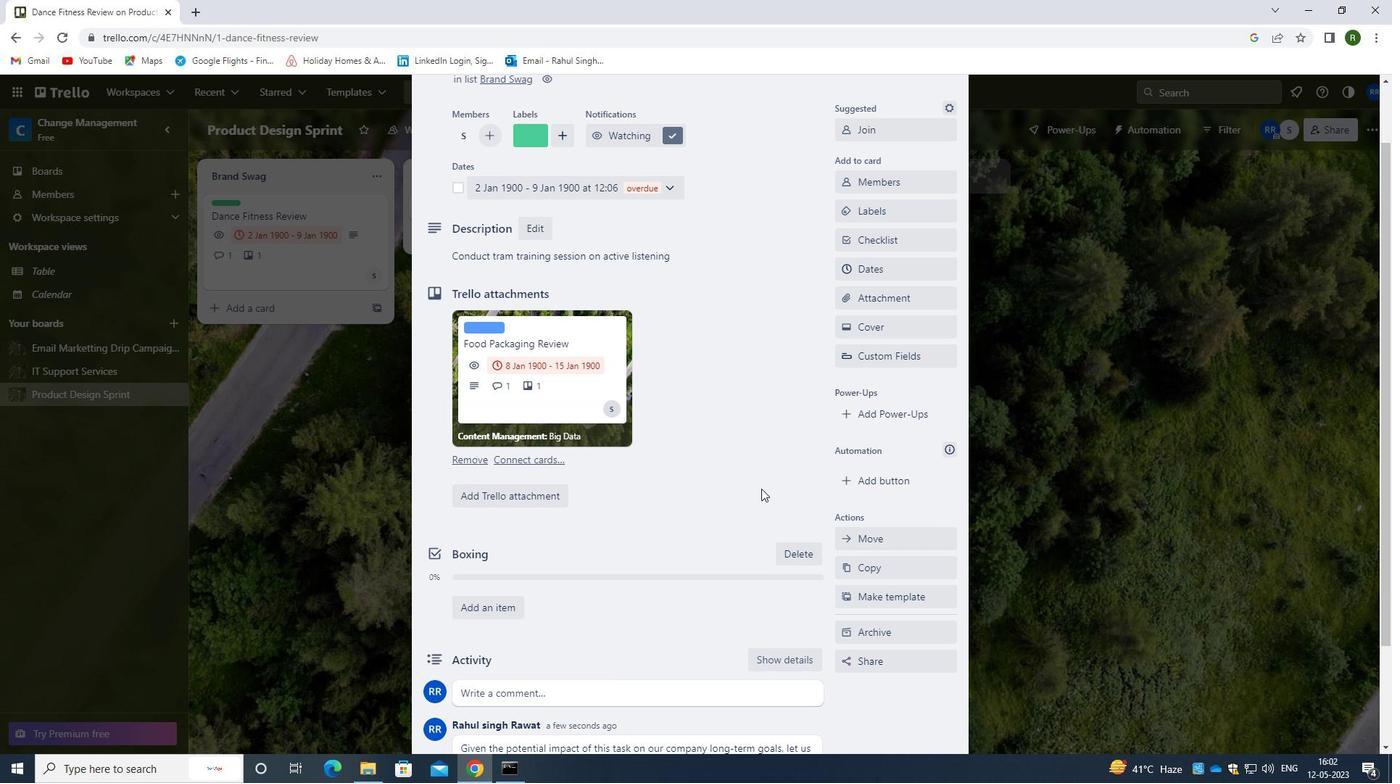 
Action: Mouse moved to (762, 483)
Screenshot: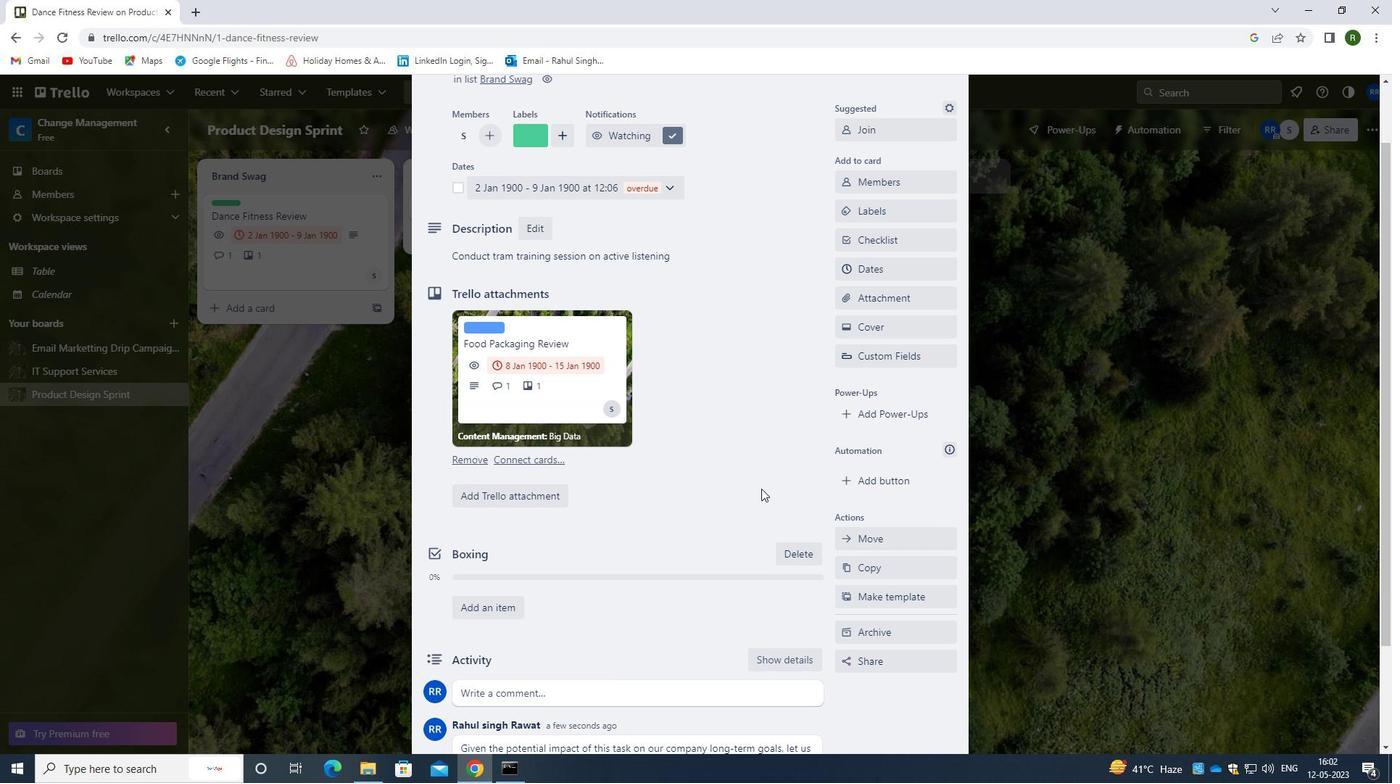 
Action: Mouse scrolled (762, 484) with delta (0, 0)
Screenshot: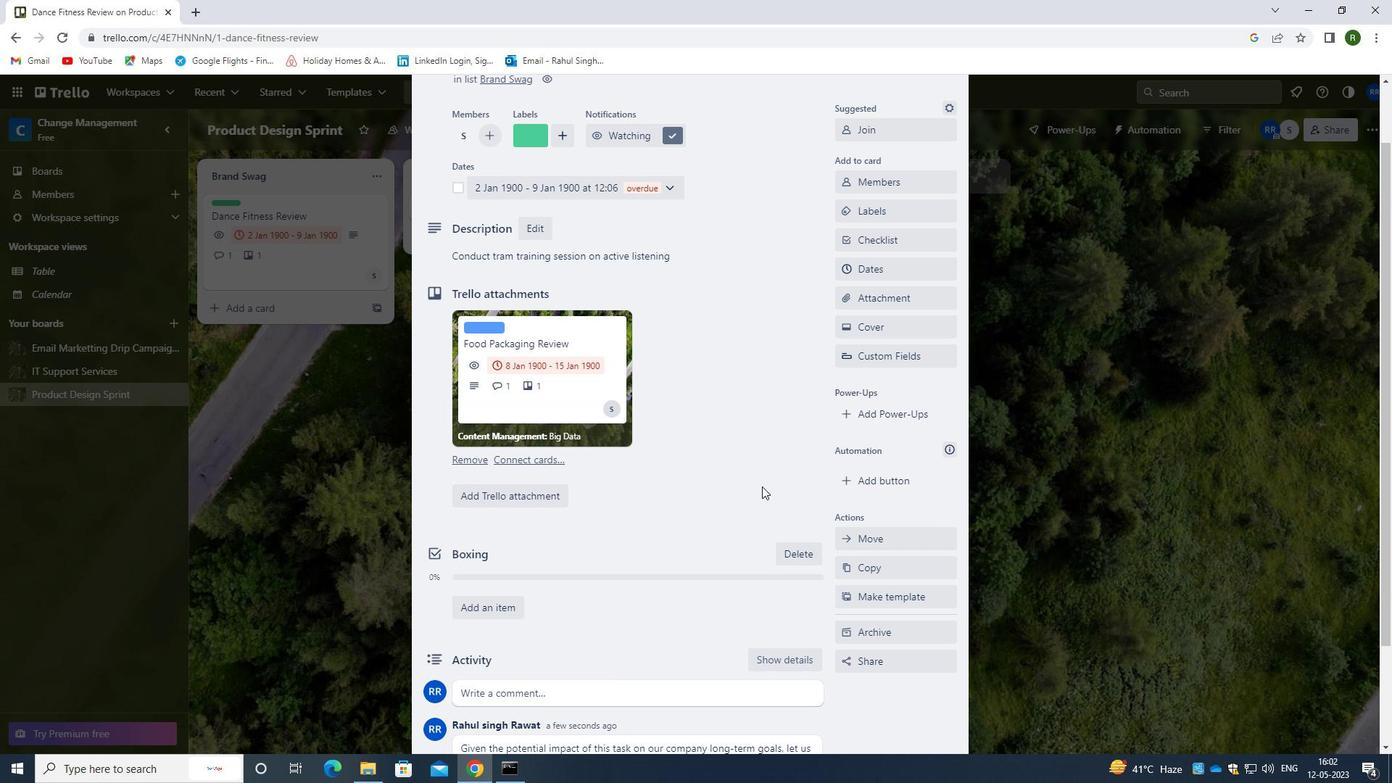 
Action: Mouse moved to (762, 482)
Screenshot: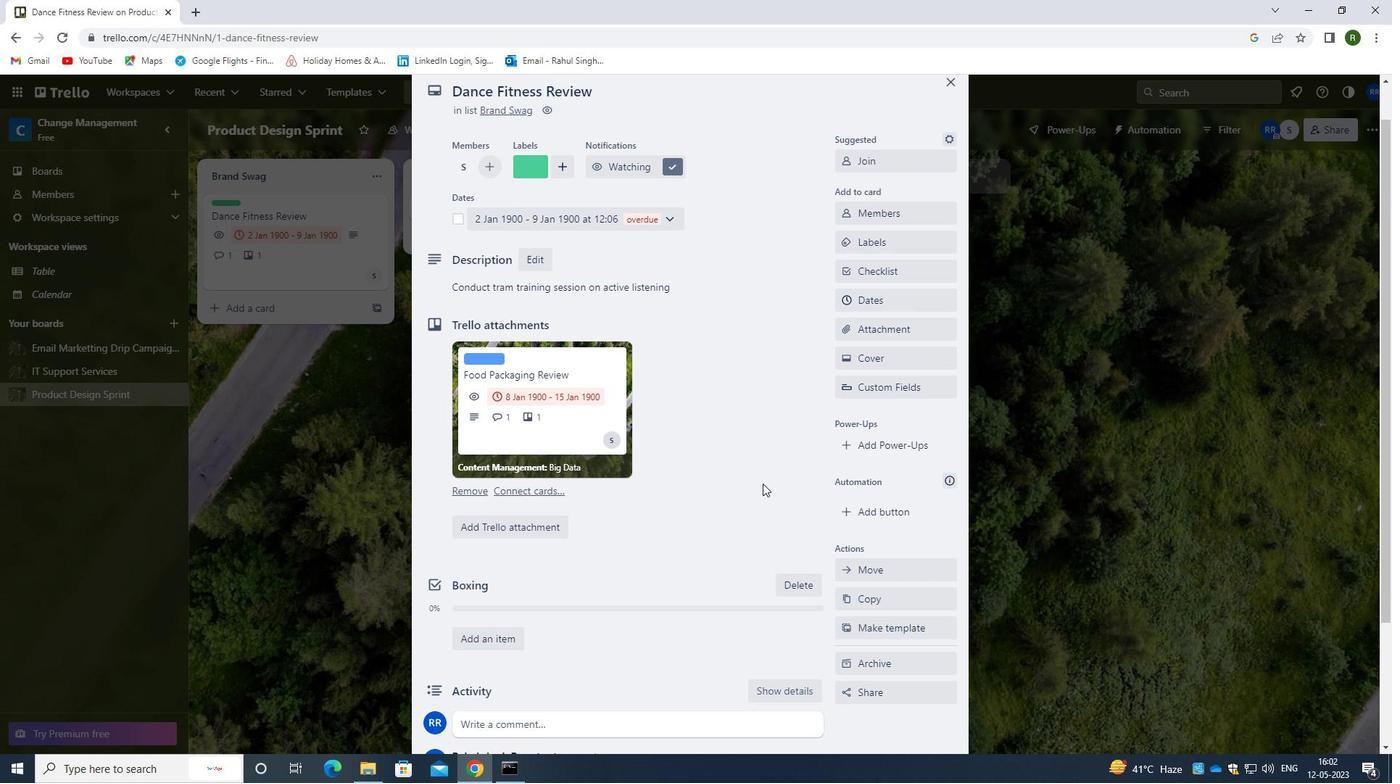 
